 Task: Add an event with the title Team Building Game: Trivia Night, date '2023/10/04', time 7:00 AM to 9:00 AMand add a description: The meeting with Team HR was a highly anticipated and crucial gathering that brought together the members of the team to discuss important matters and collaborate on various projects. It took place in a well-appointed conference room, providing a professional and conducive environment for productive discussions.Select event color  Tangerine . Add location for the event as: 789 Vatican City, Rome, Italy, logged in from the account softage.3@softage.netand send the event invitation to softage.1@softage.net and softage.2@softage.net. Set a reminder for the event Doesn't repeat
Action: Mouse moved to (66, 100)
Screenshot: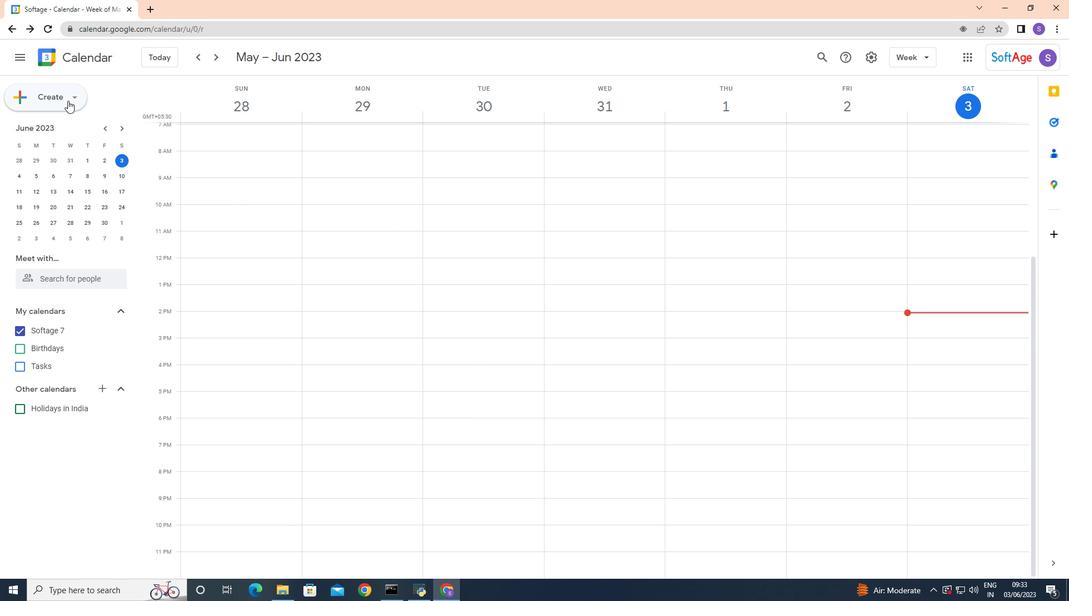 
Action: Mouse pressed left at (66, 100)
Screenshot: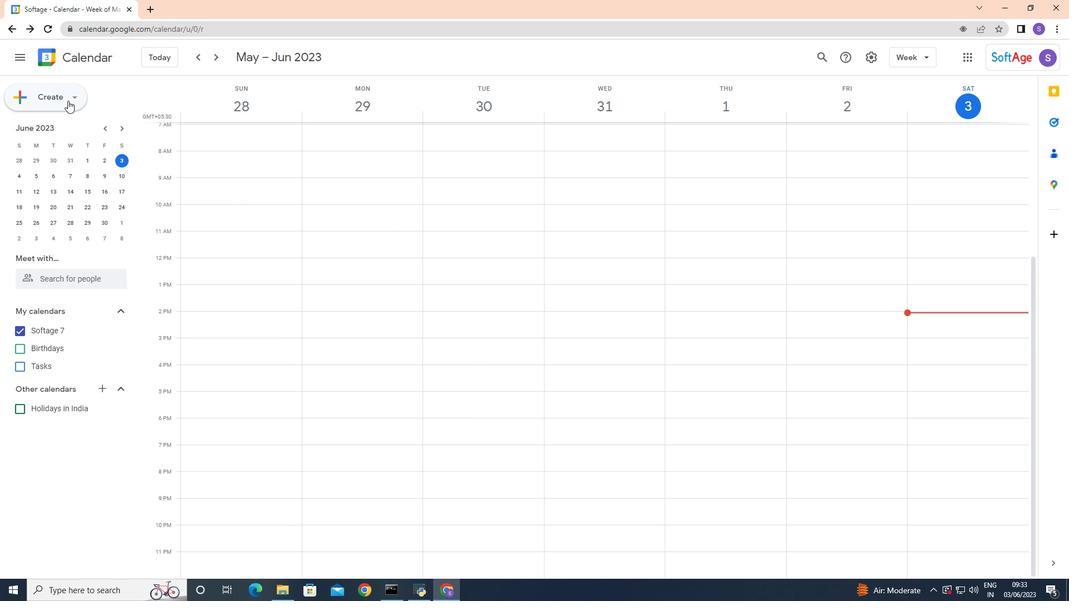 
Action: Mouse moved to (76, 134)
Screenshot: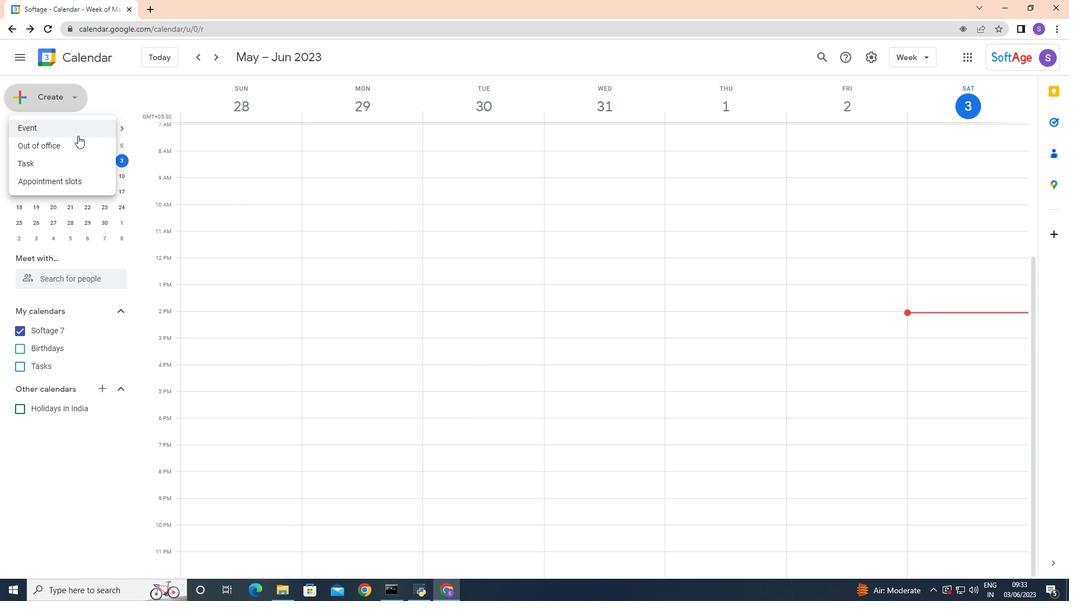 
Action: Mouse pressed left at (76, 134)
Screenshot: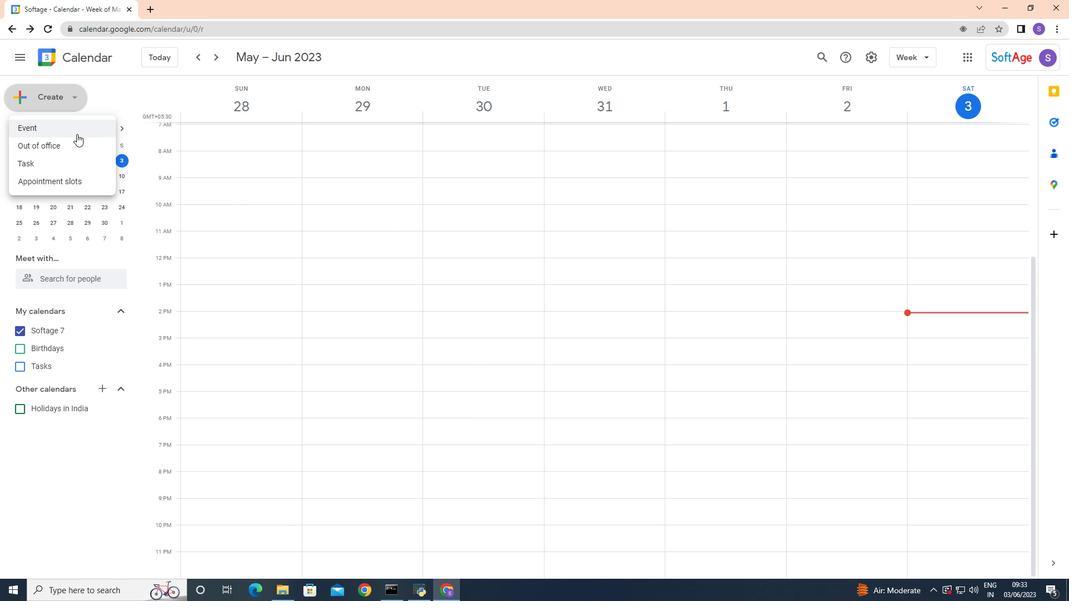 
Action: Mouse moved to (827, 438)
Screenshot: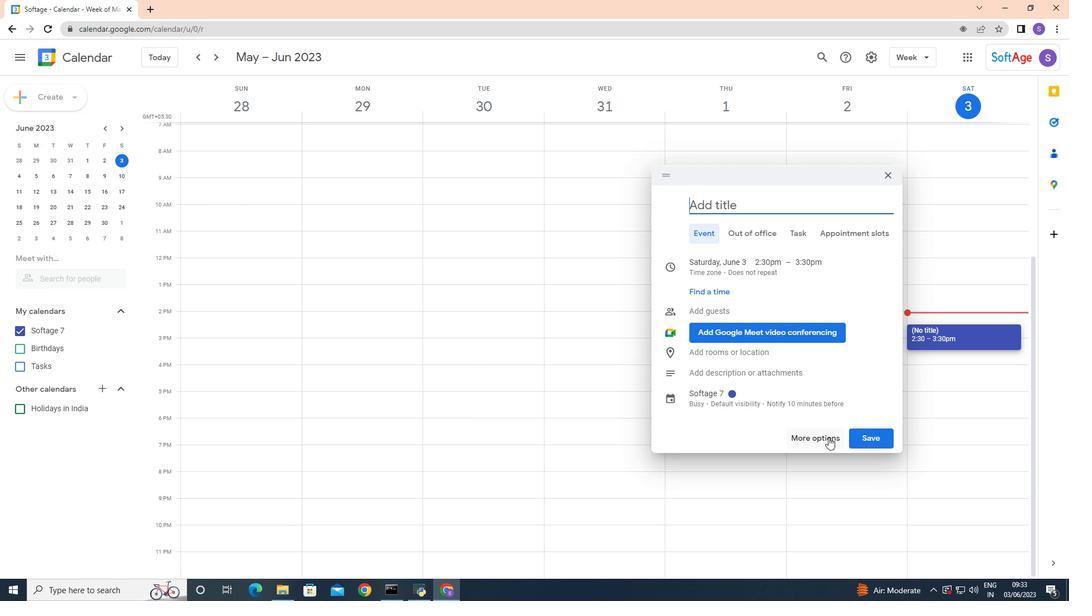
Action: Mouse pressed left at (827, 438)
Screenshot: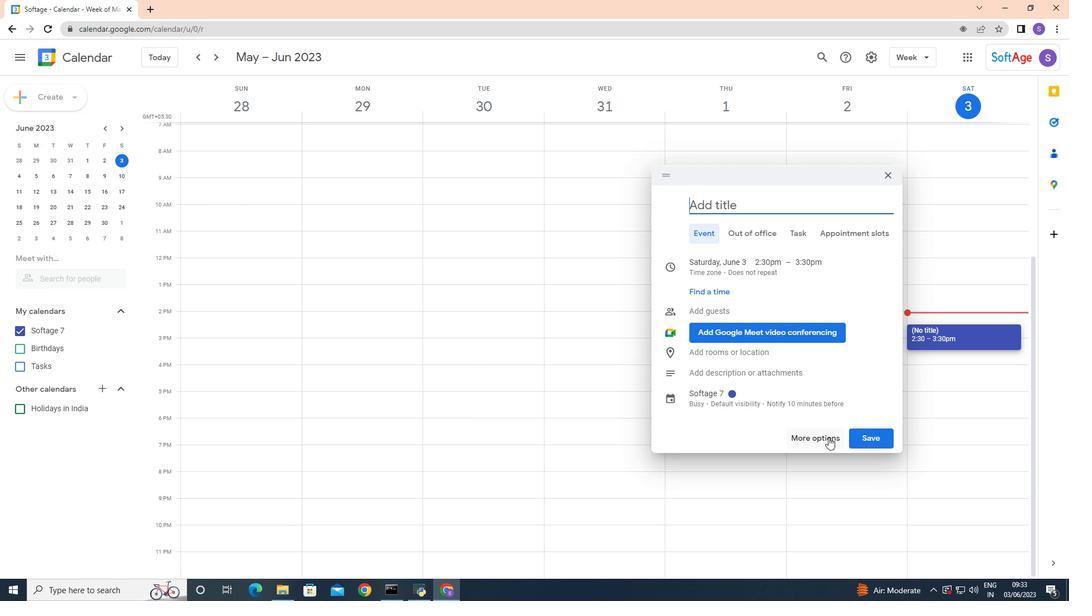 
Action: Mouse moved to (91, 64)
Screenshot: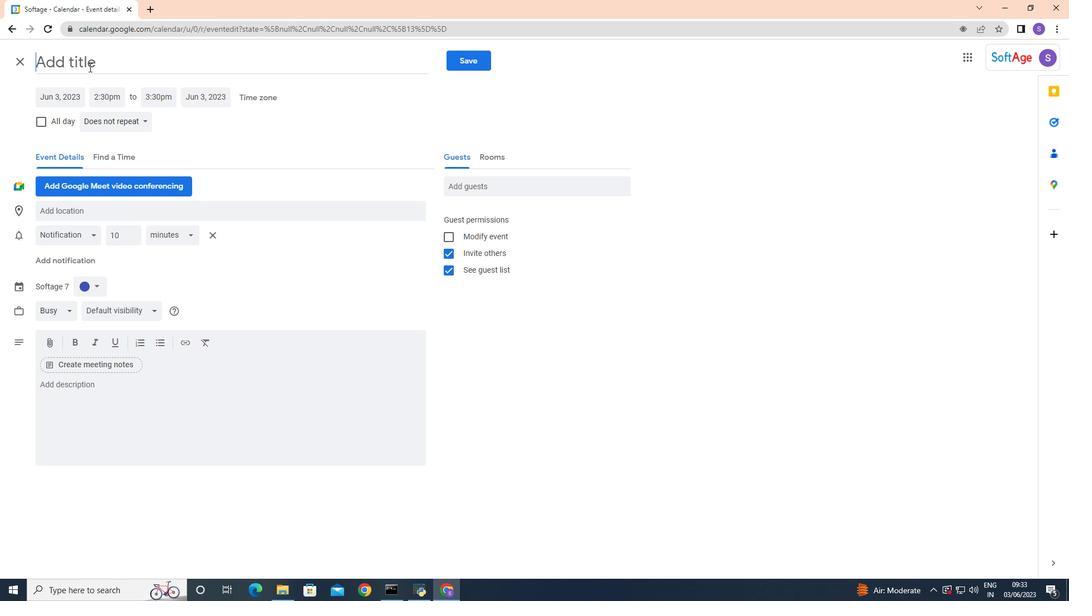 
Action: Mouse pressed left at (91, 64)
Screenshot: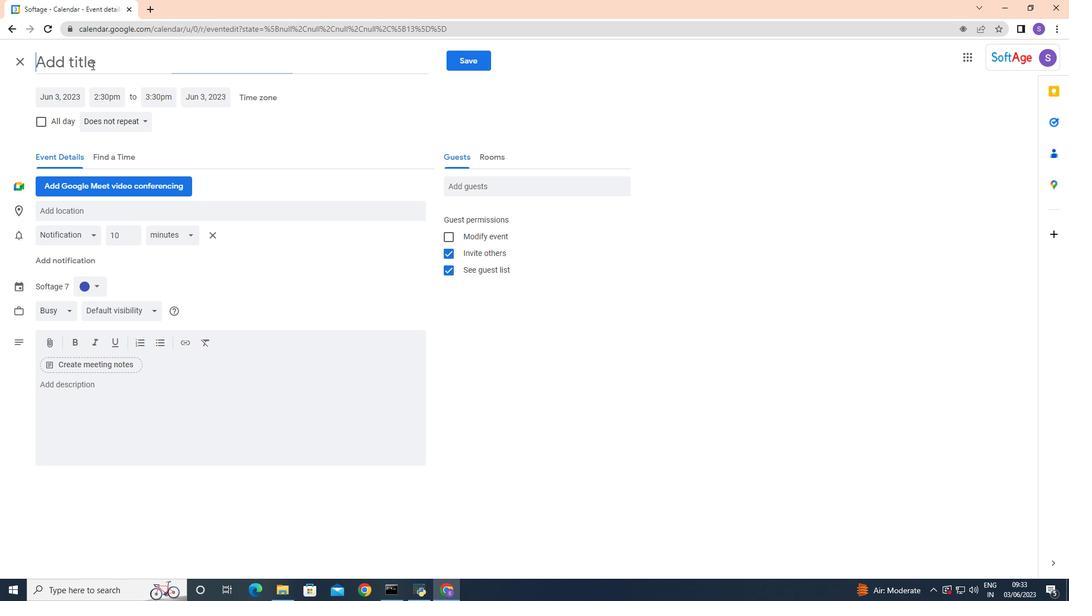 
Action: Key pressed <Key.caps_lock>T<Key.caps_lock>eam<Key.space><Key.caps_lock>B<Key.caps_lock>uilding<Key.space><Key.caps_lock>G<Key.caps_lock>ame<Key.shift_r>:<Key.space><Key.caps_lock>TR<Key.backspace><Key.caps_lock>raii<Key.backspace><Key.backspace><Key.backspace>ivia<Key.space><Key.caps_lock>NI<Key.caps_lock><Key.backspace>ight,<Key.space>
Screenshot: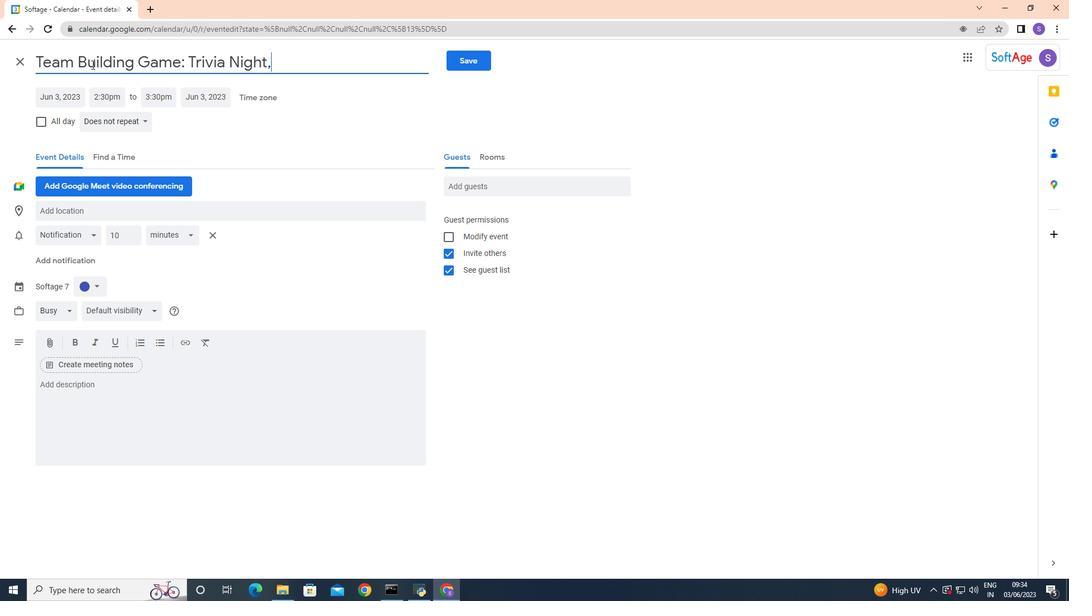 
Action: Mouse moved to (119, 91)
Screenshot: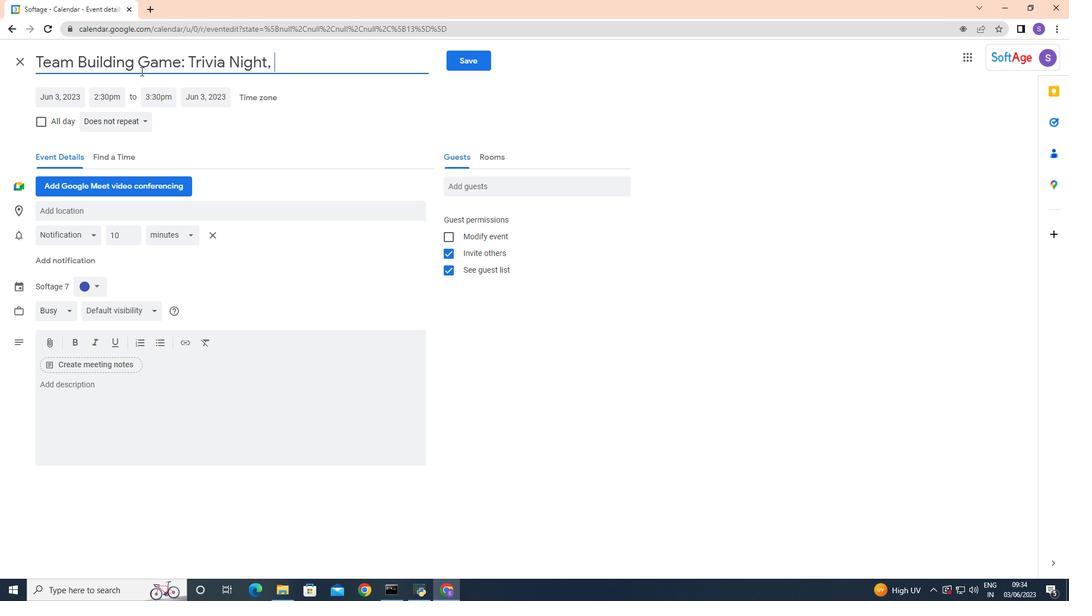 
Action: Key pressed <Key.backspace><Key.backspace>
Screenshot: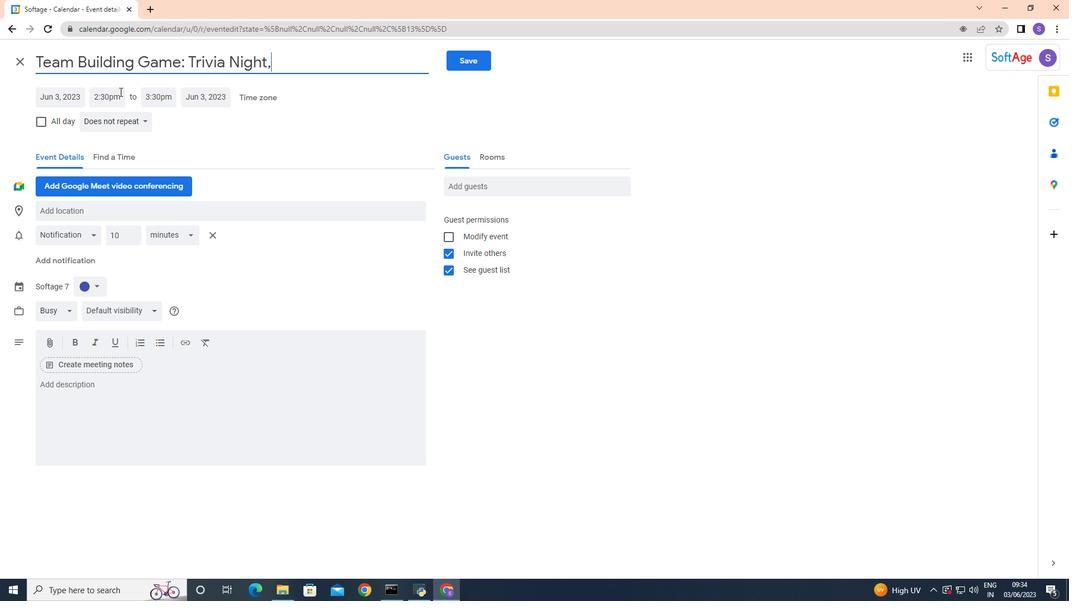 
Action: Mouse moved to (68, 99)
Screenshot: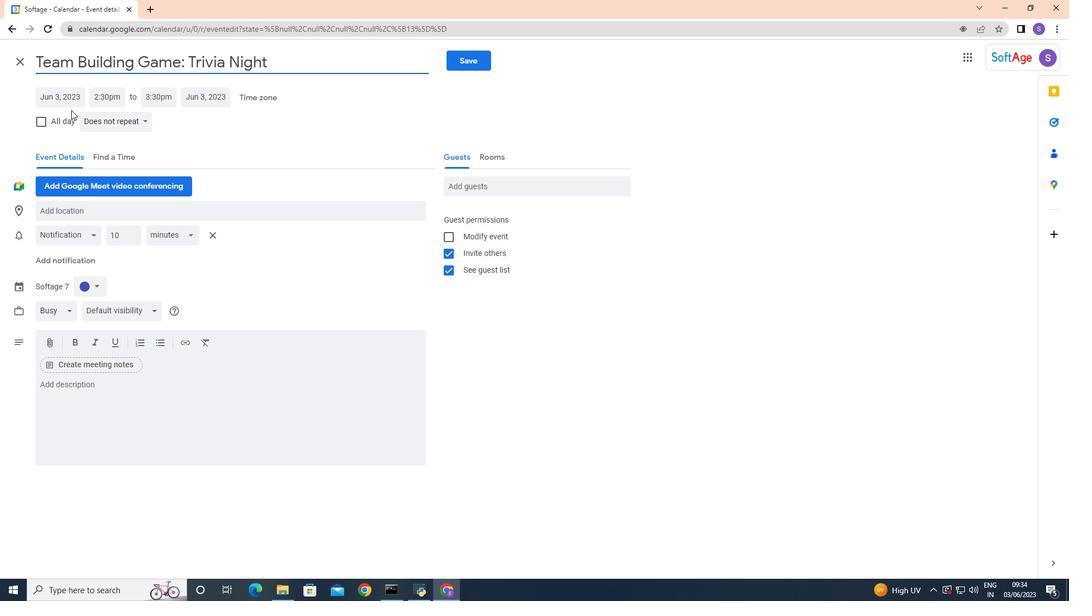 
Action: Mouse pressed left at (68, 99)
Screenshot: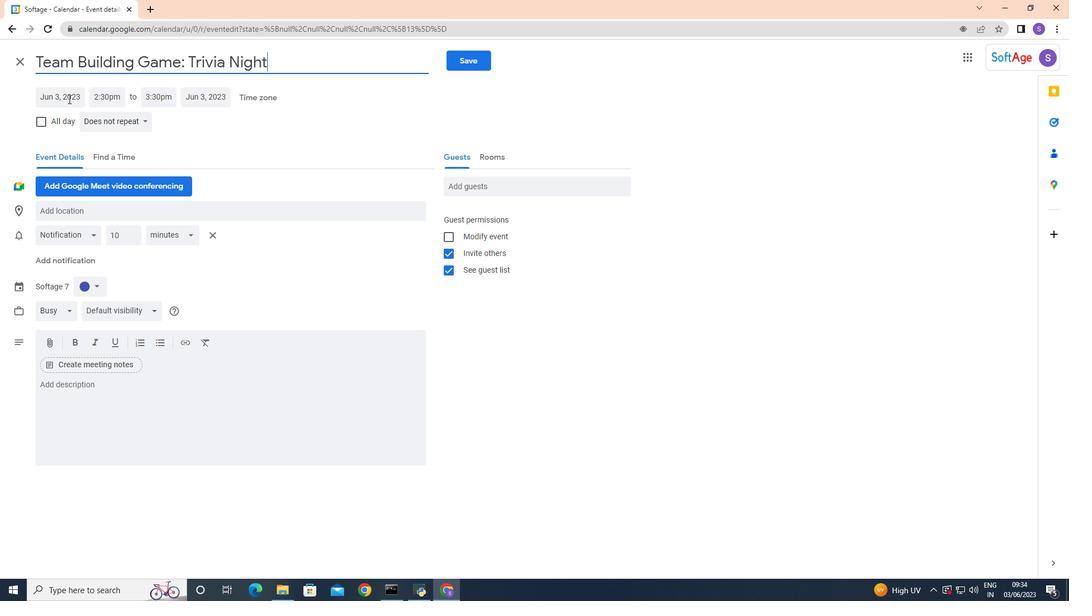 
Action: Mouse moved to (179, 123)
Screenshot: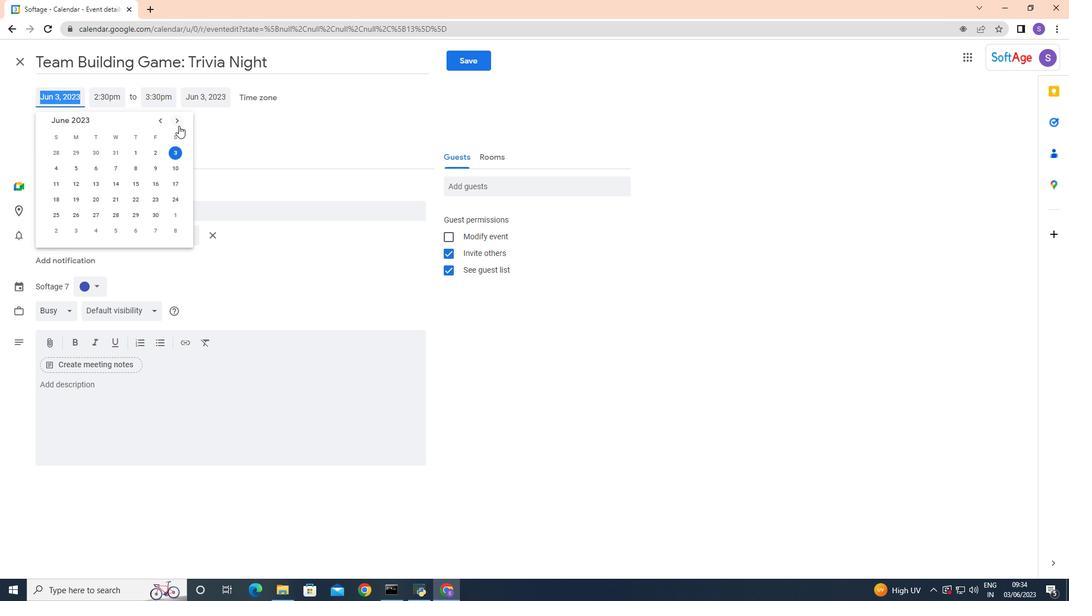 
Action: Mouse pressed left at (179, 123)
Screenshot: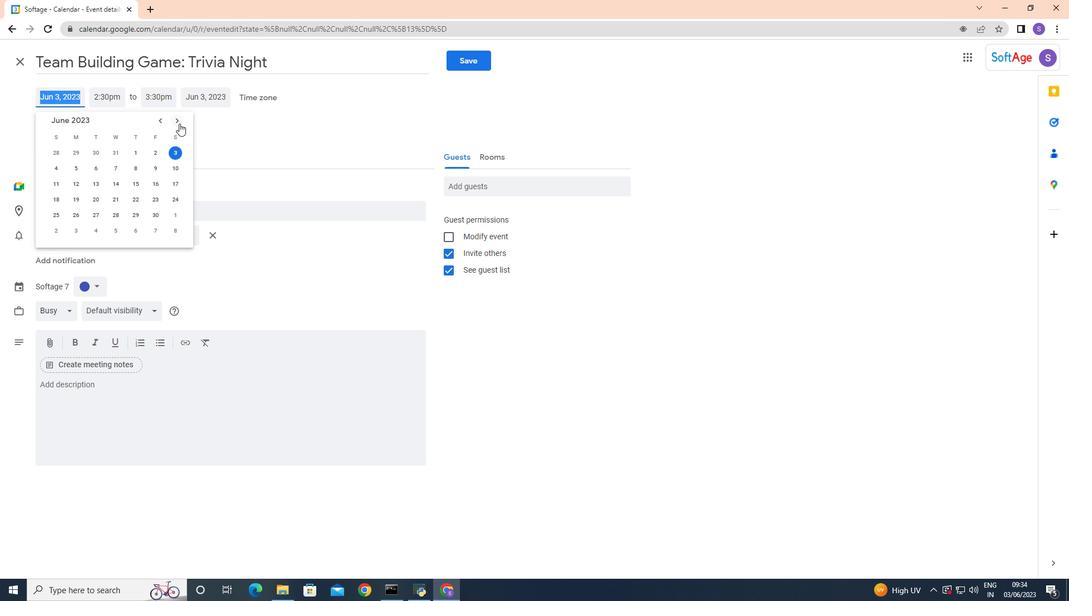 
Action: Mouse pressed left at (179, 123)
Screenshot: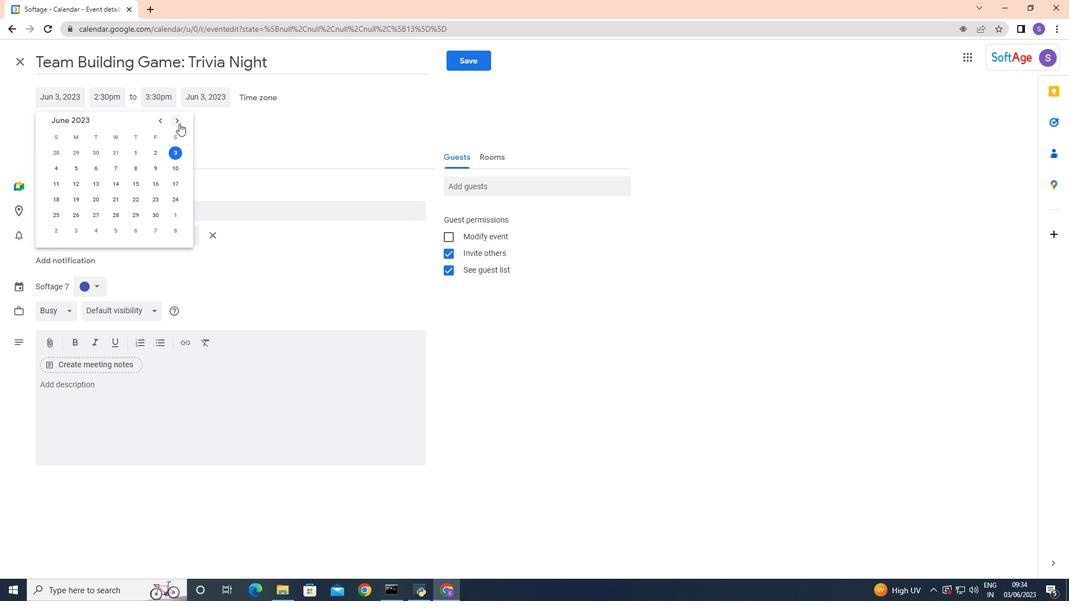 
Action: Mouse pressed left at (179, 123)
Screenshot: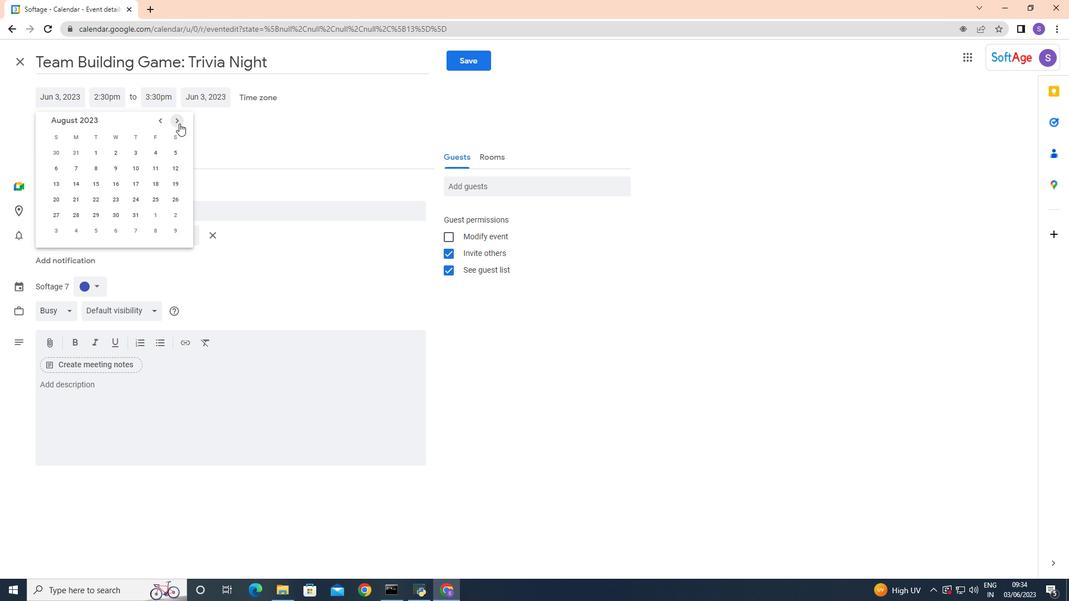 
Action: Mouse pressed left at (179, 123)
Screenshot: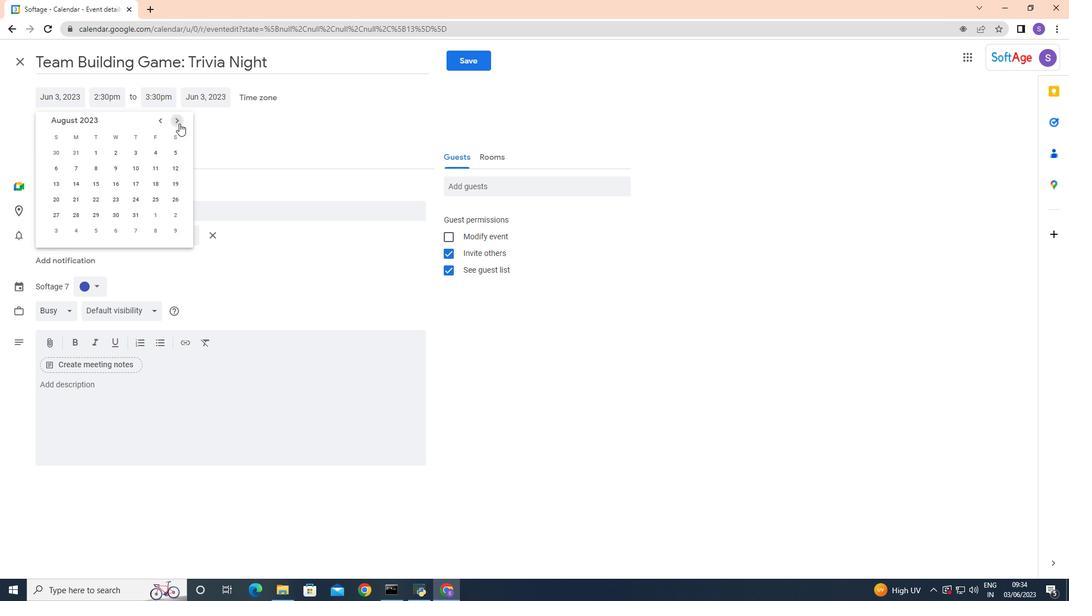 
Action: Mouse moved to (113, 153)
Screenshot: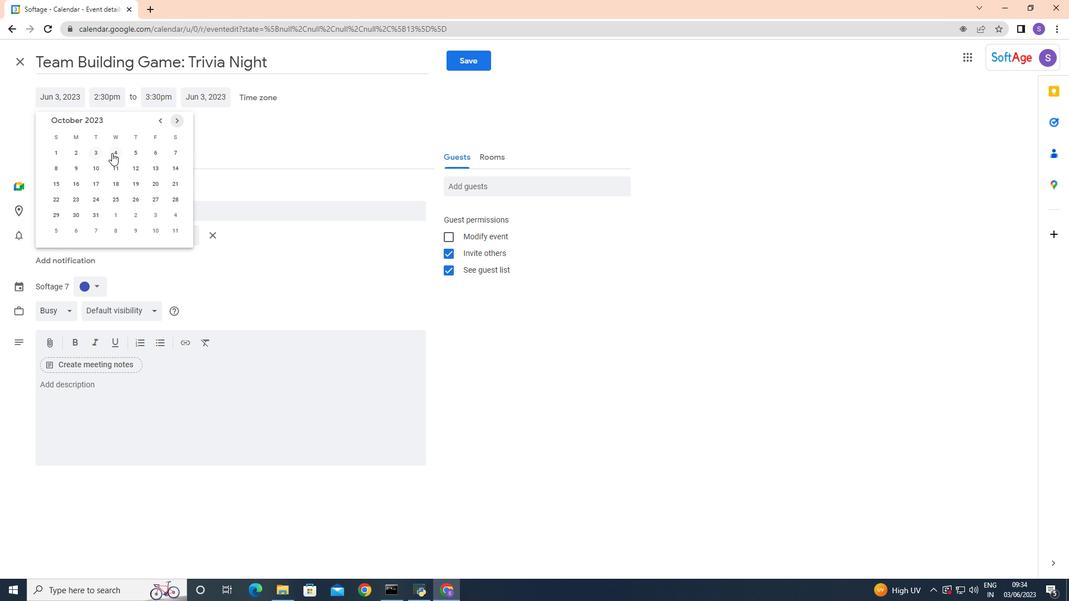 
Action: Mouse pressed left at (113, 153)
Screenshot: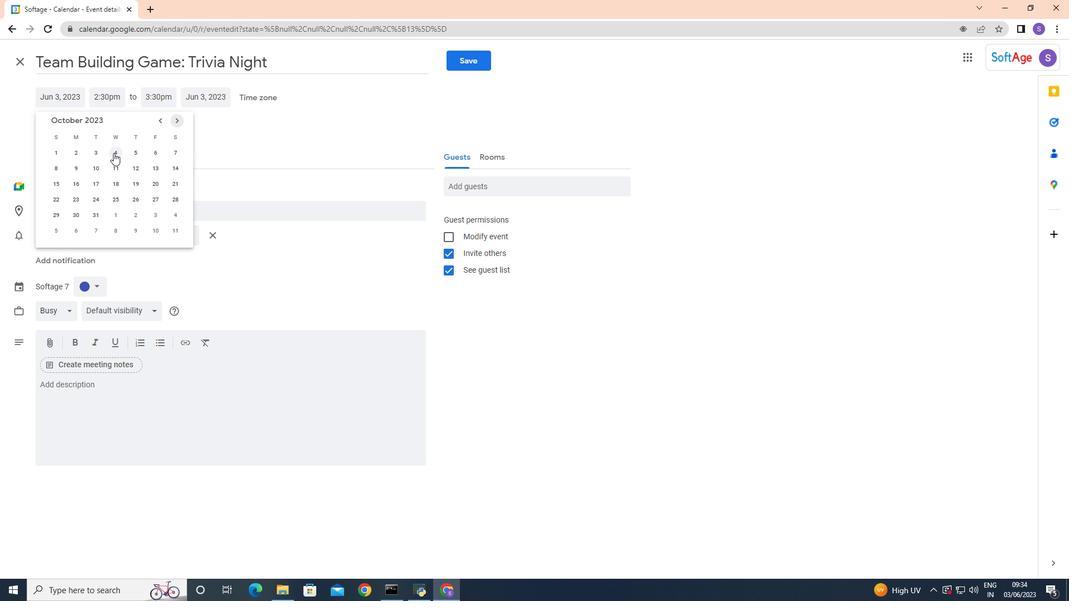 
Action: Mouse moved to (91, 96)
Screenshot: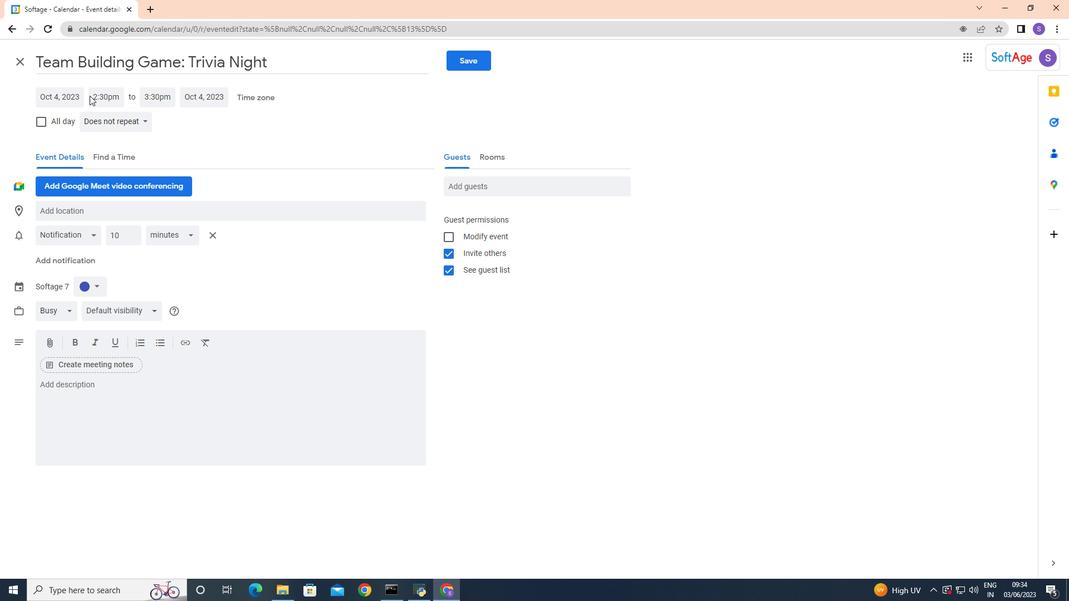 
Action: Mouse pressed left at (91, 96)
Screenshot: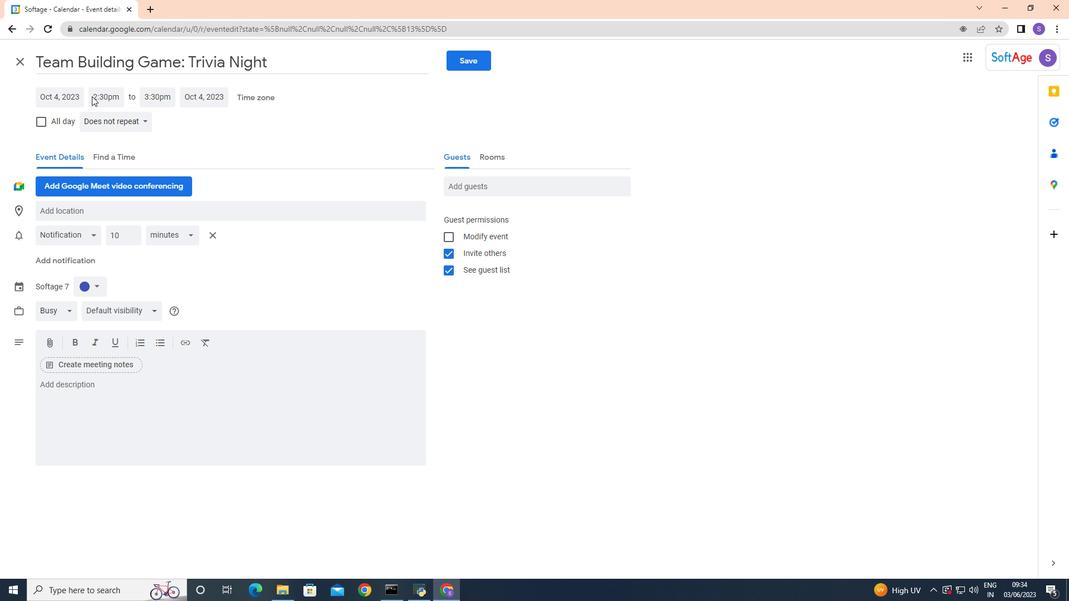 
Action: Mouse moved to (124, 176)
Screenshot: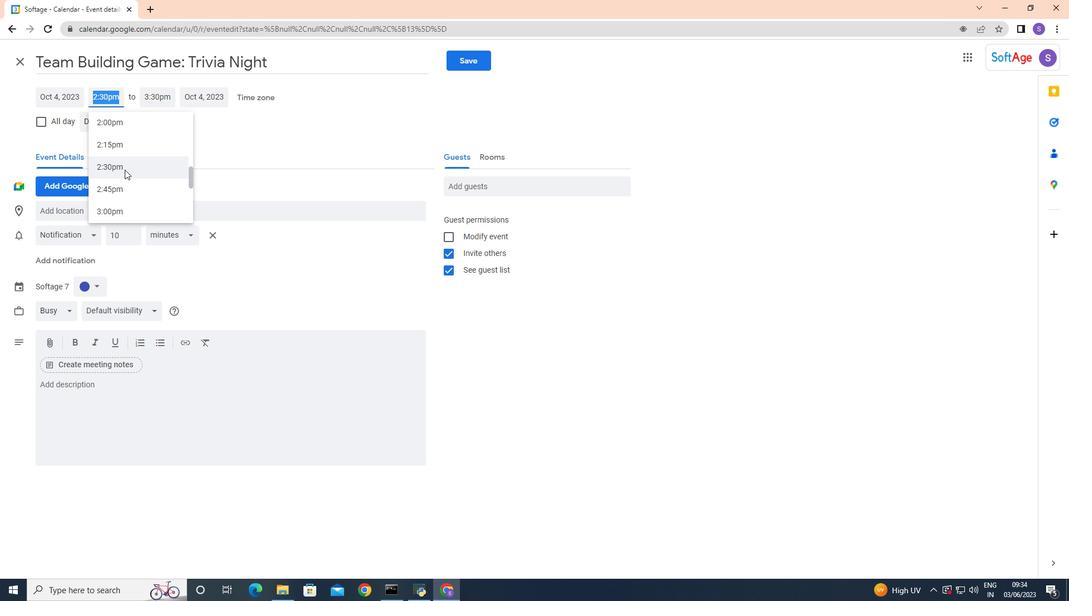 
Action: Mouse scrolled (124, 175) with delta (0, 0)
Screenshot: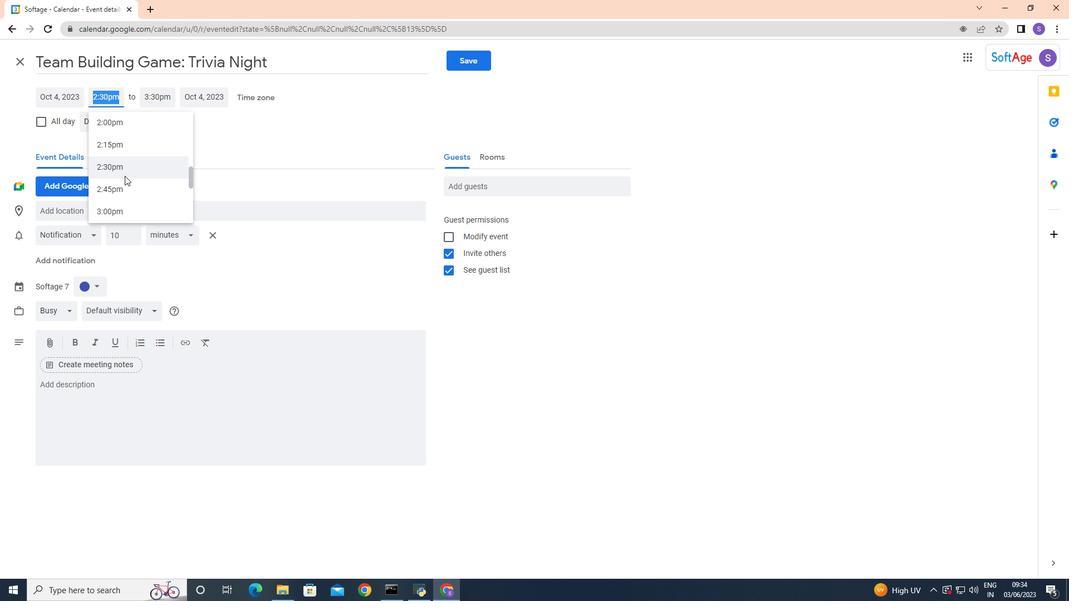 
Action: Mouse scrolled (124, 175) with delta (0, 0)
Screenshot: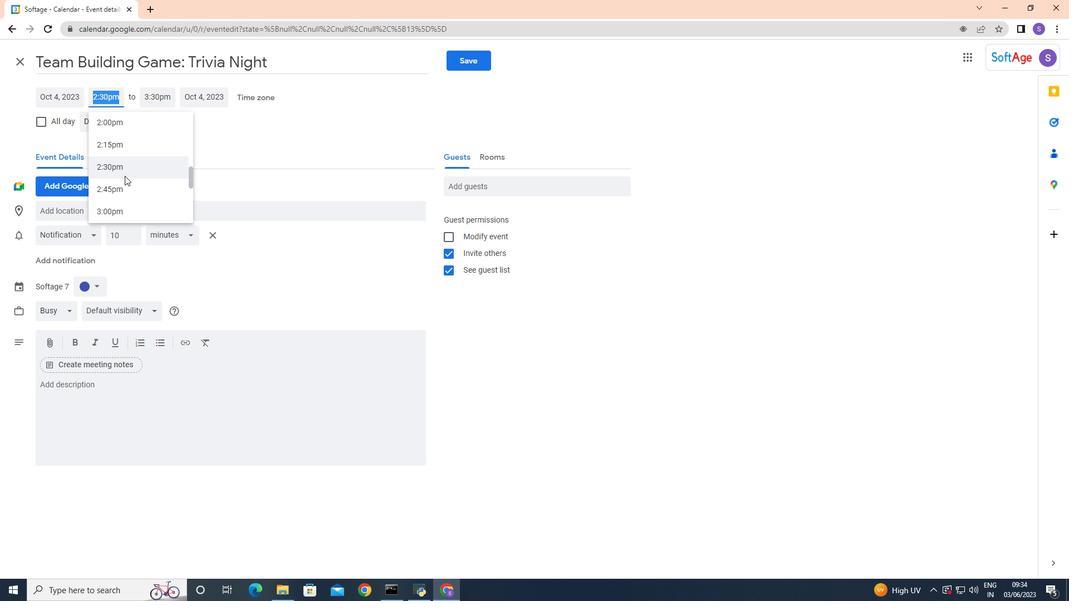 
Action: Mouse scrolled (124, 175) with delta (0, 0)
Screenshot: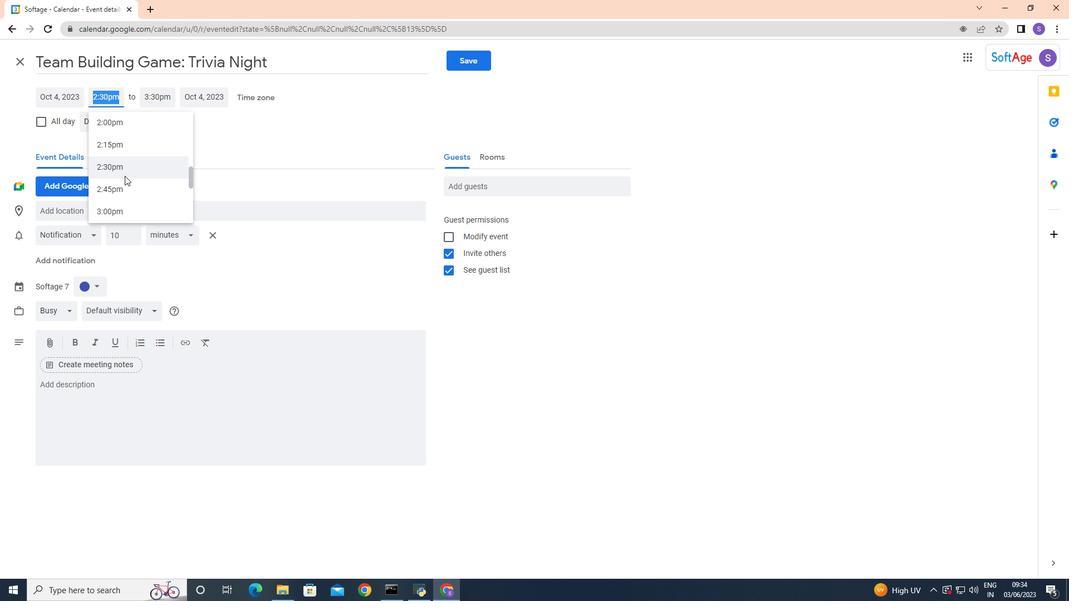 
Action: Mouse scrolled (124, 175) with delta (0, 0)
Screenshot: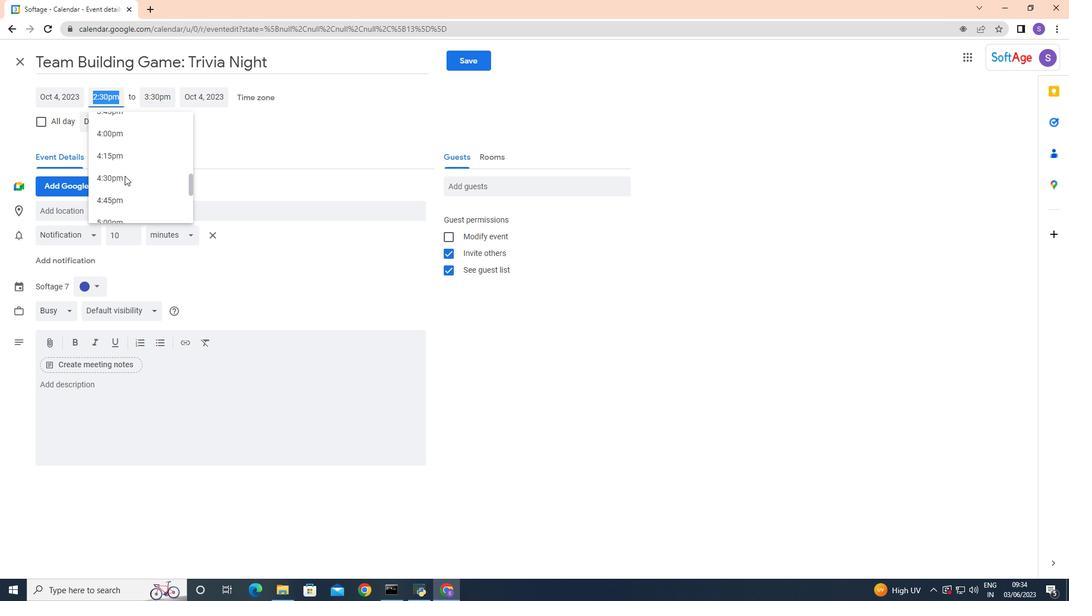 
Action: Mouse scrolled (124, 175) with delta (0, 0)
Screenshot: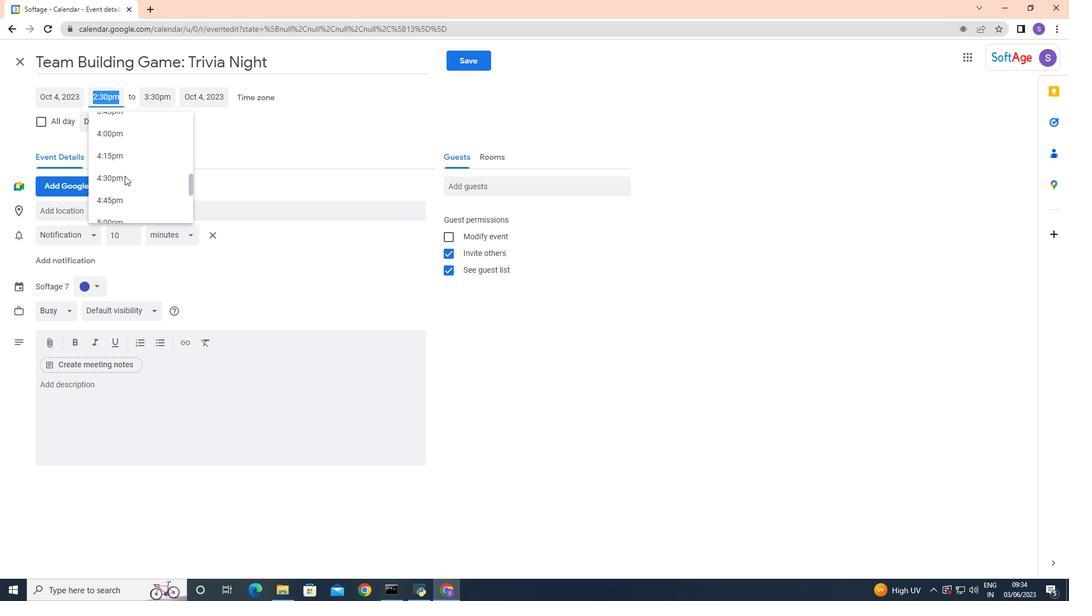 
Action: Mouse moved to (123, 179)
Screenshot: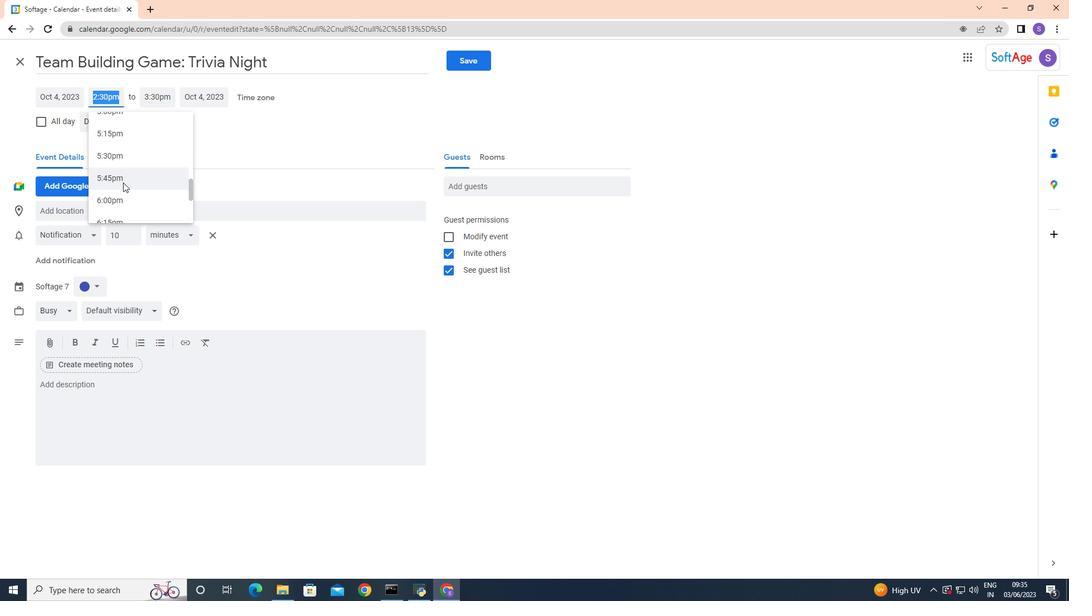 
Action: Mouse scrolled (123, 179) with delta (0, 0)
Screenshot: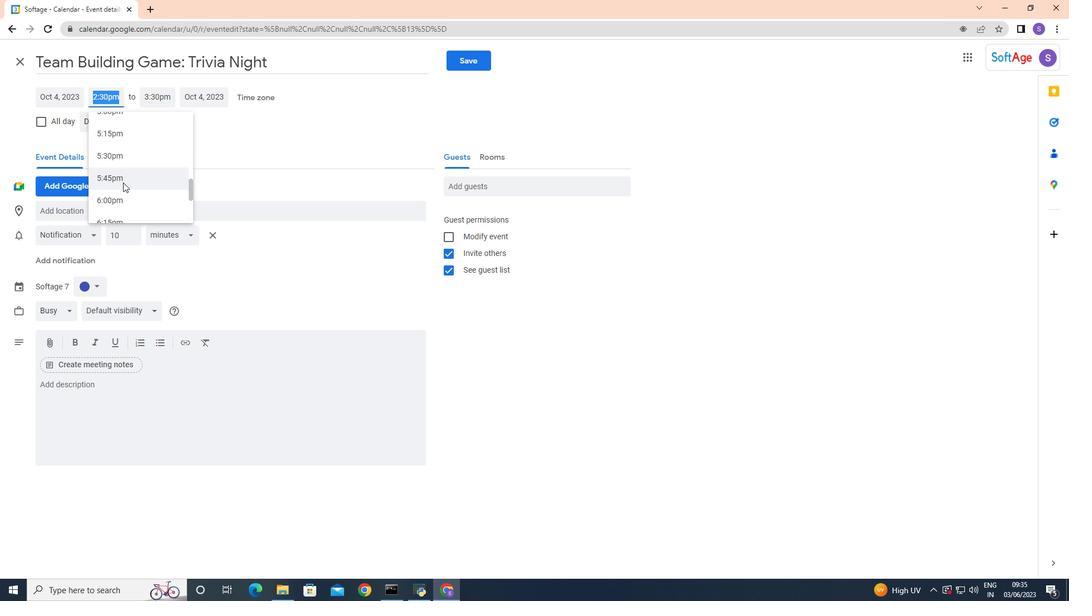 
Action: Mouse scrolled (123, 179) with delta (0, 0)
Screenshot: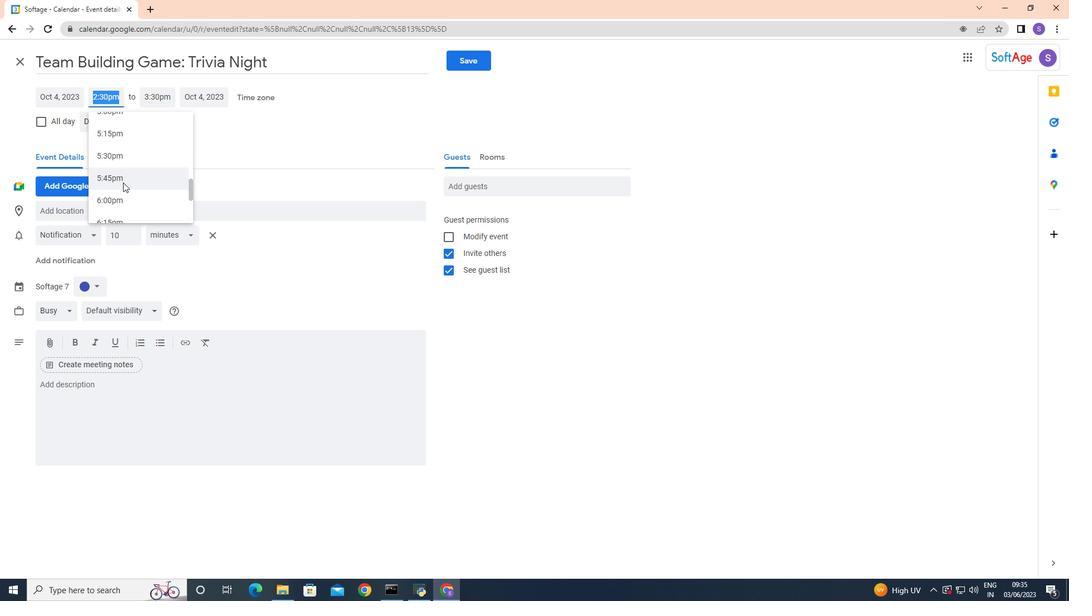 
Action: Mouse scrolled (123, 179) with delta (0, 0)
Screenshot: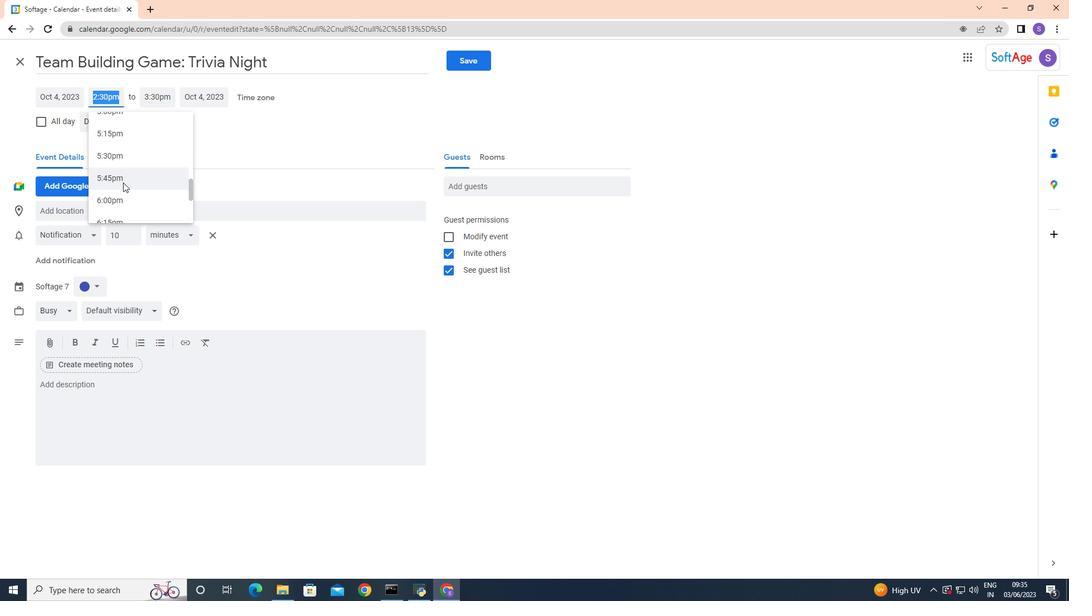 
Action: Mouse scrolled (123, 179) with delta (0, 0)
Screenshot: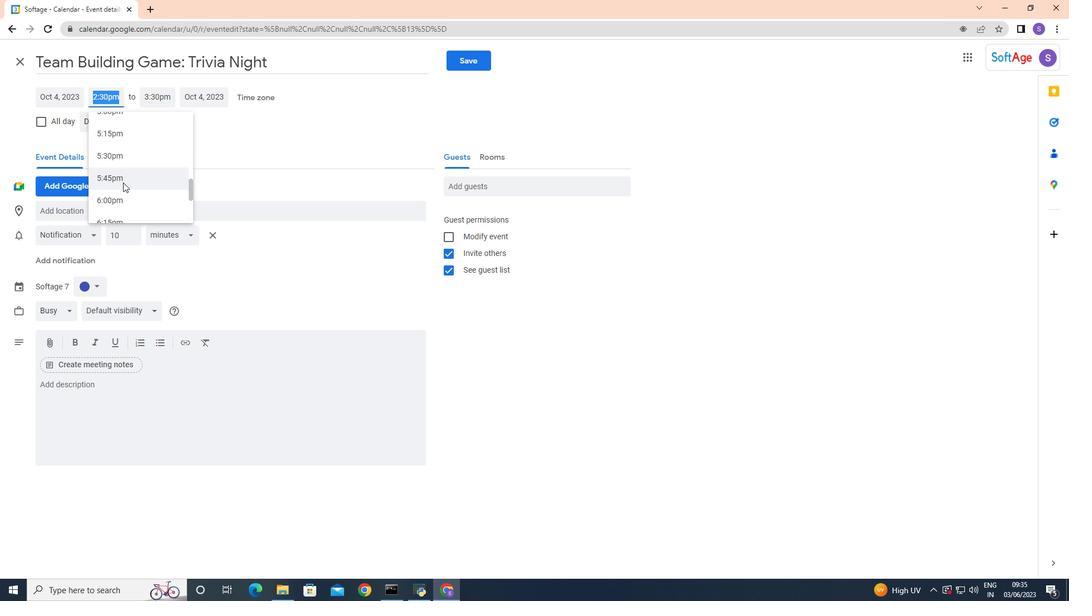
Action: Mouse scrolled (123, 179) with delta (0, 0)
Screenshot: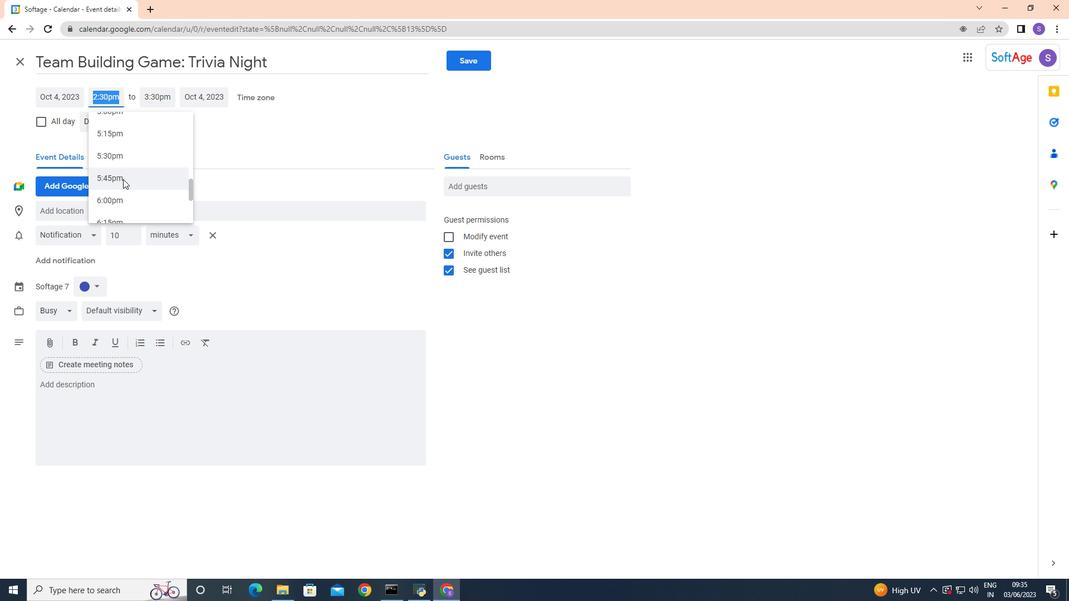 
Action: Mouse scrolled (123, 179) with delta (0, 0)
Screenshot: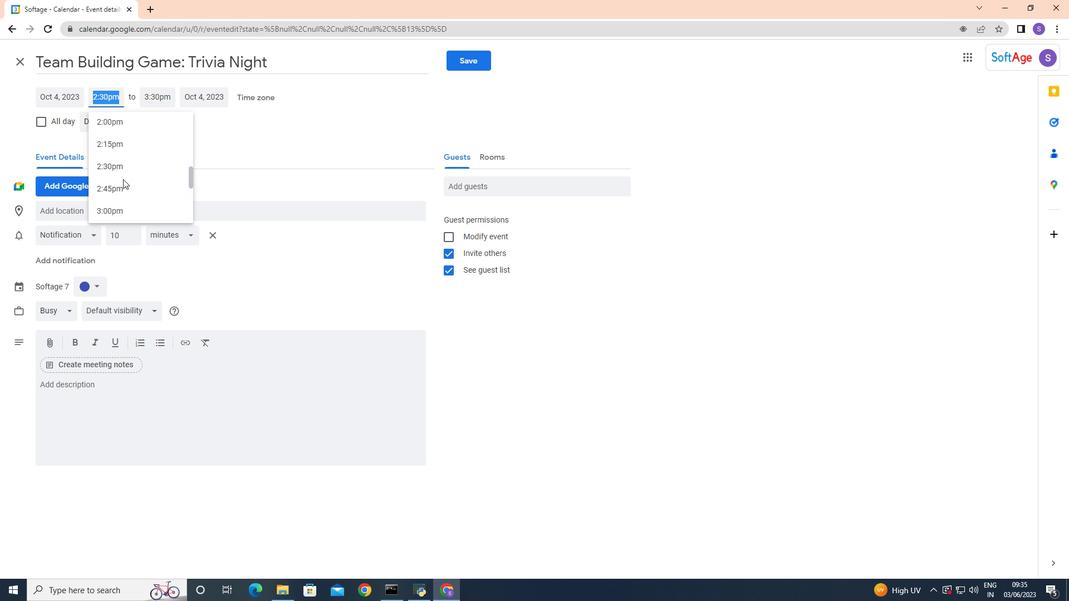 
Action: Mouse scrolled (123, 179) with delta (0, 0)
Screenshot: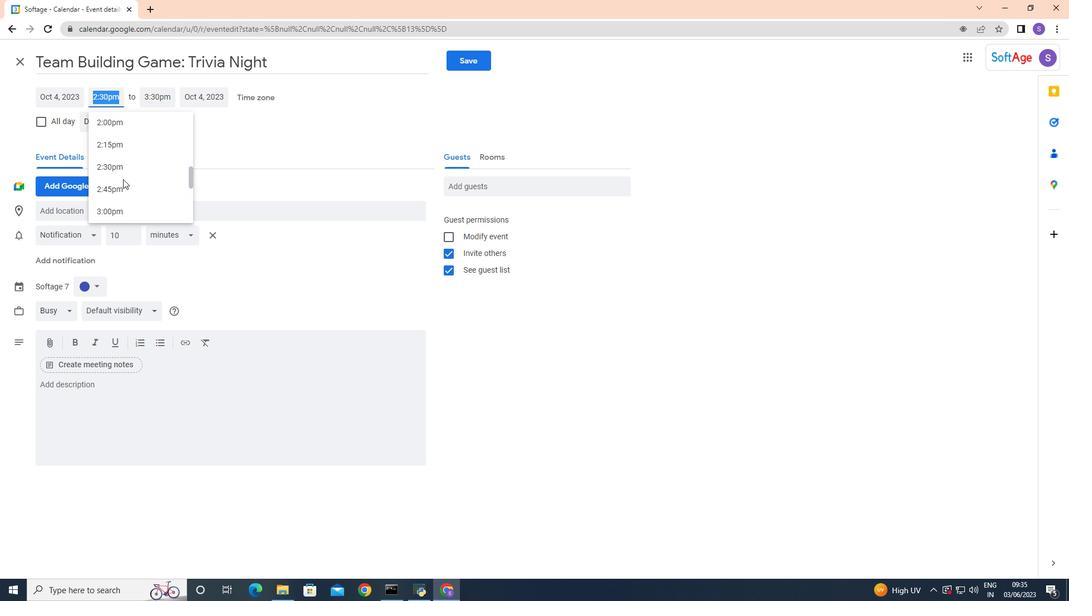 
Action: Mouse scrolled (123, 179) with delta (0, 0)
Screenshot: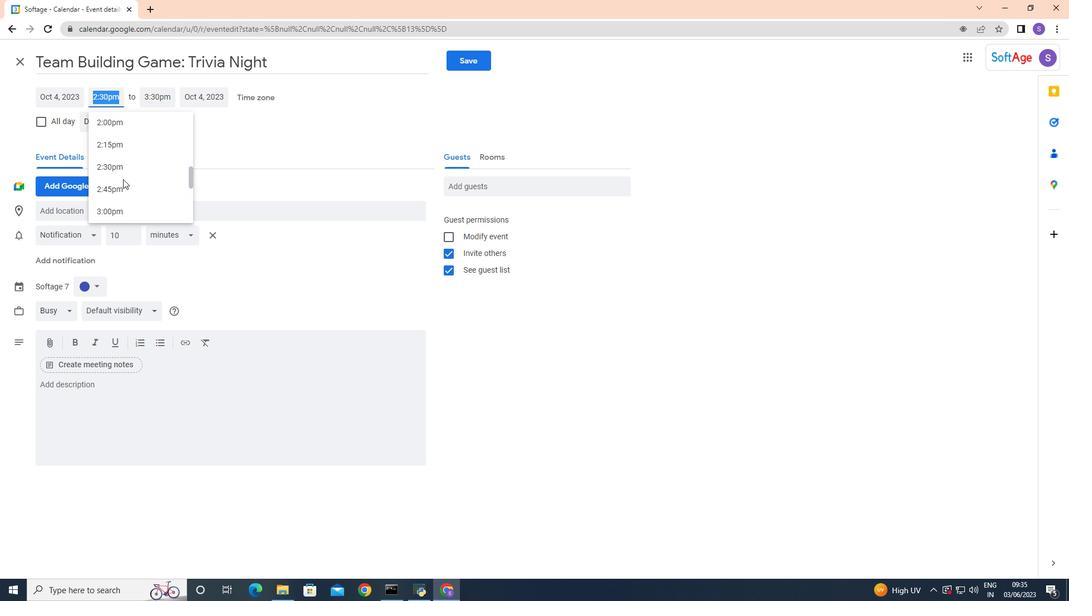 
Action: Mouse scrolled (123, 179) with delta (0, 0)
Screenshot: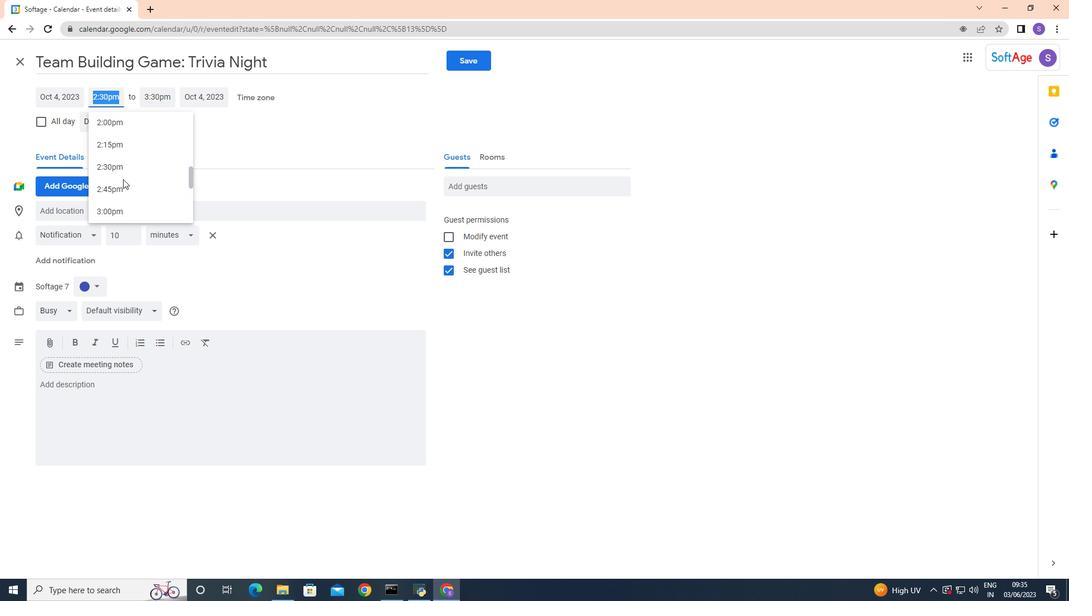 
Action: Mouse scrolled (123, 179) with delta (0, 0)
Screenshot: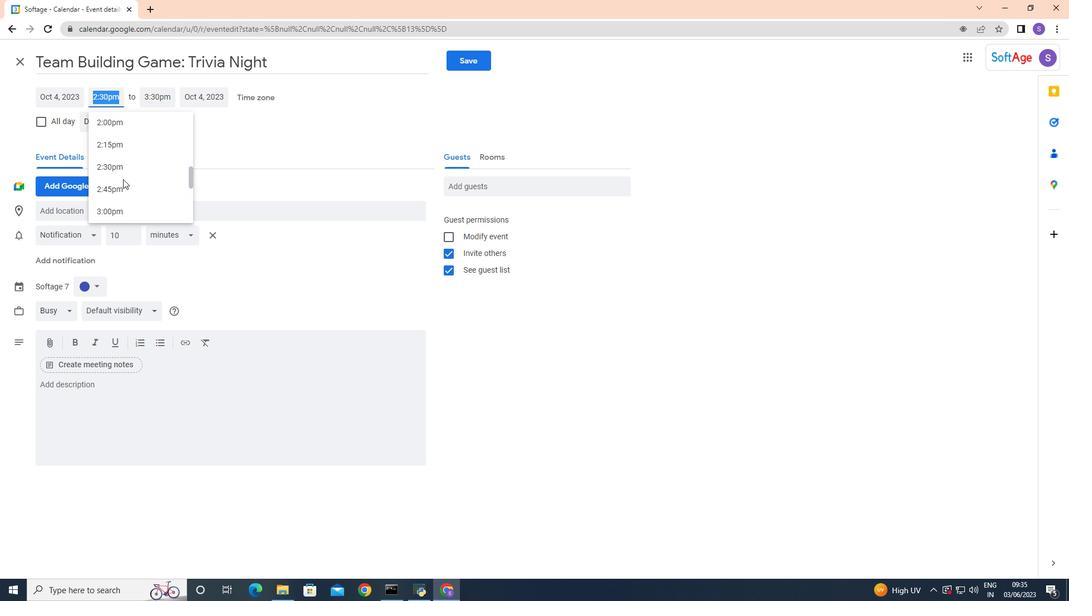 
Action: Mouse scrolled (123, 179) with delta (0, 0)
Screenshot: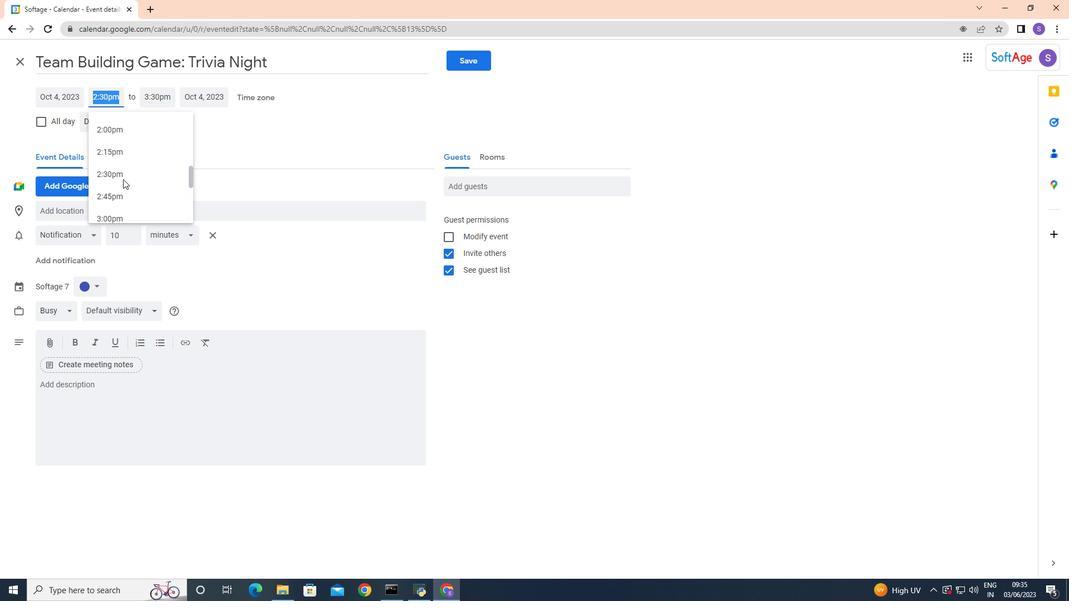 
Action: Mouse scrolled (123, 179) with delta (0, 0)
Screenshot: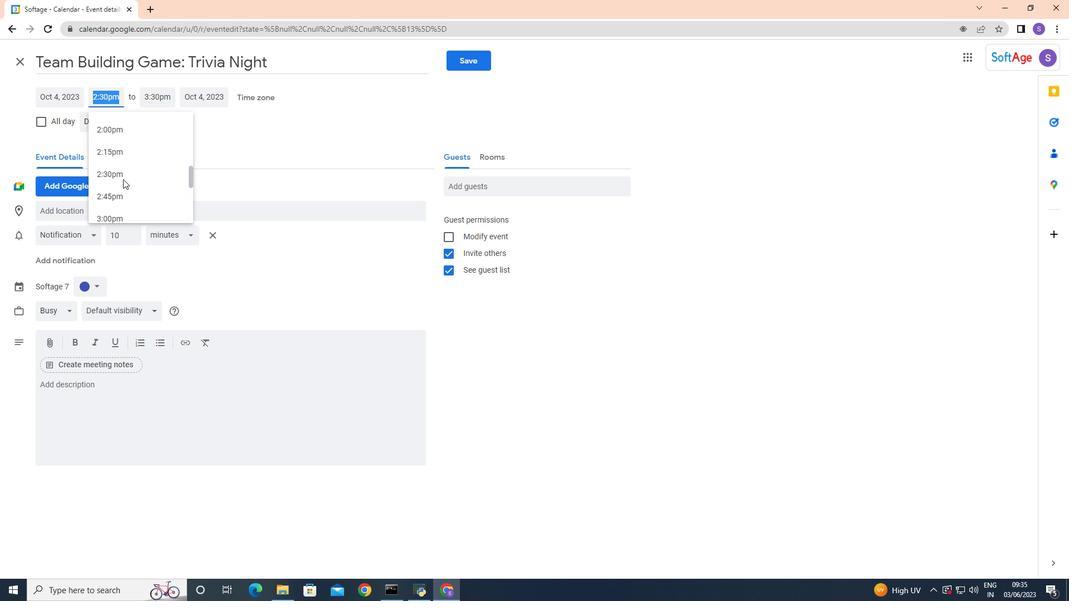 
Action: Mouse scrolled (123, 179) with delta (0, 0)
Screenshot: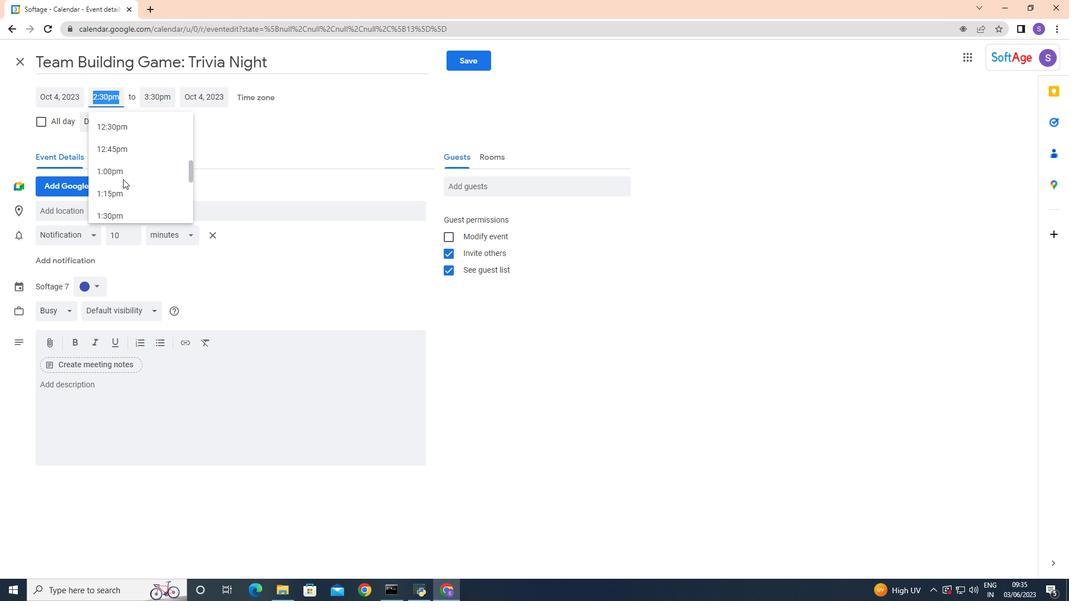 
Action: Mouse scrolled (123, 179) with delta (0, 0)
Screenshot: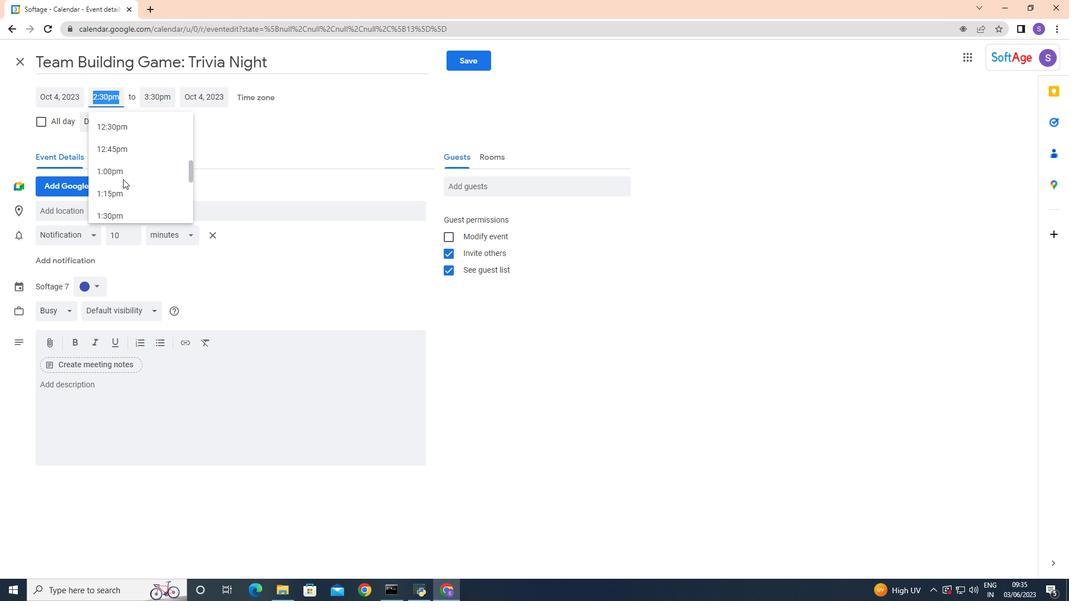 
Action: Mouse scrolled (123, 179) with delta (0, 0)
Screenshot: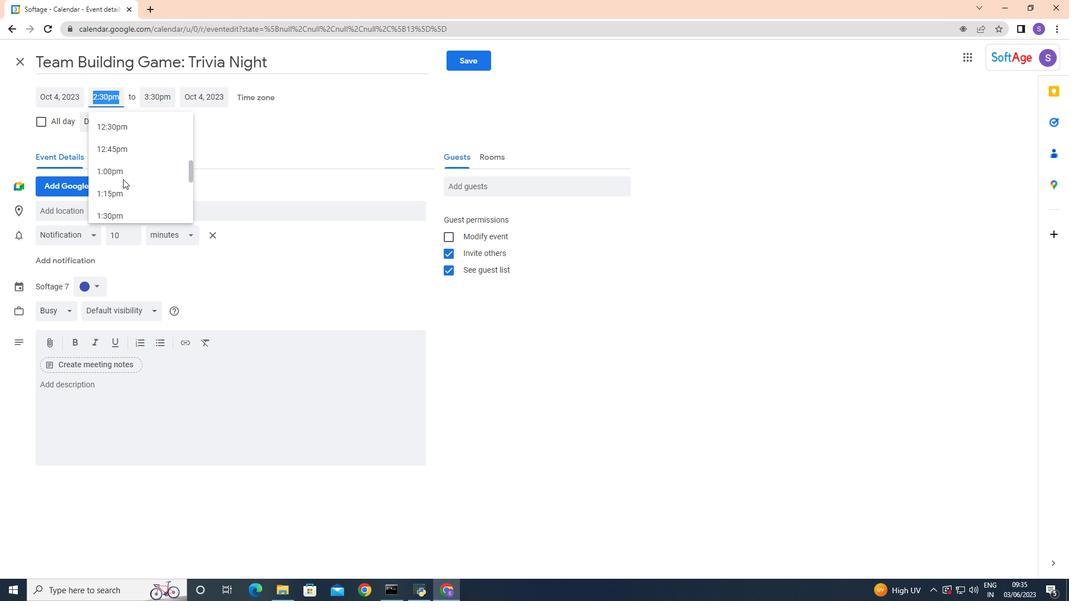 
Action: Mouse moved to (115, 170)
Screenshot: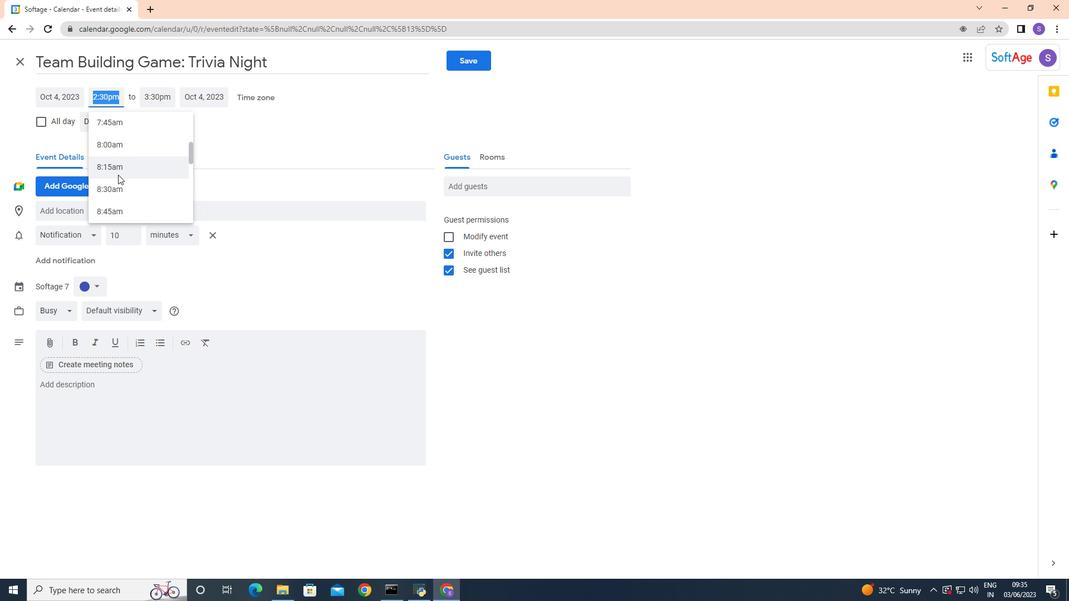 
Action: Mouse scrolled (115, 171) with delta (0, 0)
Screenshot: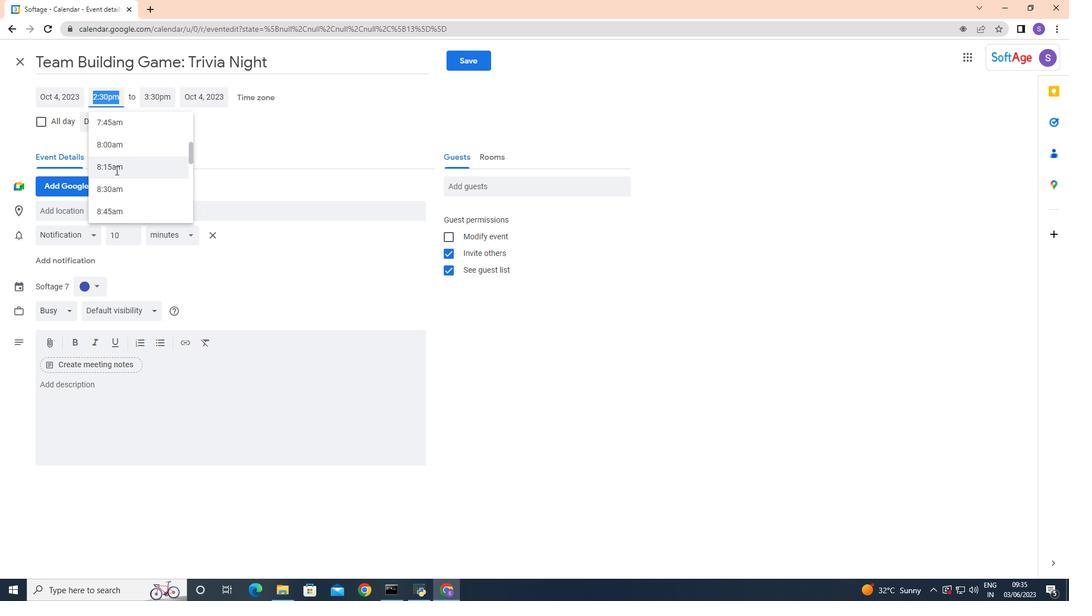
Action: Mouse moved to (120, 155)
Screenshot: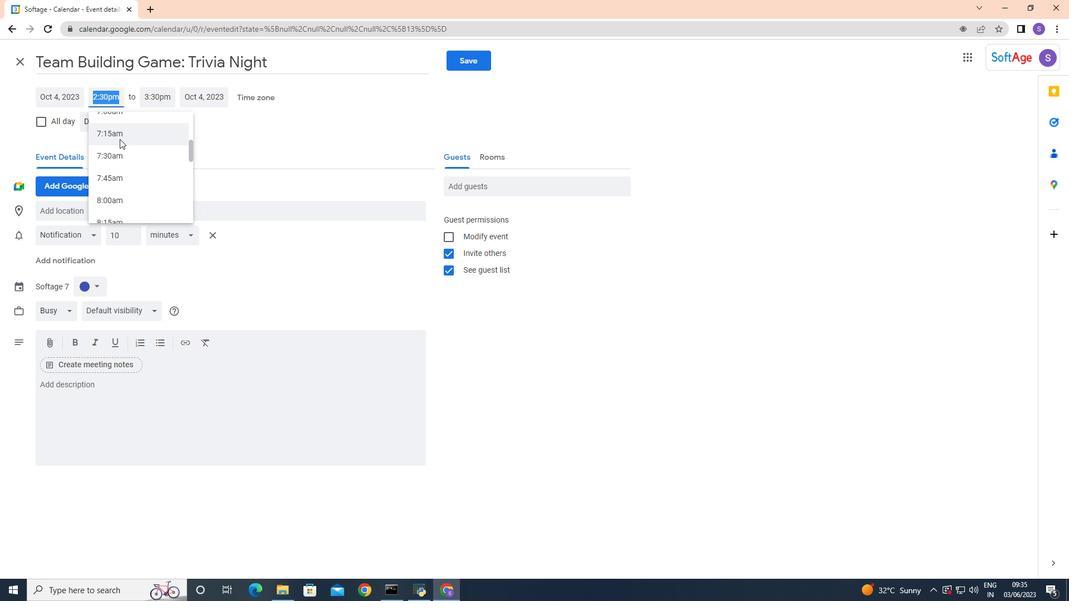
Action: Mouse scrolled (120, 156) with delta (0, 0)
Screenshot: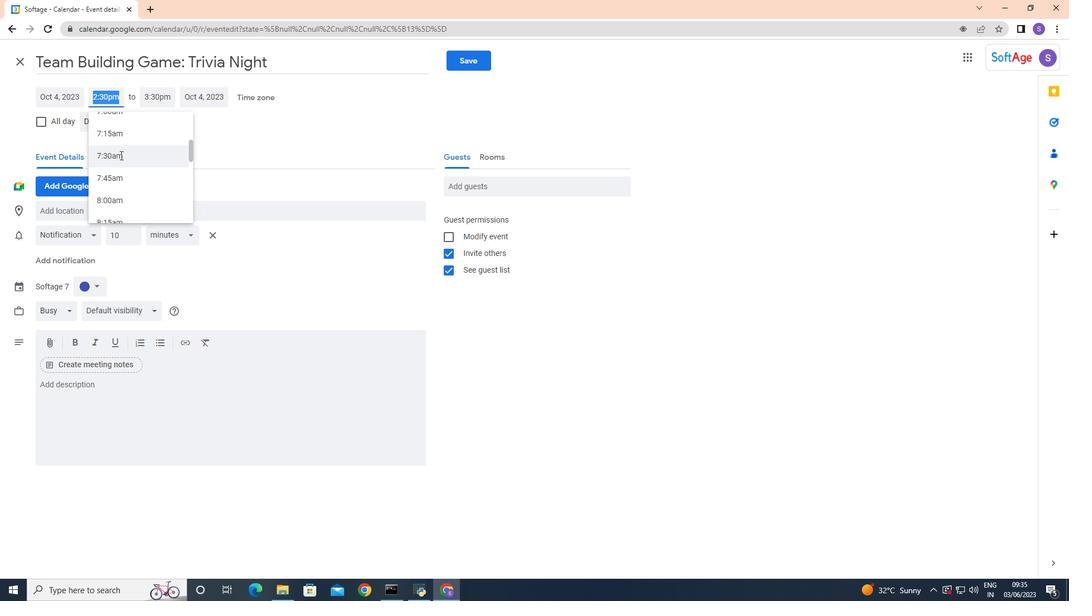 
Action: Mouse moved to (114, 171)
Screenshot: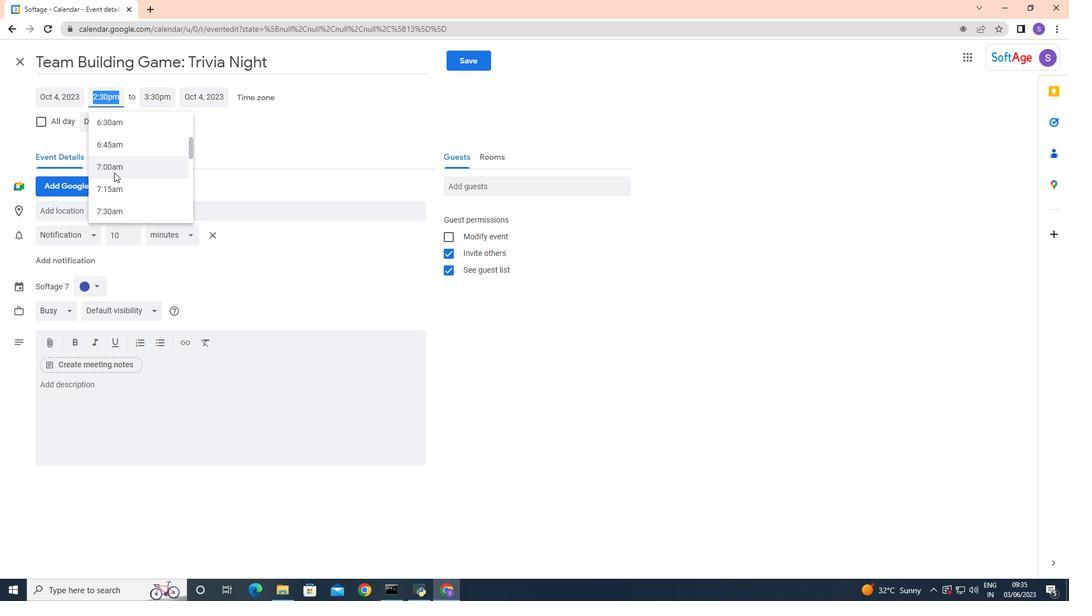 
Action: Mouse pressed left at (114, 171)
Screenshot: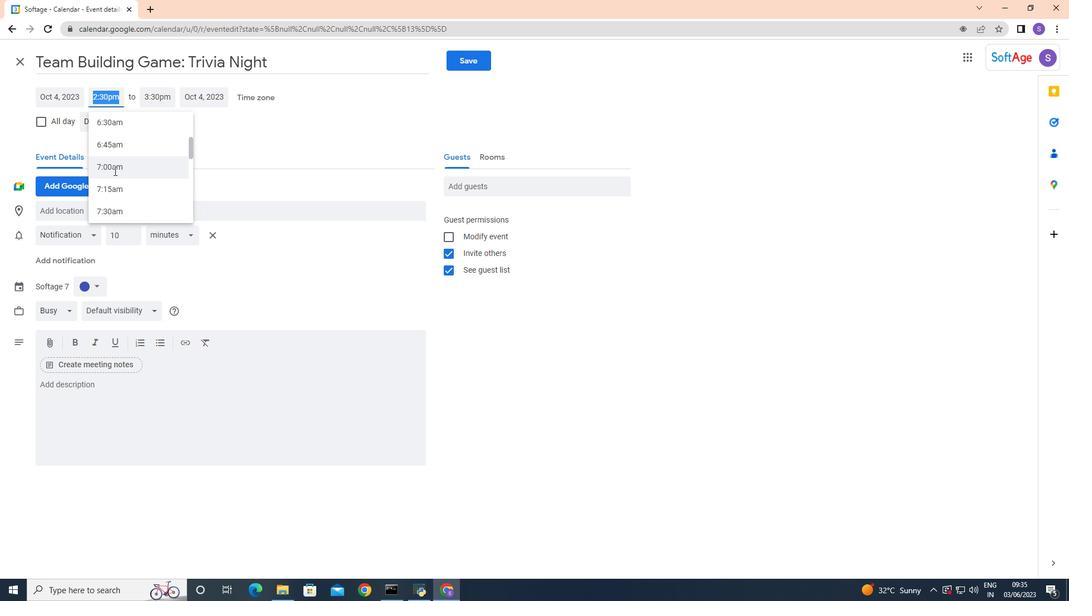 
Action: Mouse moved to (147, 95)
Screenshot: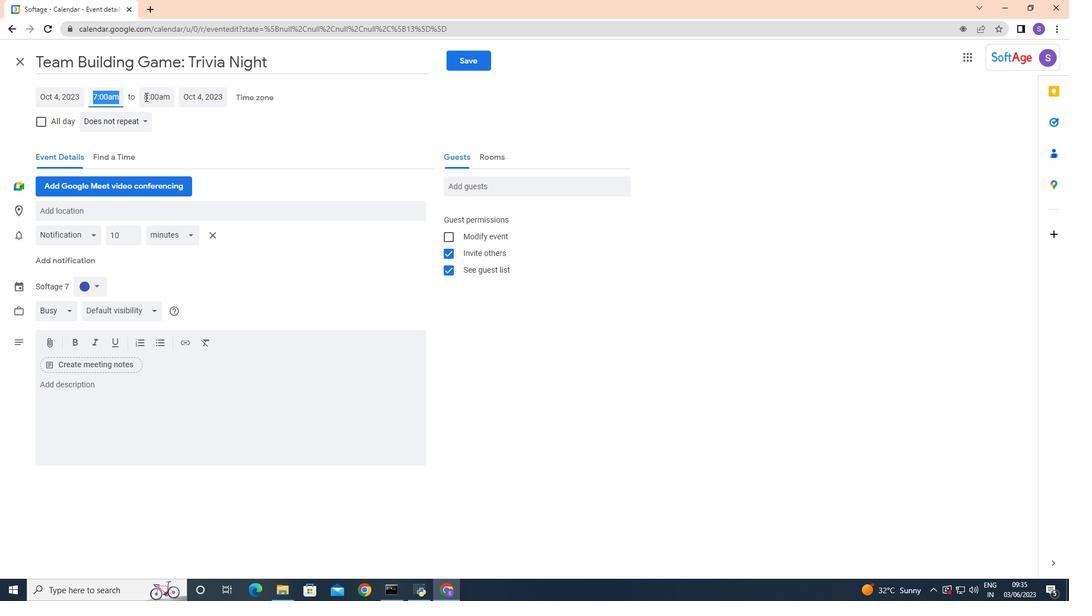 
Action: Mouse pressed left at (147, 95)
Screenshot: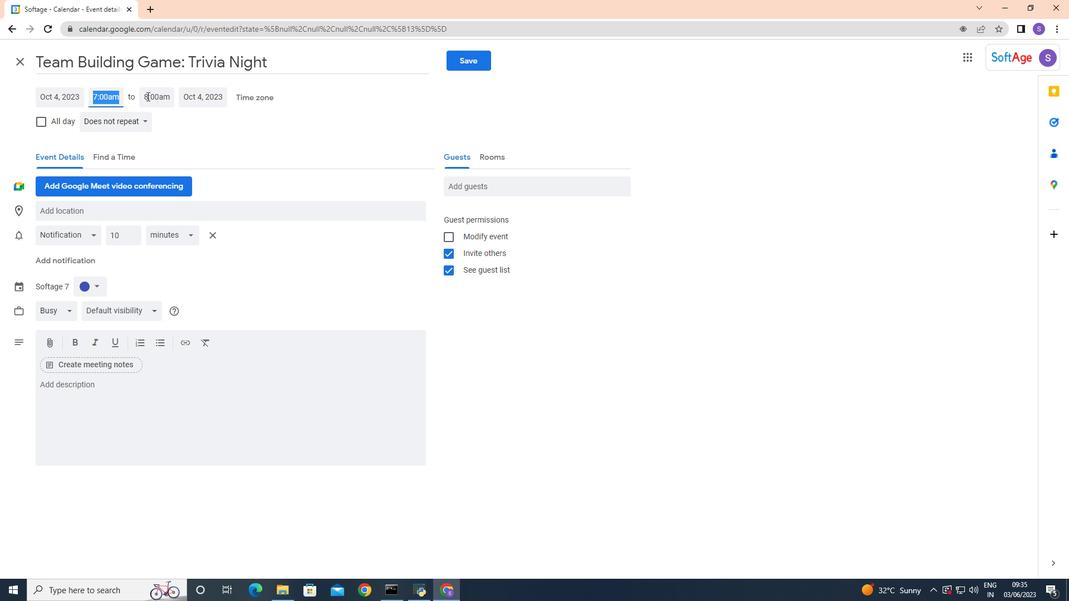 
Action: Mouse moved to (179, 192)
Screenshot: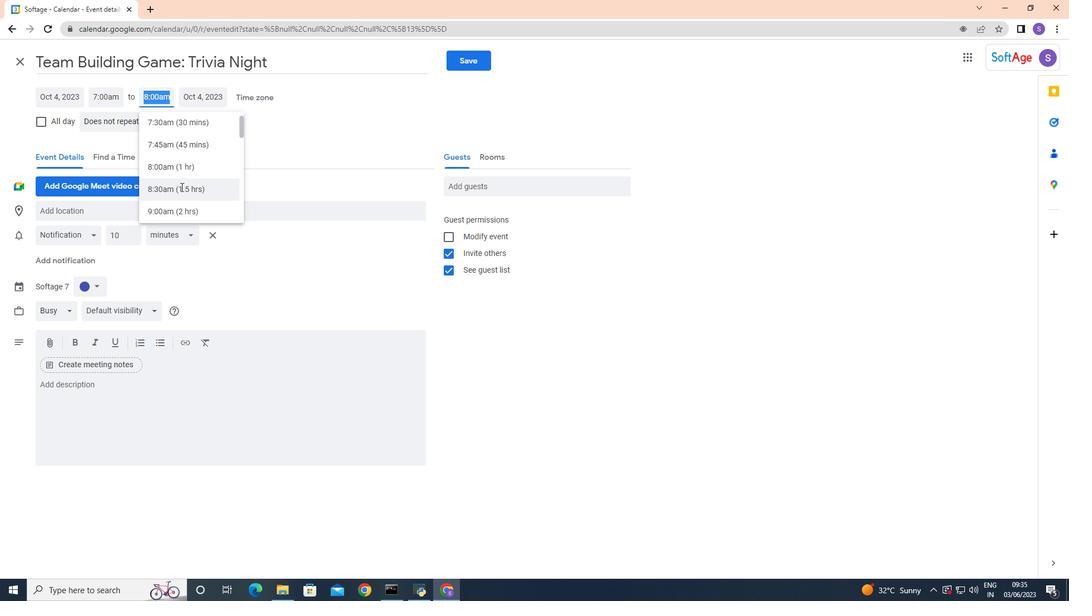
Action: Mouse scrolled (179, 192) with delta (0, 0)
Screenshot: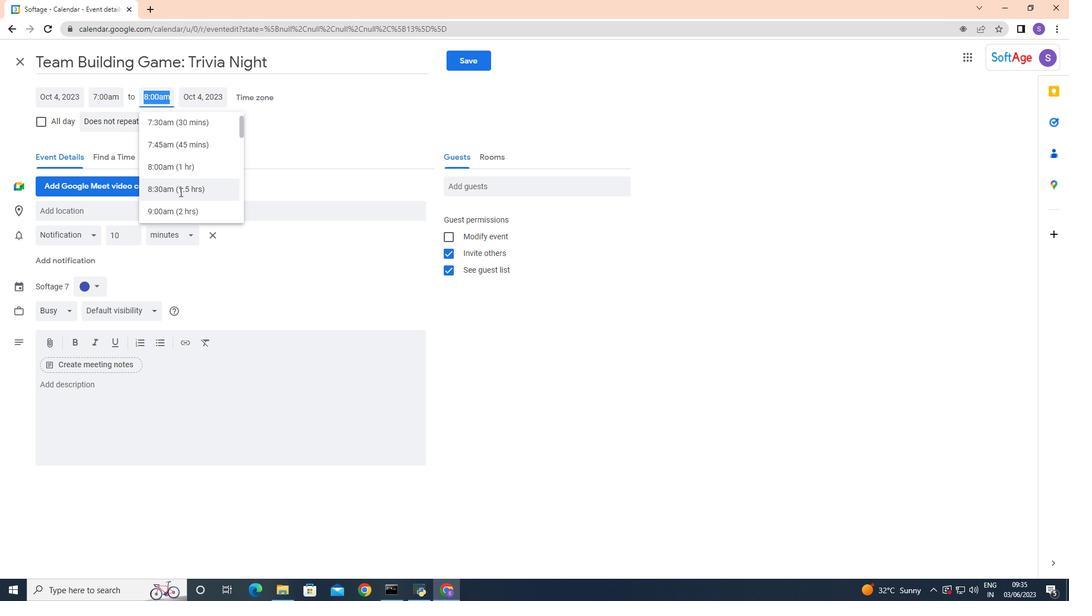 
Action: Mouse scrolled (179, 192) with delta (0, 0)
Screenshot: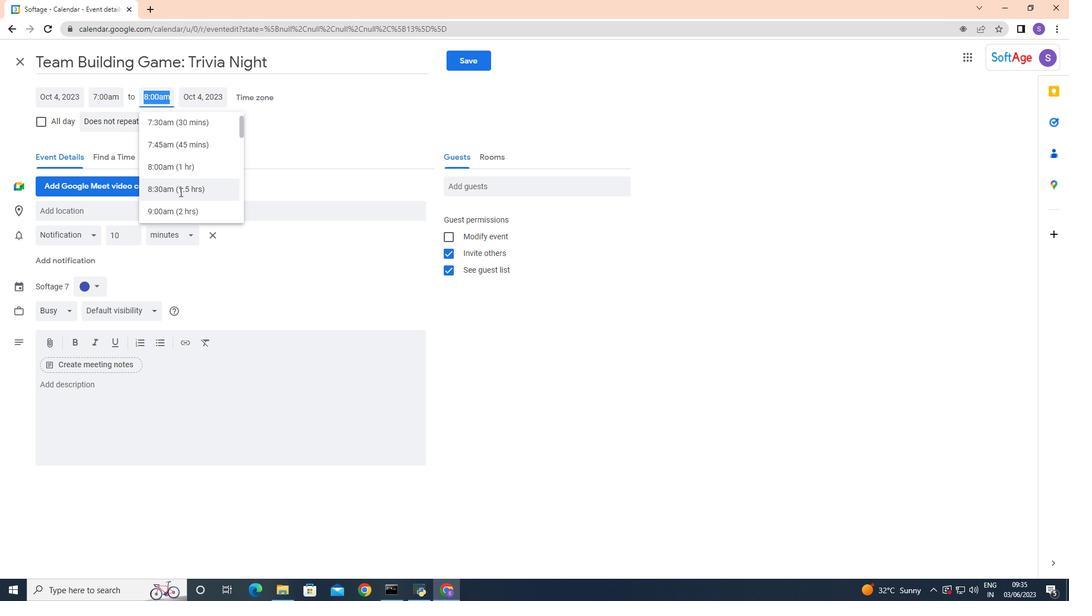 
Action: Mouse scrolled (179, 192) with delta (0, 0)
Screenshot: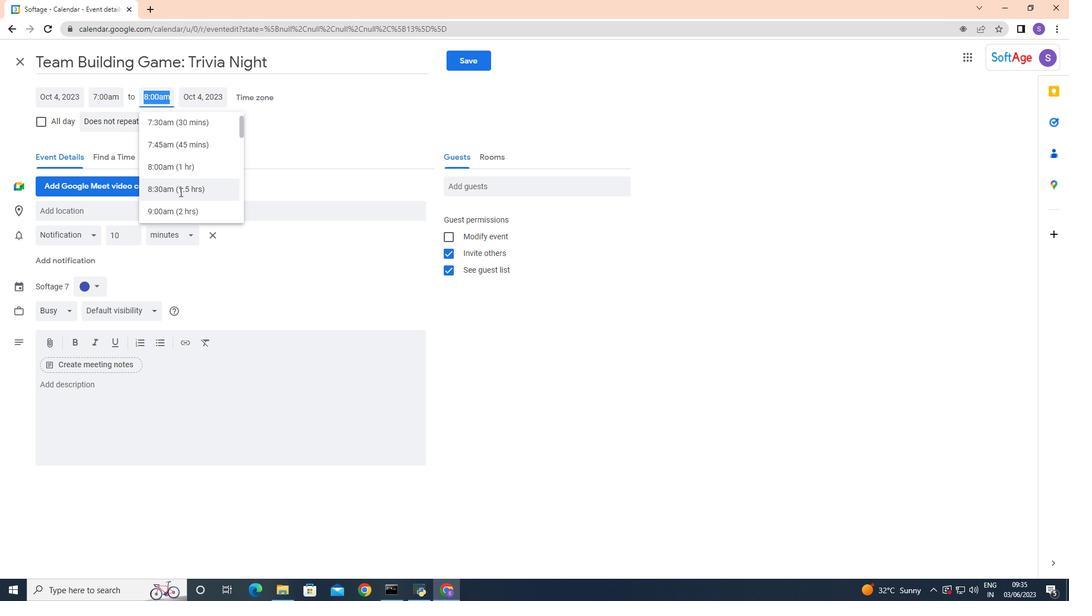 
Action: Mouse moved to (178, 197)
Screenshot: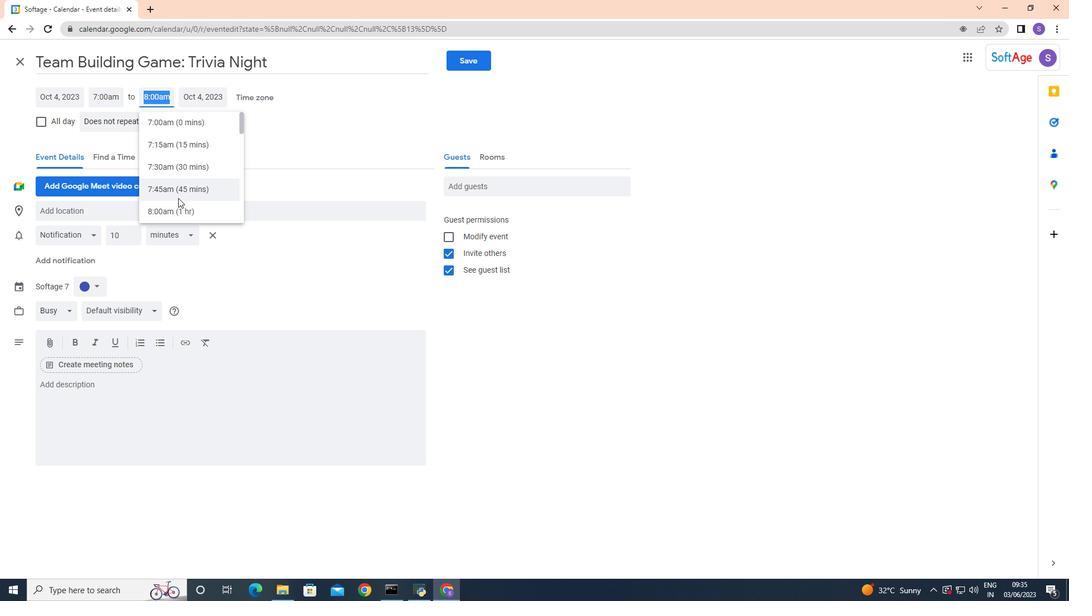 
Action: Mouse scrolled (178, 197) with delta (0, 0)
Screenshot: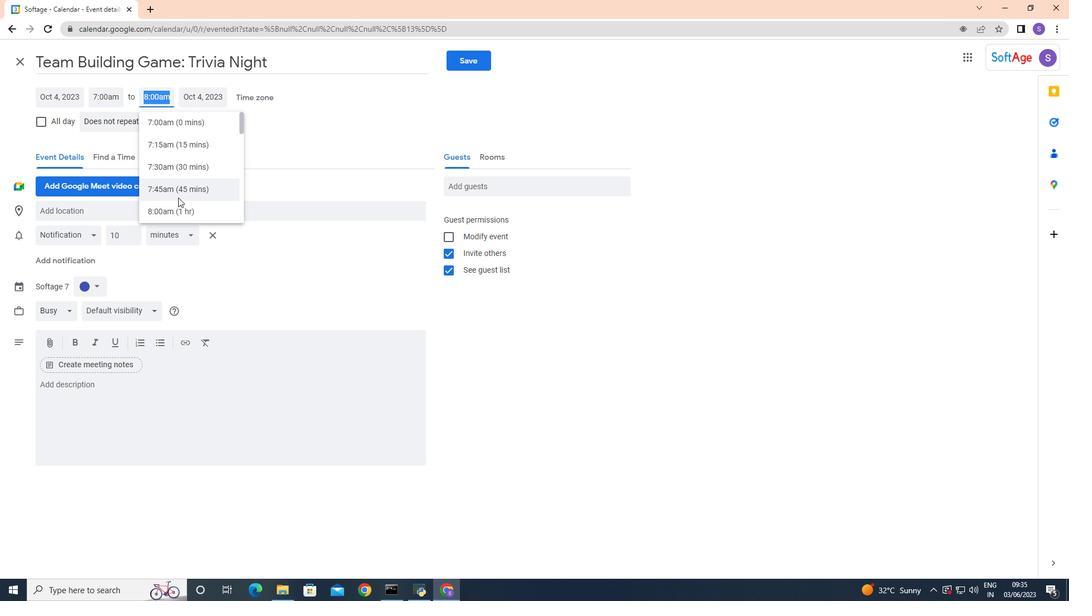 
Action: Mouse scrolled (178, 197) with delta (0, 0)
Screenshot: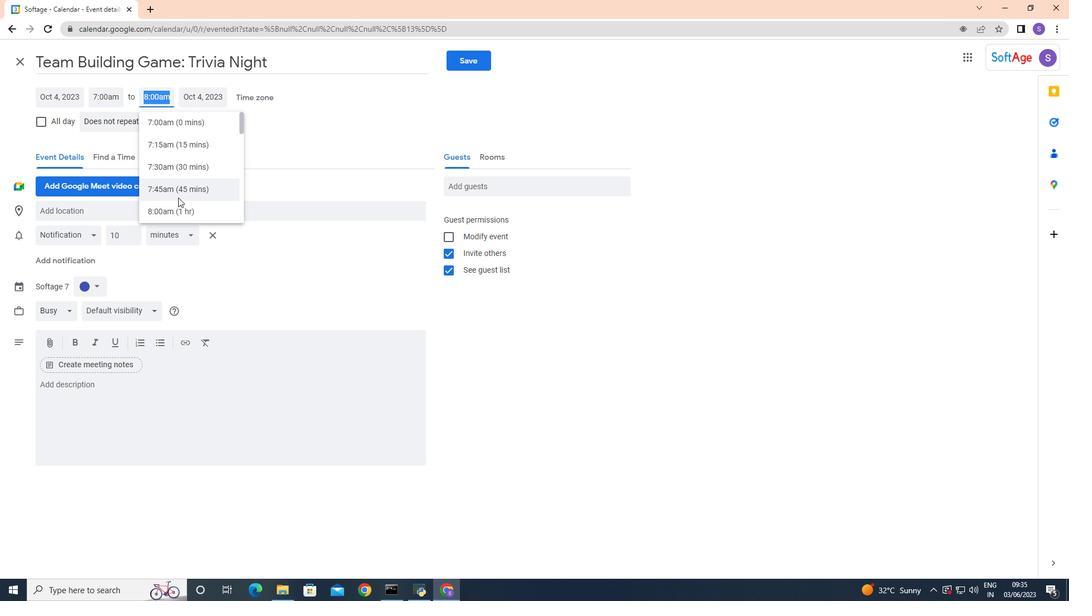 
Action: Mouse moved to (183, 144)
Screenshot: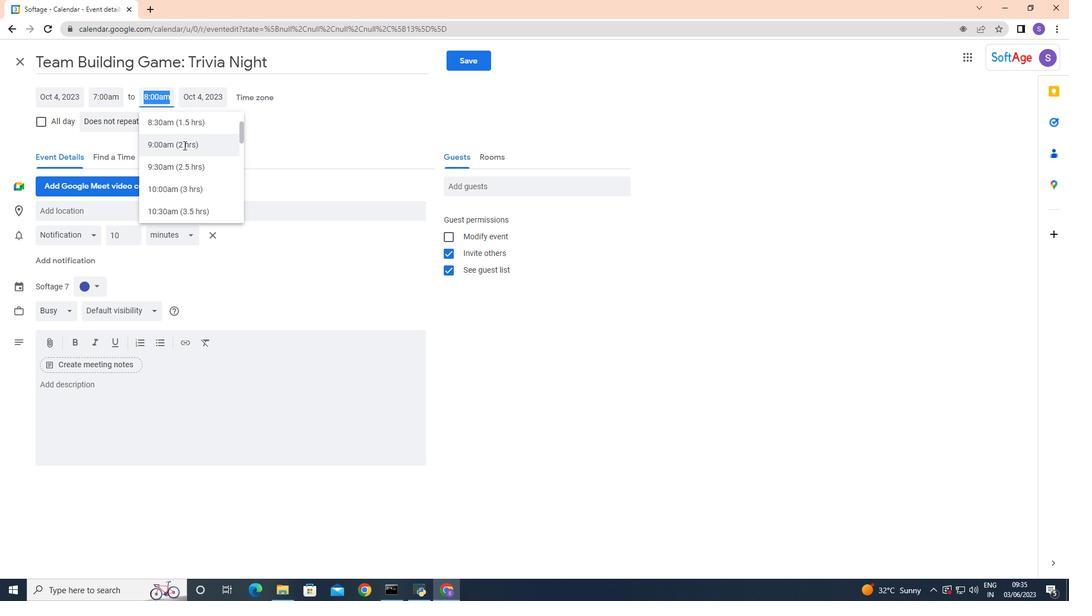 
Action: Mouse pressed left at (183, 144)
Screenshot: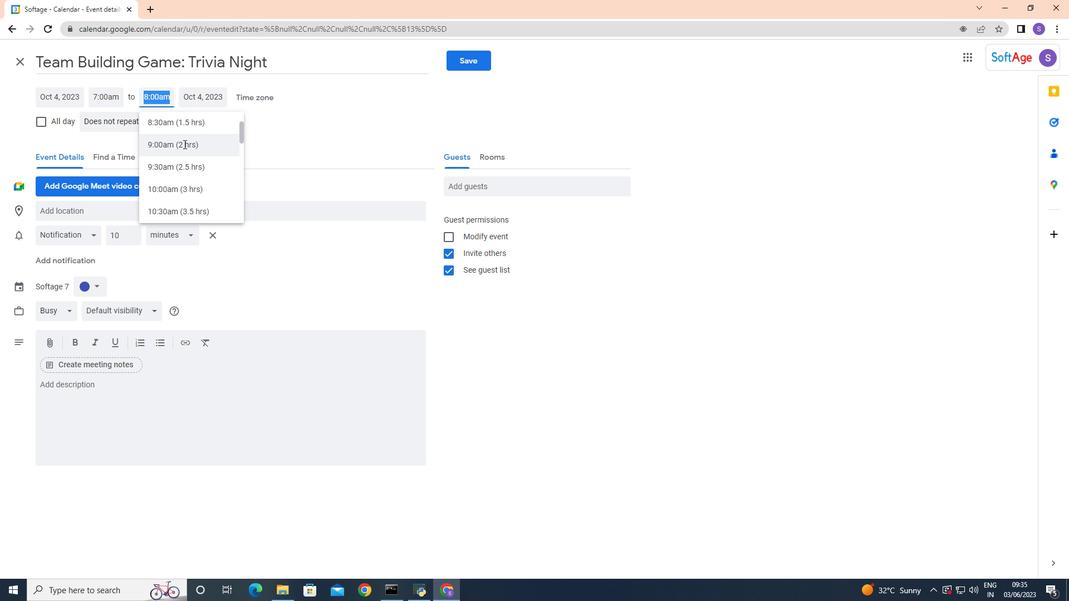 
Action: Mouse moved to (206, 150)
Screenshot: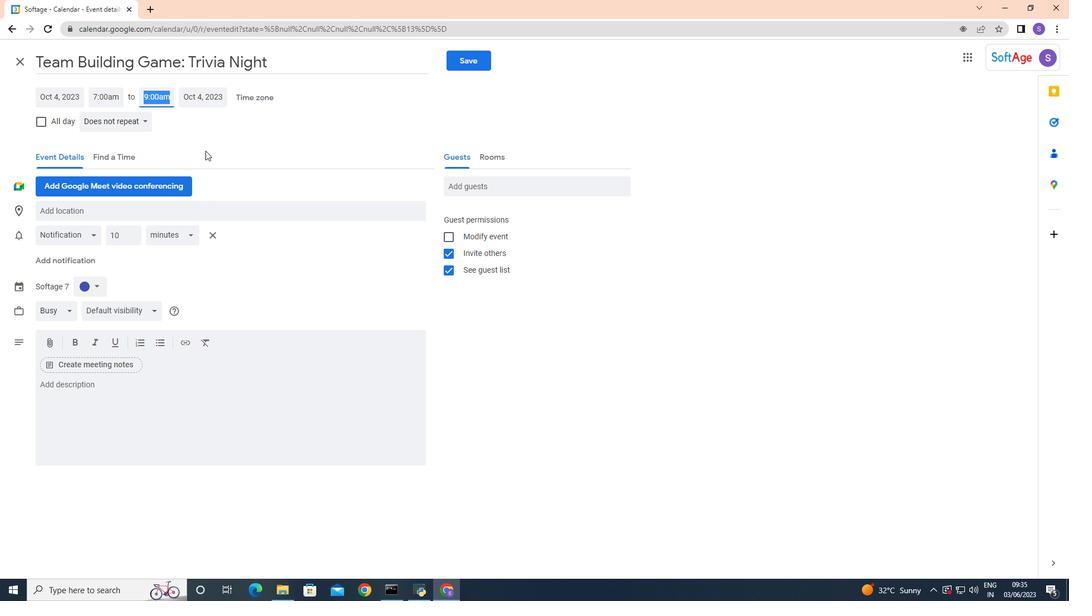 
Action: Mouse pressed left at (206, 150)
Screenshot: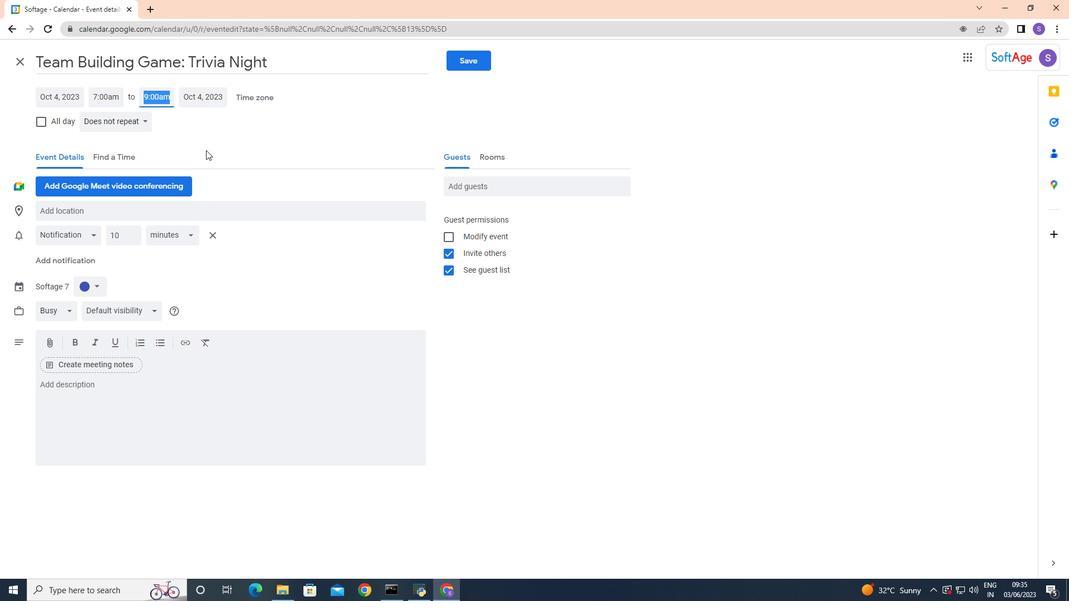 
Action: Mouse moved to (80, 390)
Screenshot: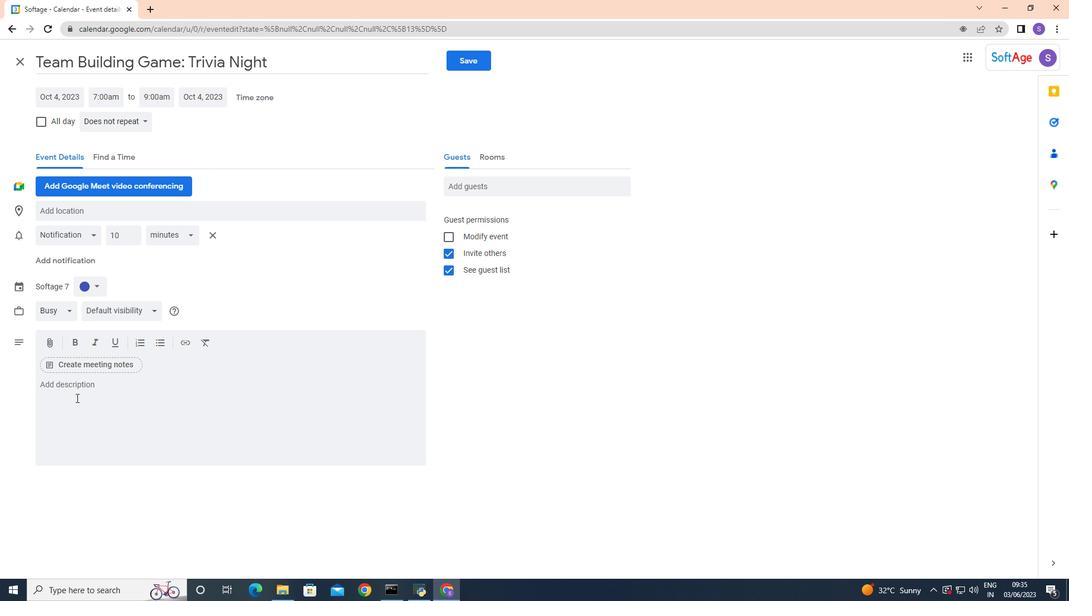 
Action: Mouse pressed left at (80, 390)
Screenshot: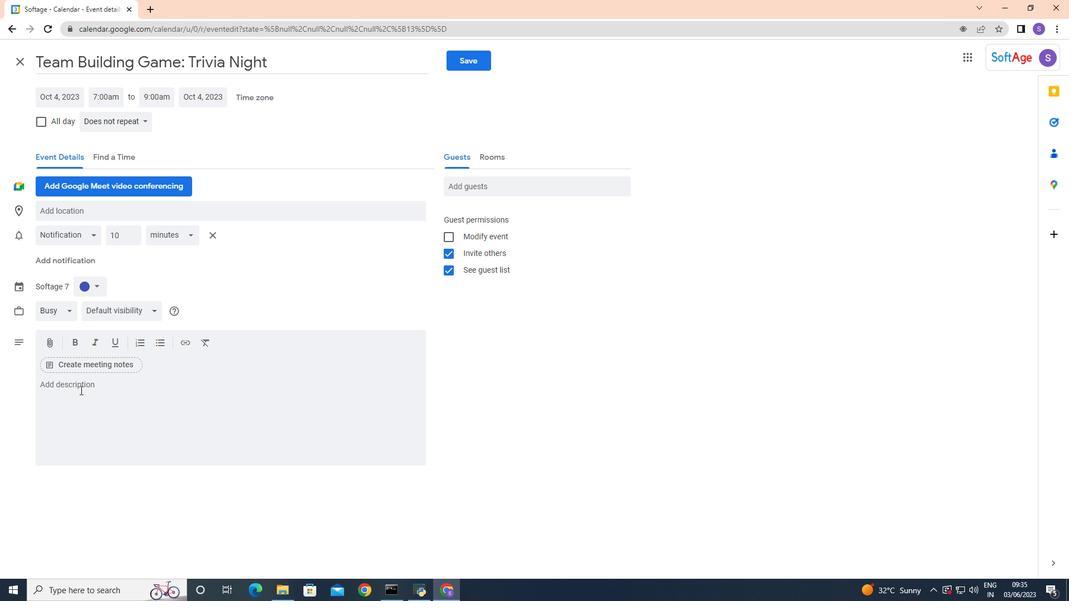 
Action: Key pressed <Key.caps_lock>T<Key.caps_lock>he<Key.space><Key.caps_lock>M<Key.backspace><Key.caps_lock>meeting<Key.space>with<Key.space><Key.caps_lock>T<Key.caps_lock>eam<Key.space><Key.caps_lock>H<Key.caps_lock><Key.caps_lock><Key.caps_lock>r<Key.backspace>r<Key.backspace><Key.caps_lock>R<Key.caps_lock><Key.space>was<Key.space>a<Key.space>highly<Key.space>anticipated<Key.space>and<Key.space>crucial<Key.space>gathering<Key.space>that<Key.space>brought<Key.space>together<Key.space>the<Key.space>members<Key.space>of<Key.space>the<Key.space>team<Key.space>to<Key.space>discuss<Key.space>ip<Key.backspace>mportant<Key.space>matters<Key.space>and<Key.space>collaborate<Key.space>on<Key.space>various<Key.space>projects.<Key.space><Key.caps_lock>I<Key.caps_lock>t<Key.space>took<Key.space>place<Key.space>in<Key.space>a<Key.space>well<Key.space>-appointed<Key.space>
Screenshot: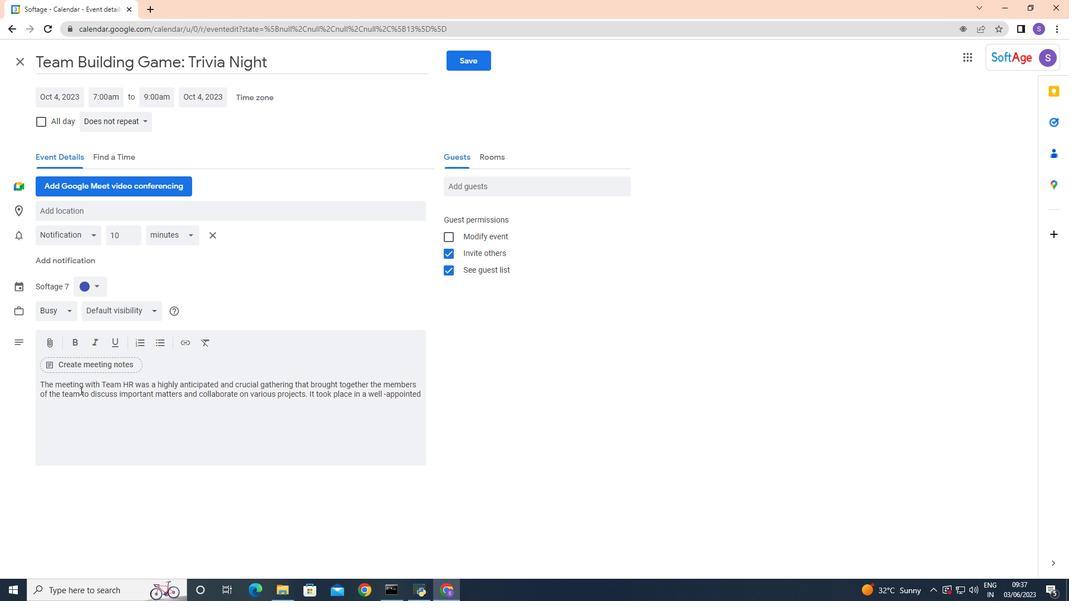 
Action: Mouse moved to (396, 393)
Screenshot: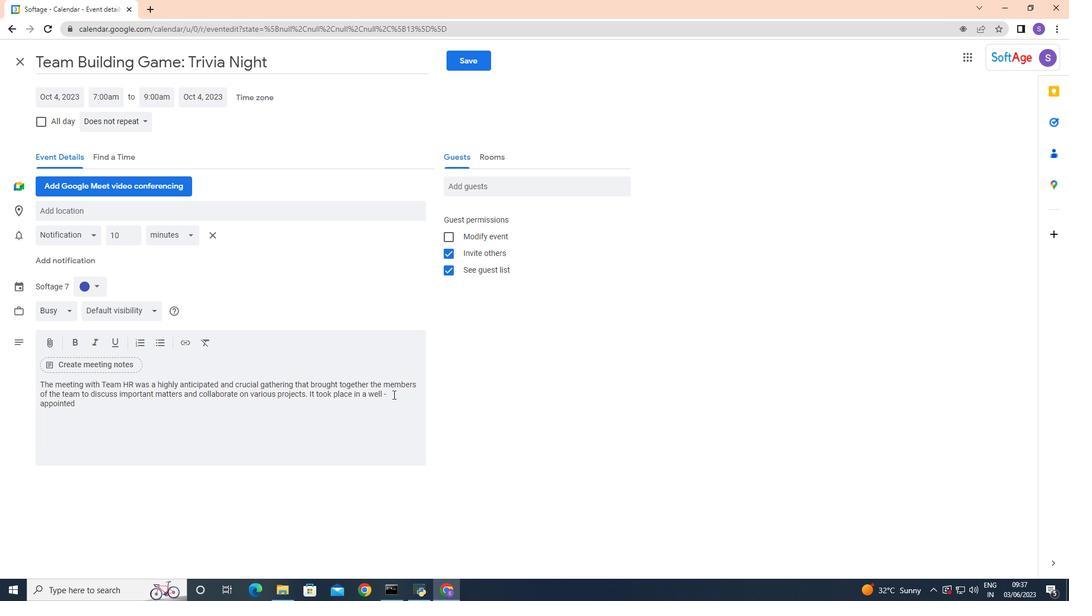
Action: Mouse pressed left at (396, 393)
Screenshot: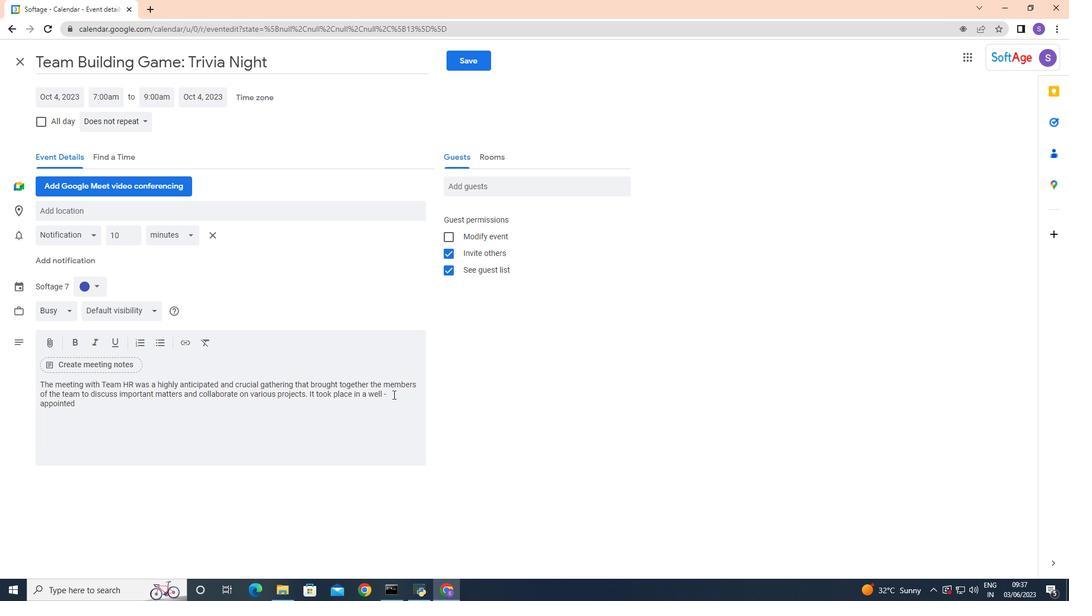 
Action: Mouse moved to (41, 404)
Screenshot: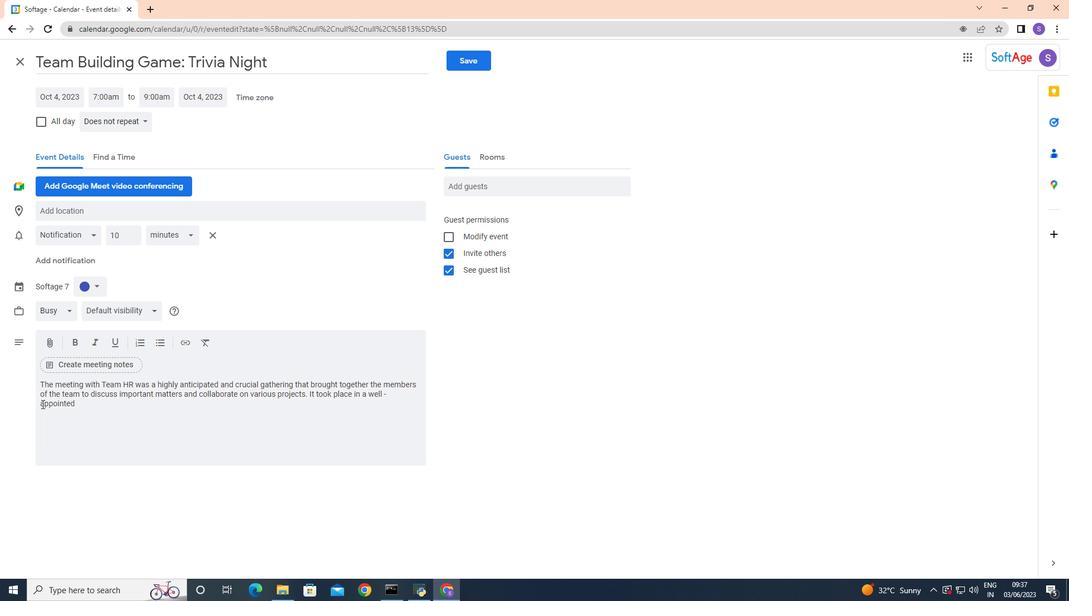 
Action: Mouse pressed left at (41, 404)
Screenshot: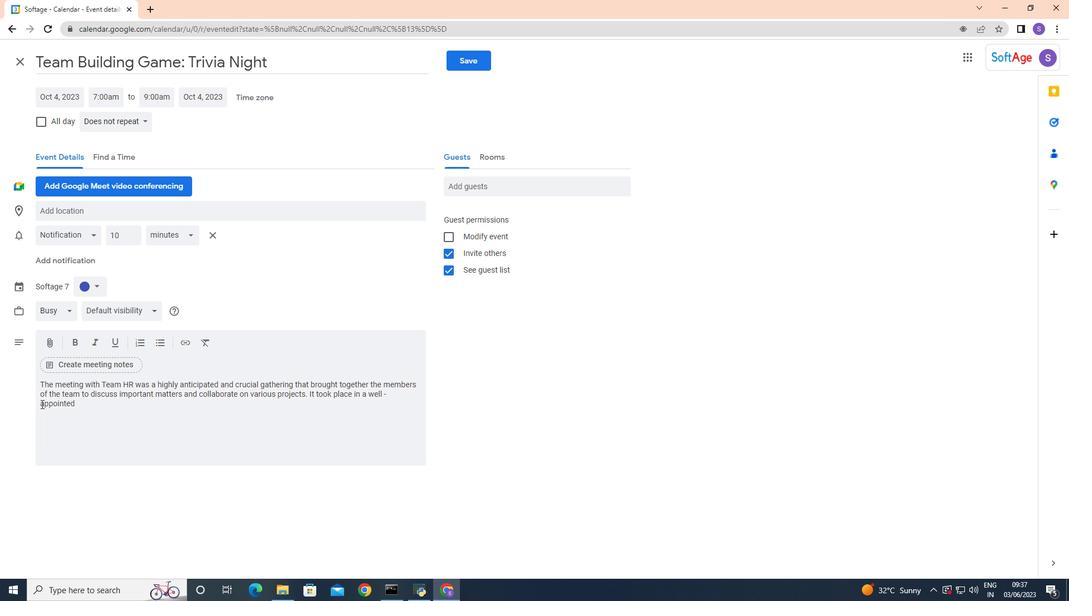 
Action: Mouse moved to (50, 421)
Screenshot: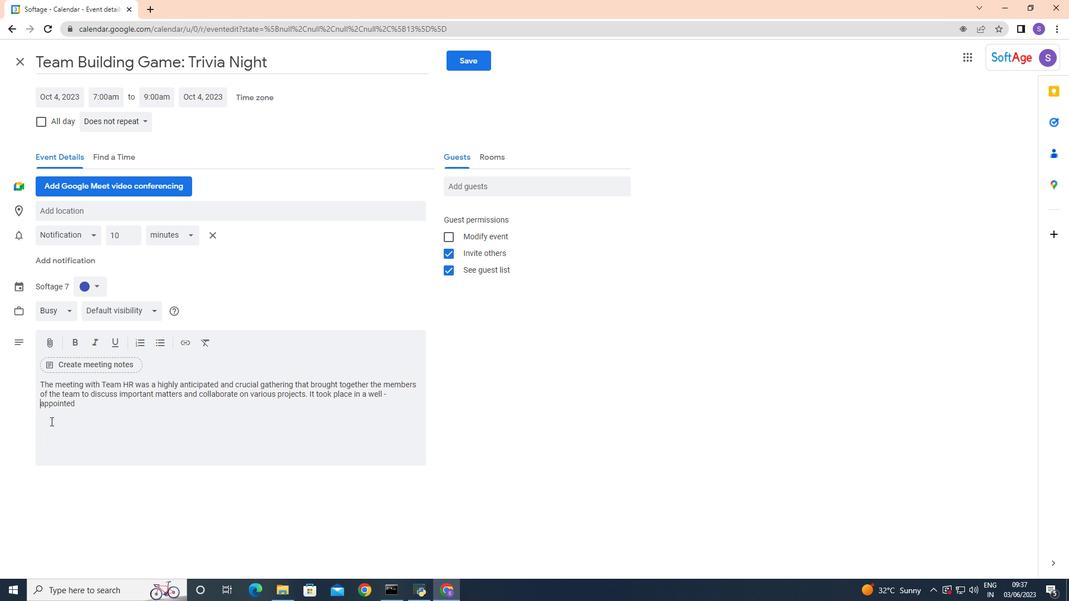 
Action: Key pressed <Key.backspace>
Screenshot: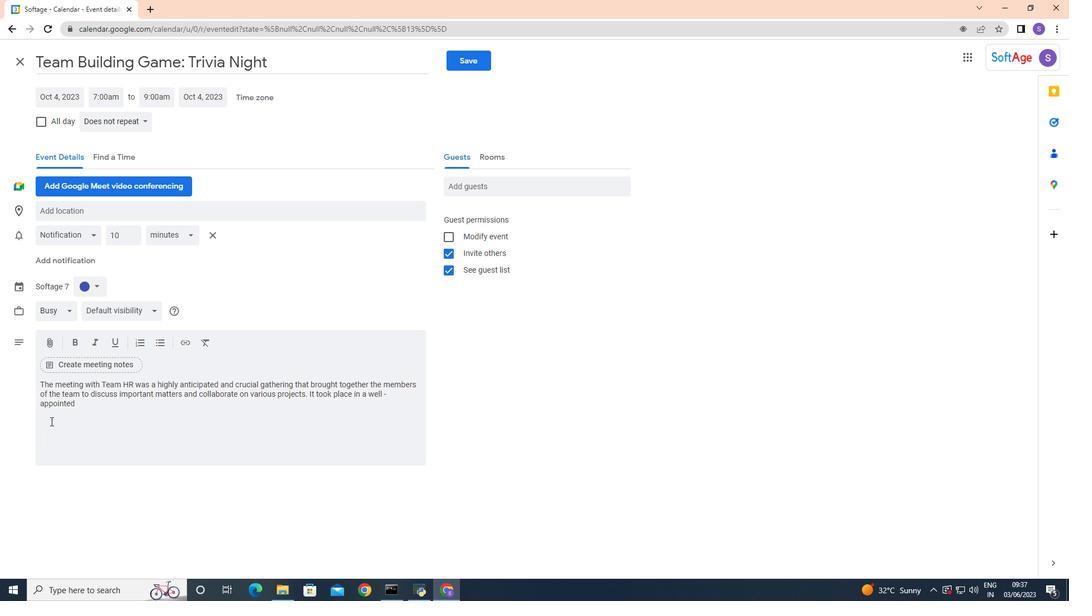 
Action: Mouse moved to (425, 402)
Screenshot: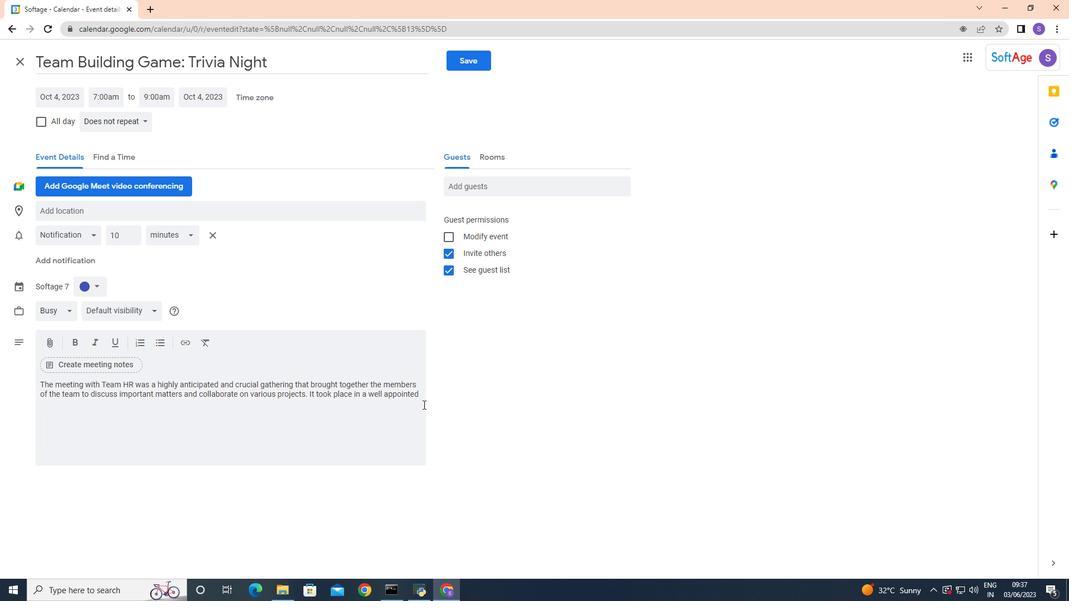 
Action: Key pressed -
Screenshot: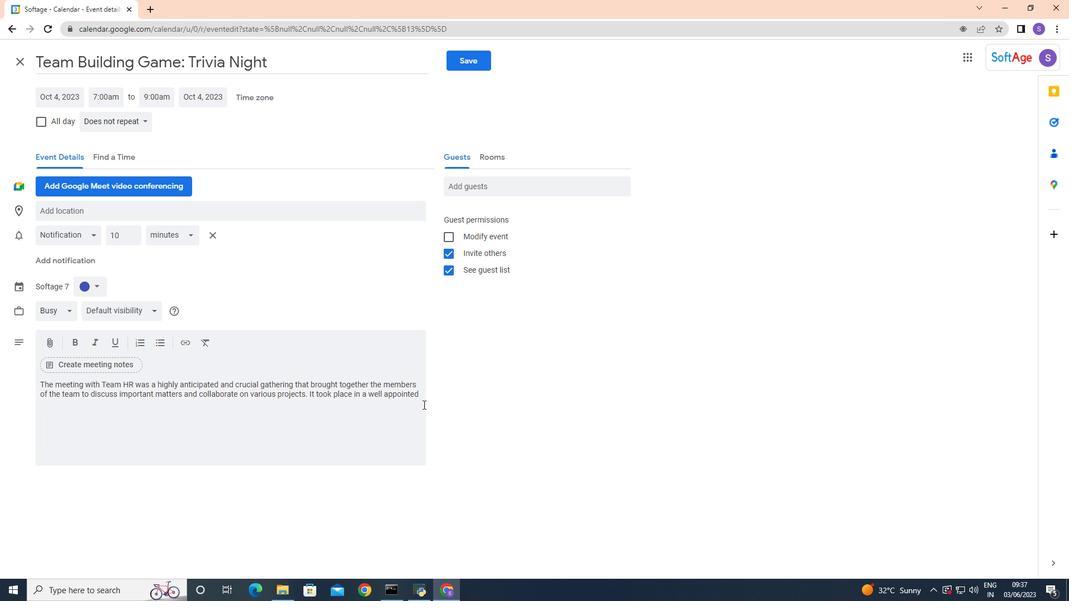
Action: Mouse moved to (176, 407)
Screenshot: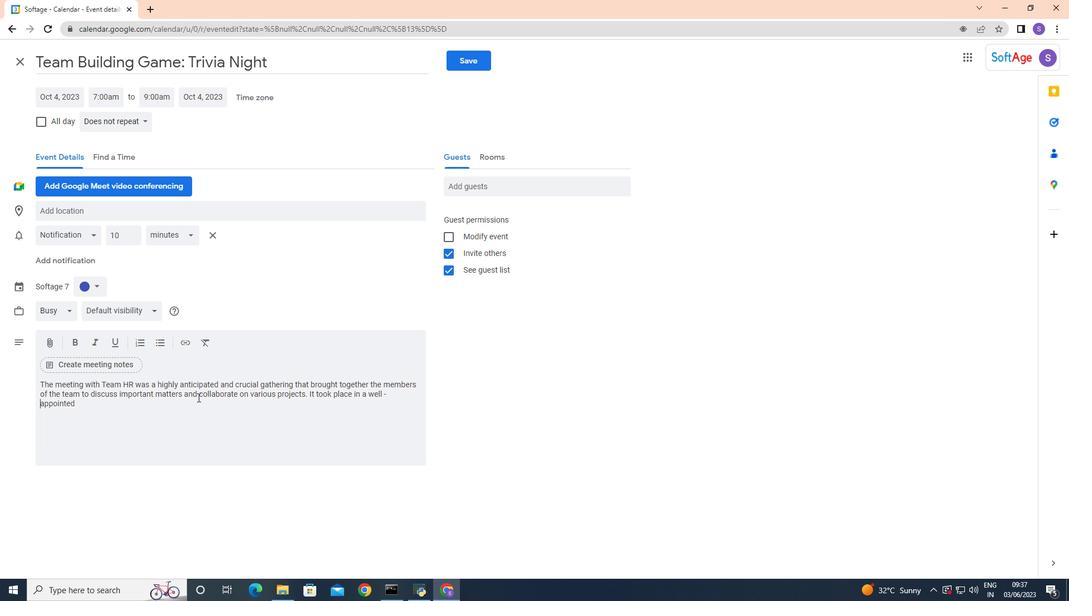 
Action: Mouse pressed left at (176, 407)
Screenshot: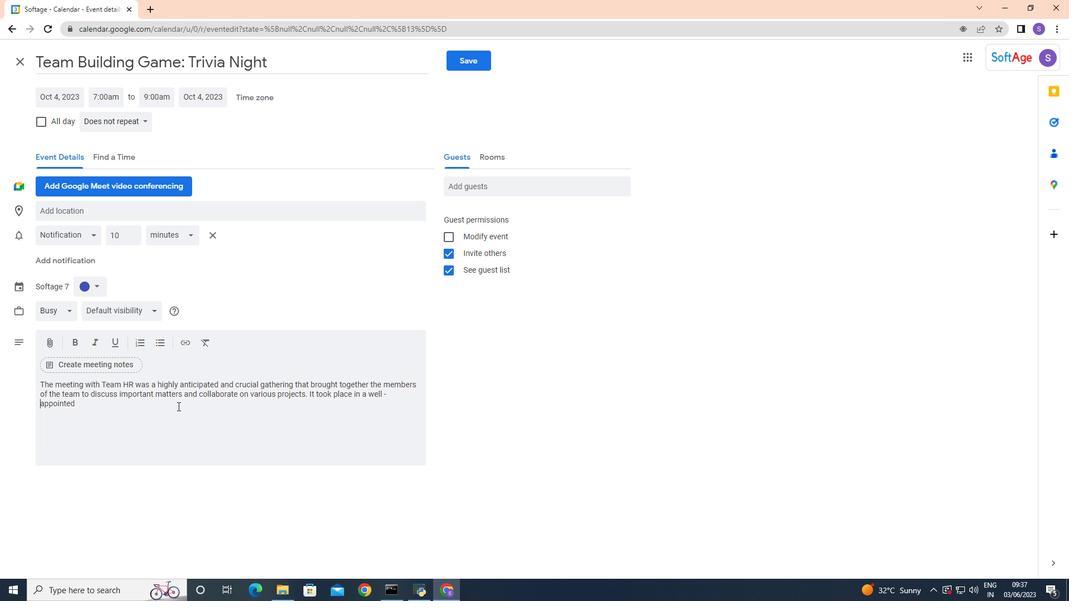 
Action: Key pressed <Key.space>conferw<Key.backspace>ence<Key.space>rii<Key.backspace><Key.backspace>oom,<Key.space>providing<Key.space>a<Key.space>professional<Key.space>and<Key.space>conducive<Key.space>environment<Key.space>for<Key.space>productive<Key.space>discussions,<Key.backspace>.
Screenshot: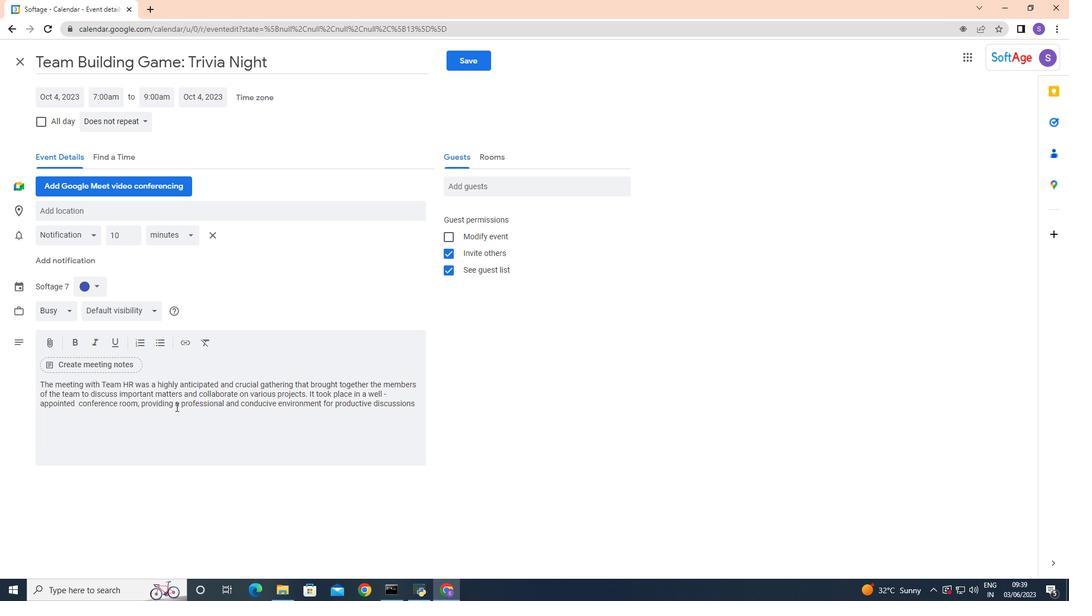 
Action: Mouse moved to (86, 285)
Screenshot: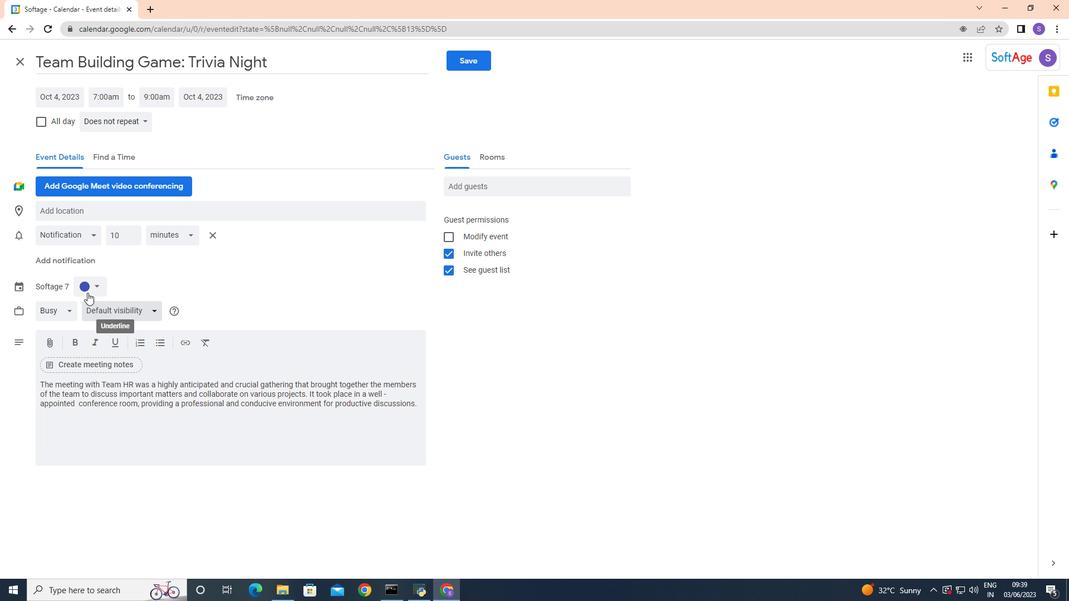
Action: Mouse pressed left at (86, 285)
Screenshot: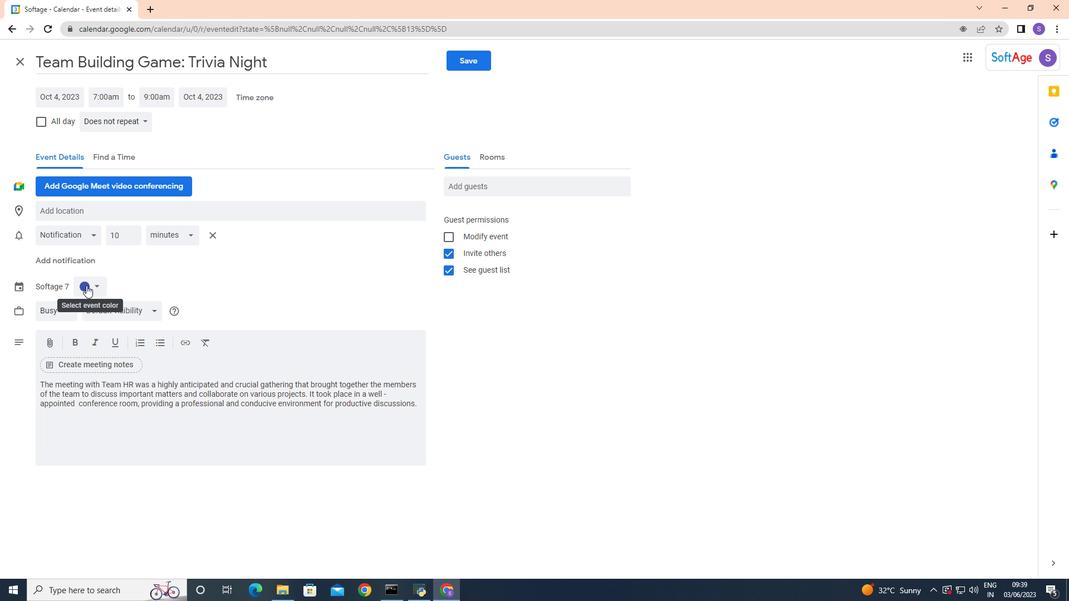 
Action: Mouse moved to (85, 303)
Screenshot: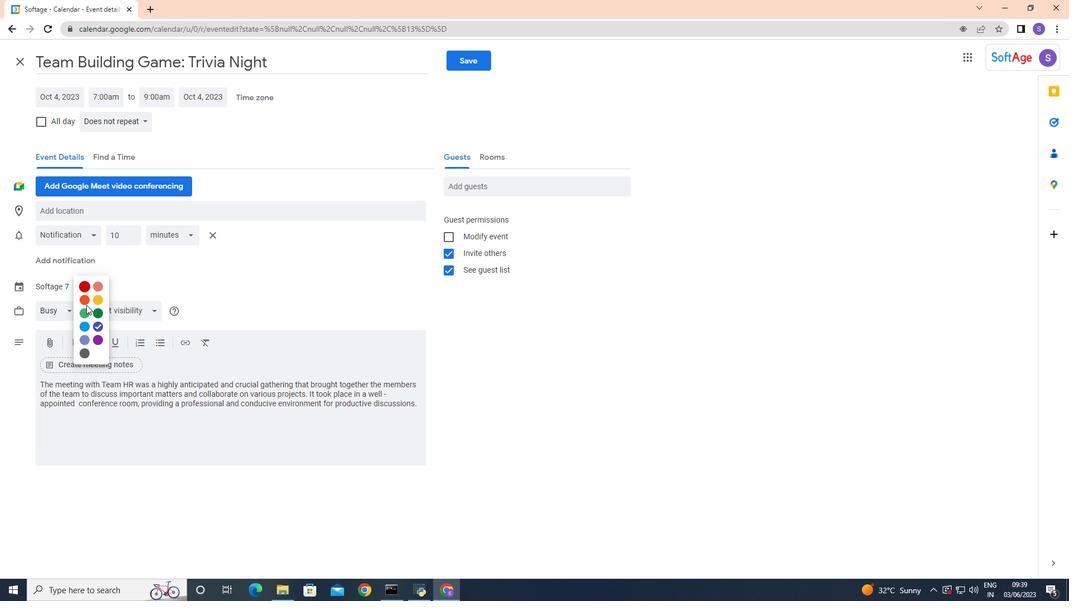 
Action: Mouse pressed left at (85, 303)
Screenshot: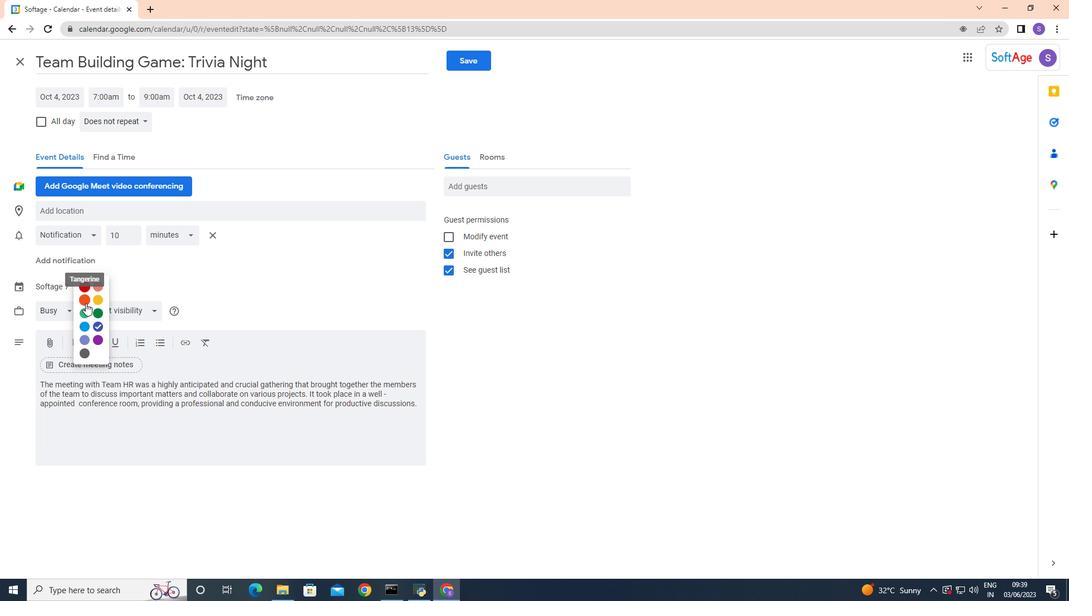 
Action: Mouse moved to (115, 216)
Screenshot: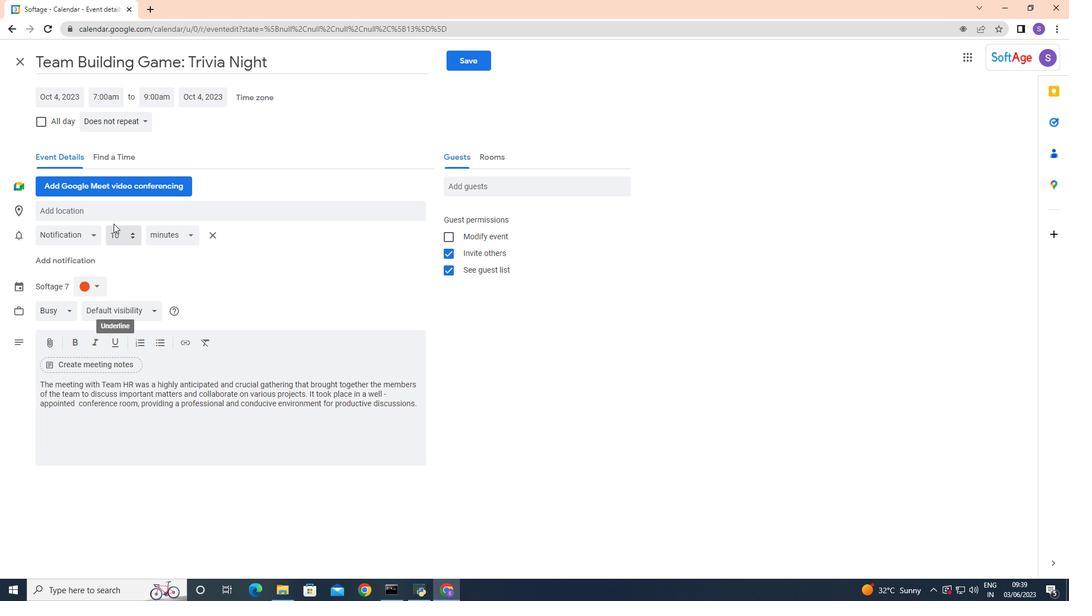 
Action: Mouse pressed left at (115, 216)
Screenshot: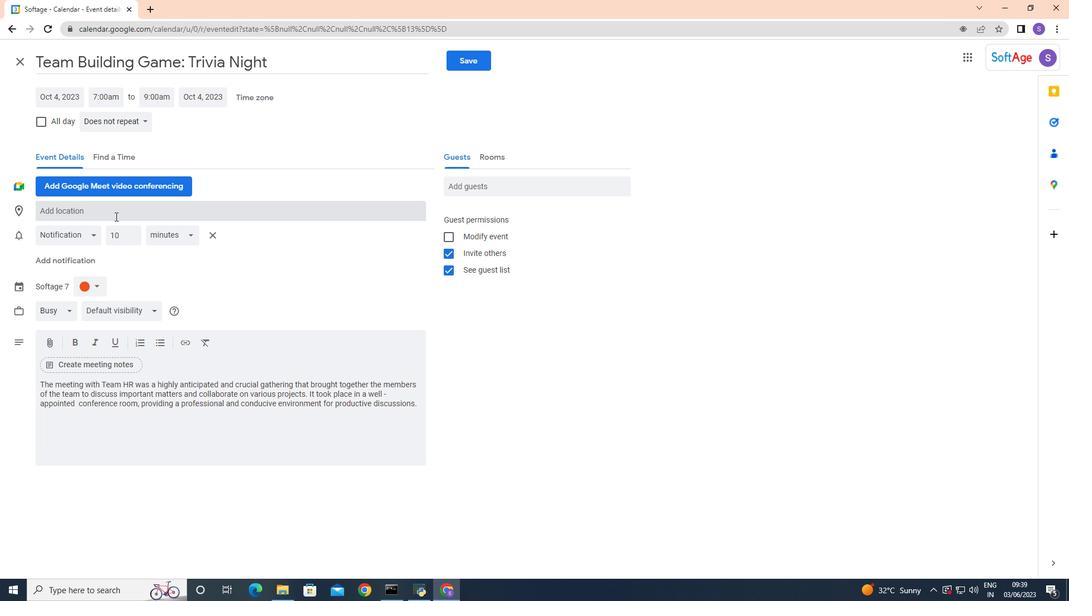 
Action: Key pressed 789<Key.space><Key.shift>Vaticab<Key.backspace>n<Key.space><Key.shift>City,<Key.space><Key.shift>Room<Key.backspace><Key.backspace>me<Key.space><Key.backspace>,<Key.space><Key.shift>Itl<Key.backspace>aly,
Screenshot: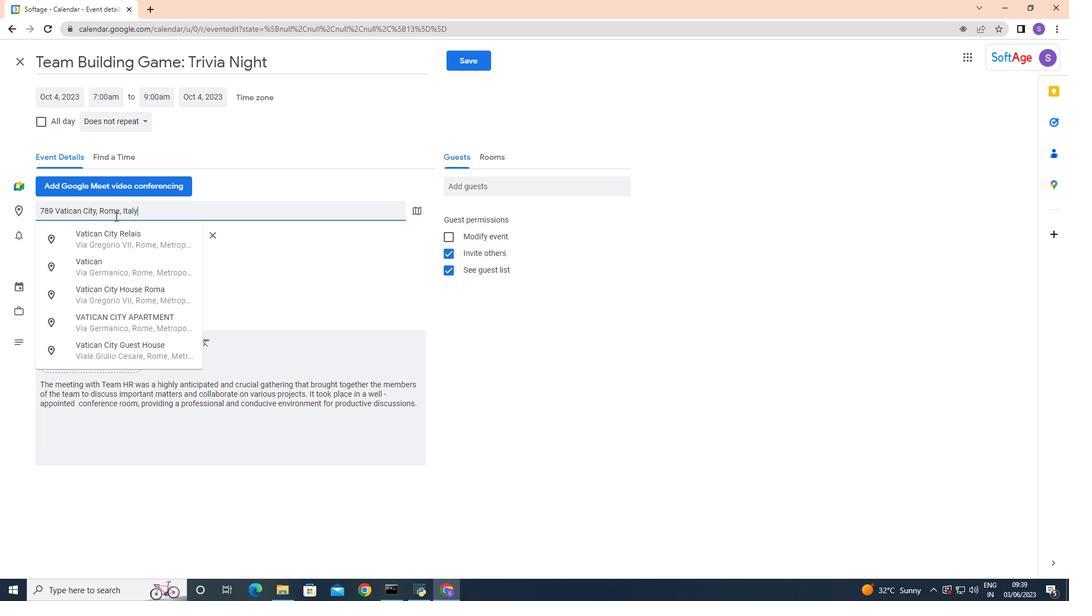 
Action: Mouse moved to (193, 207)
Screenshot: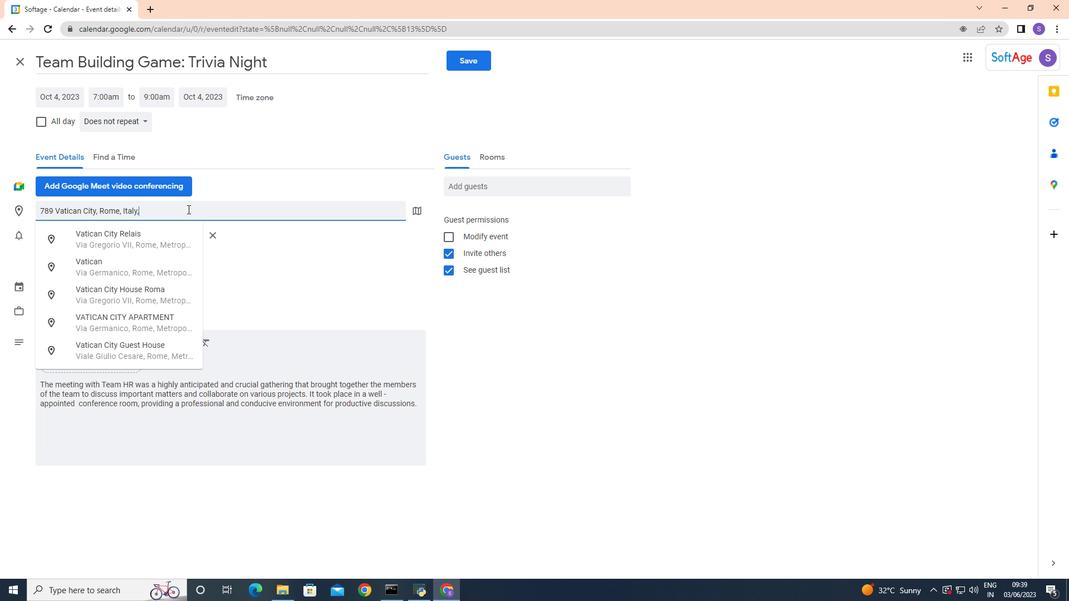 
Action: Key pressed <Key.backspace>
Screenshot: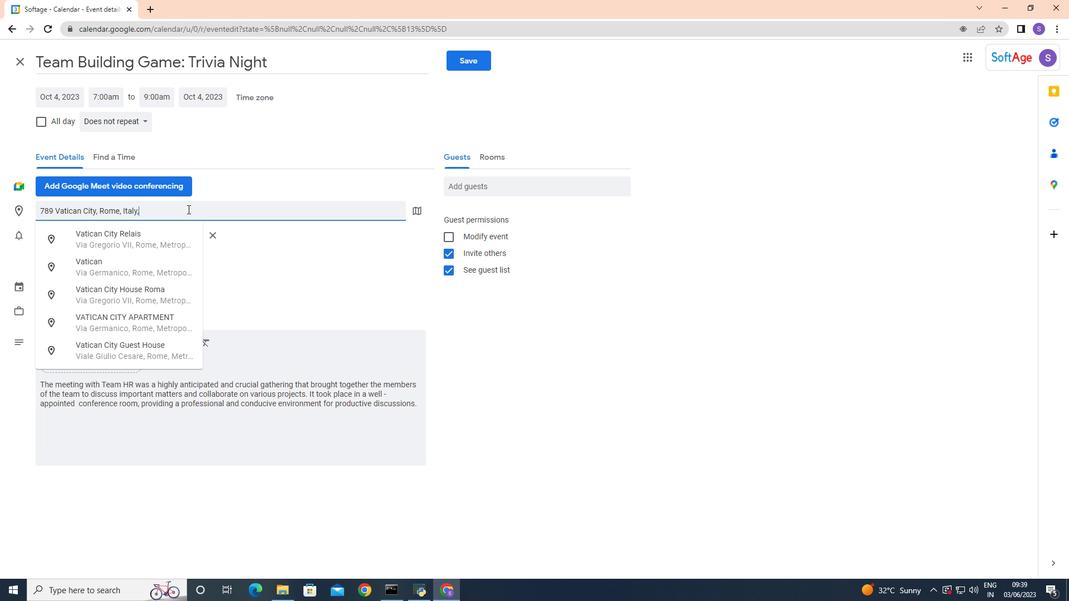 
Action: Mouse moved to (320, 295)
Screenshot: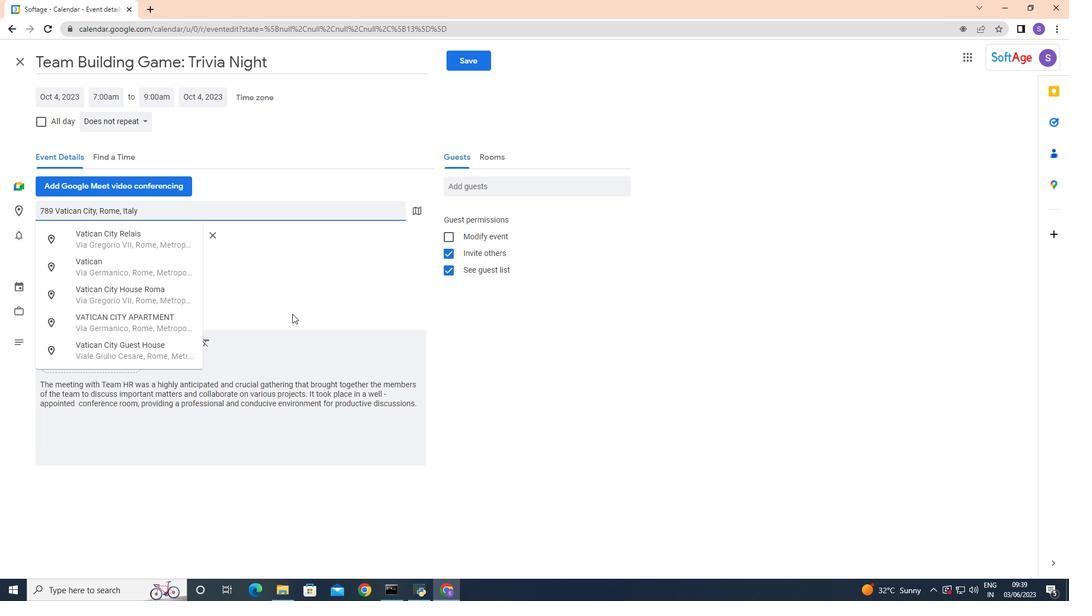 
Action: Mouse pressed left at (320, 295)
Screenshot: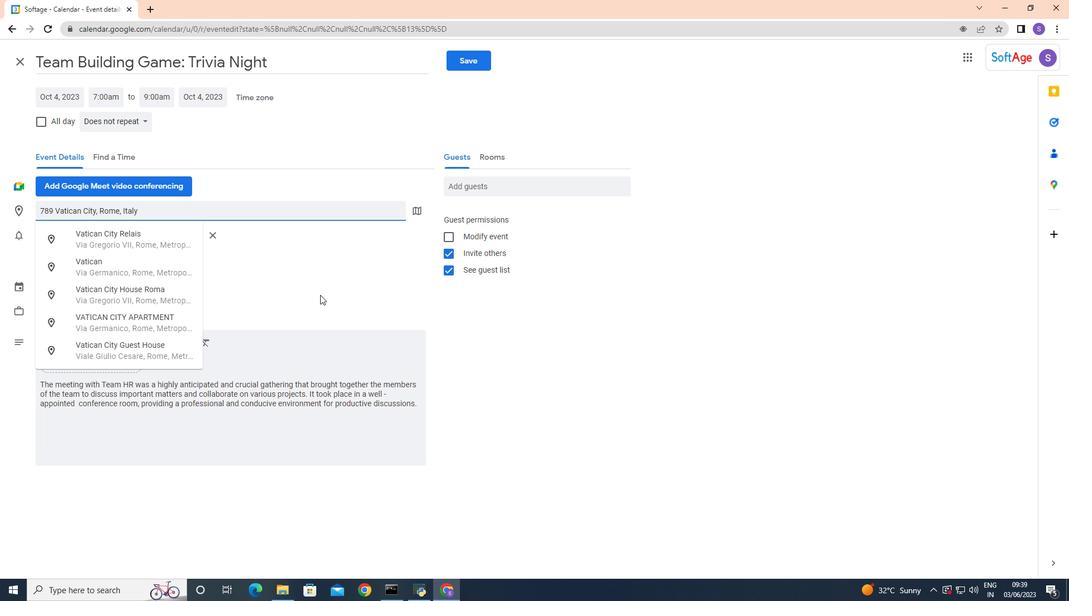 
Action: Mouse moved to (530, 184)
Screenshot: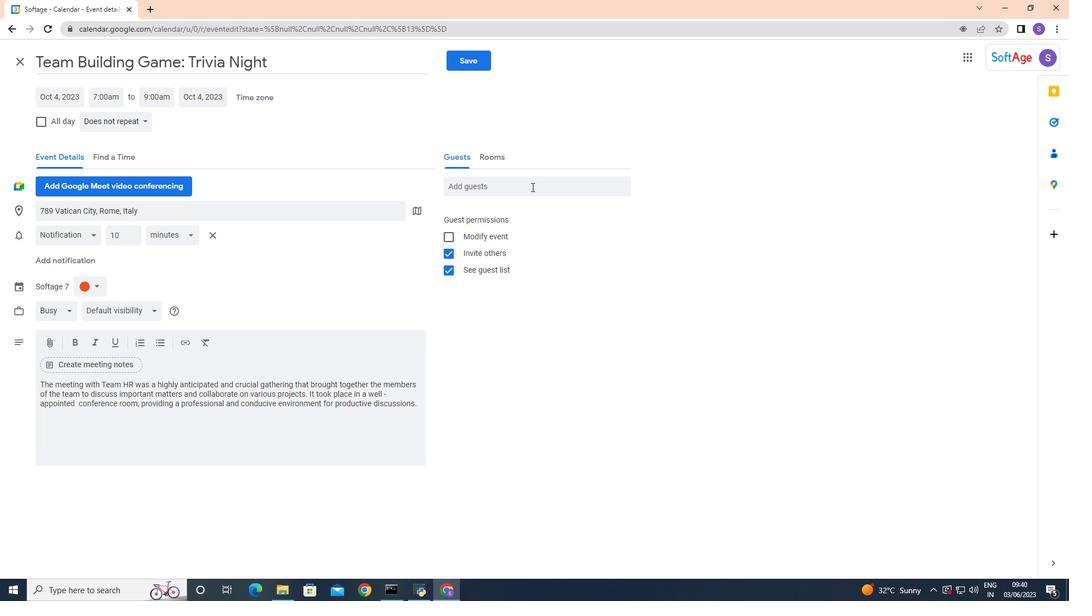 
Action: Mouse pressed left at (530, 184)
Screenshot: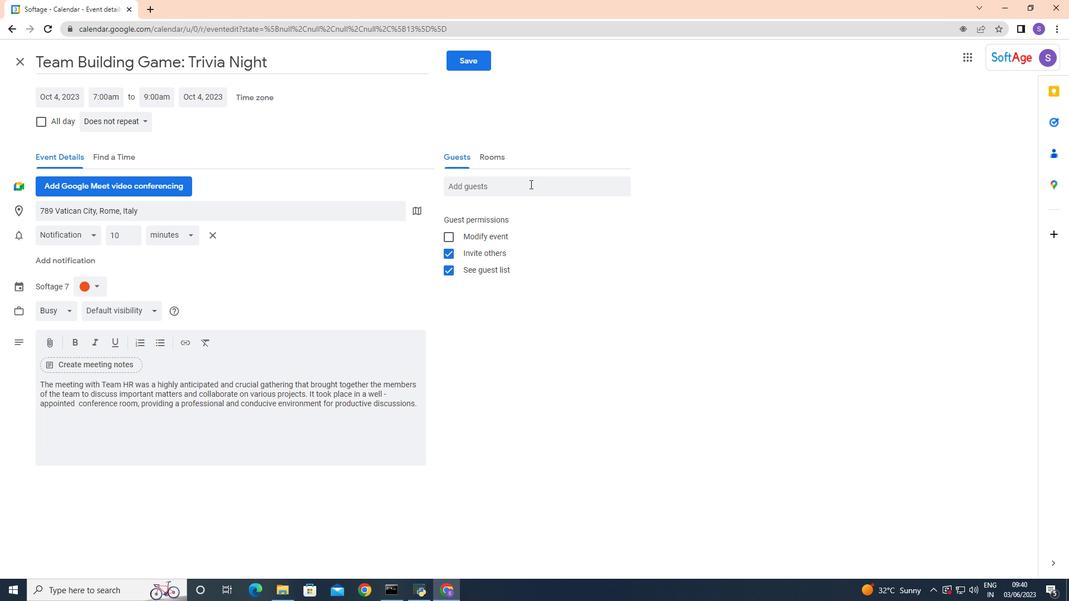 
Action: Key pressed softage
Screenshot: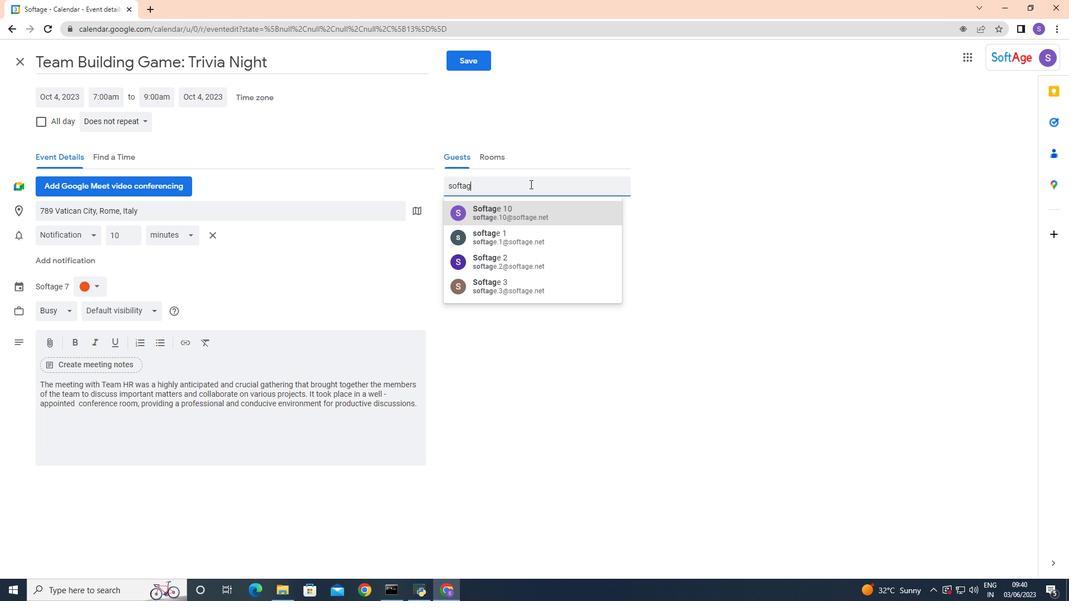 
Action: Mouse moved to (503, 235)
Screenshot: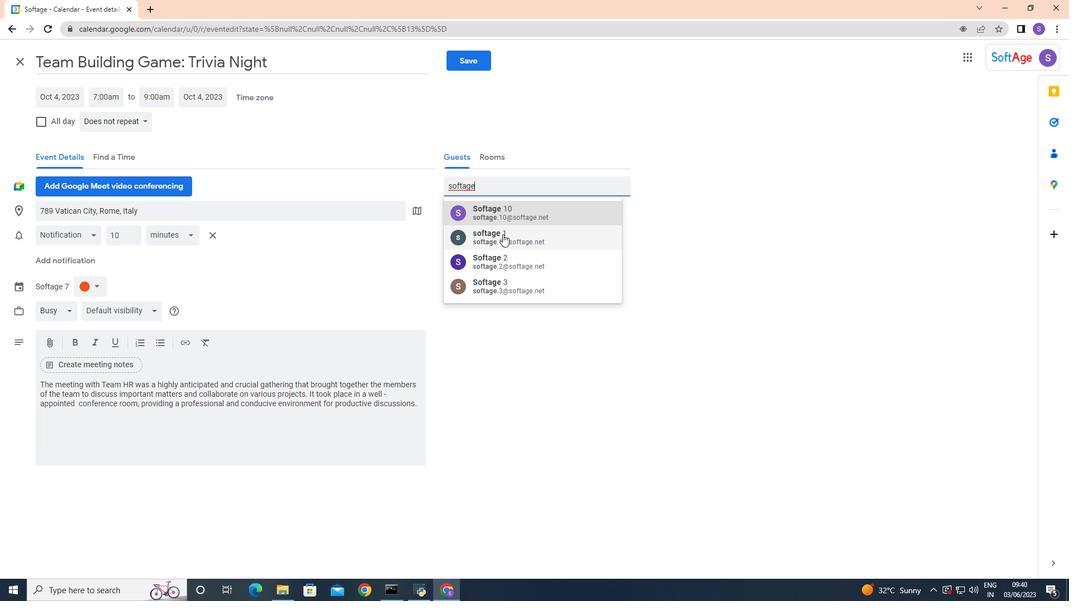 
Action: Mouse pressed left at (503, 235)
Screenshot: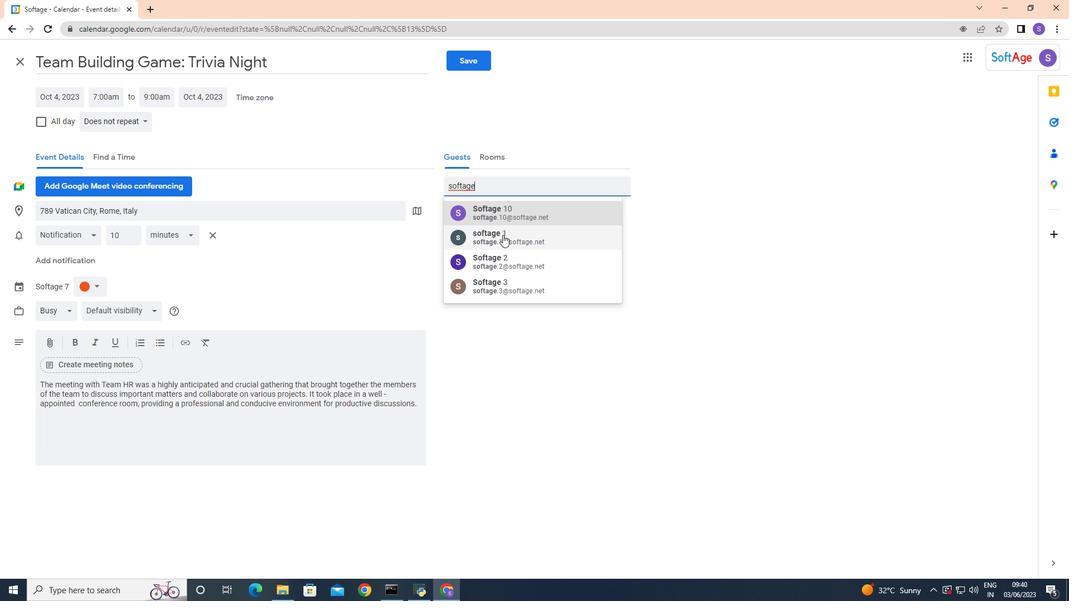 
Action: Mouse moved to (575, 377)
Screenshot: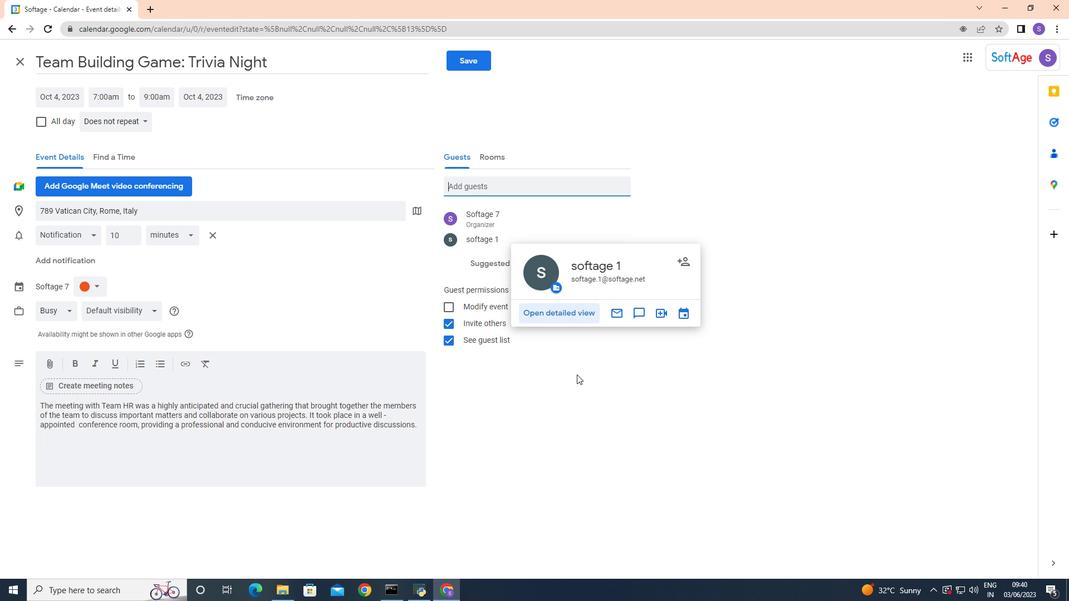 
Action: Mouse pressed left at (575, 377)
Screenshot: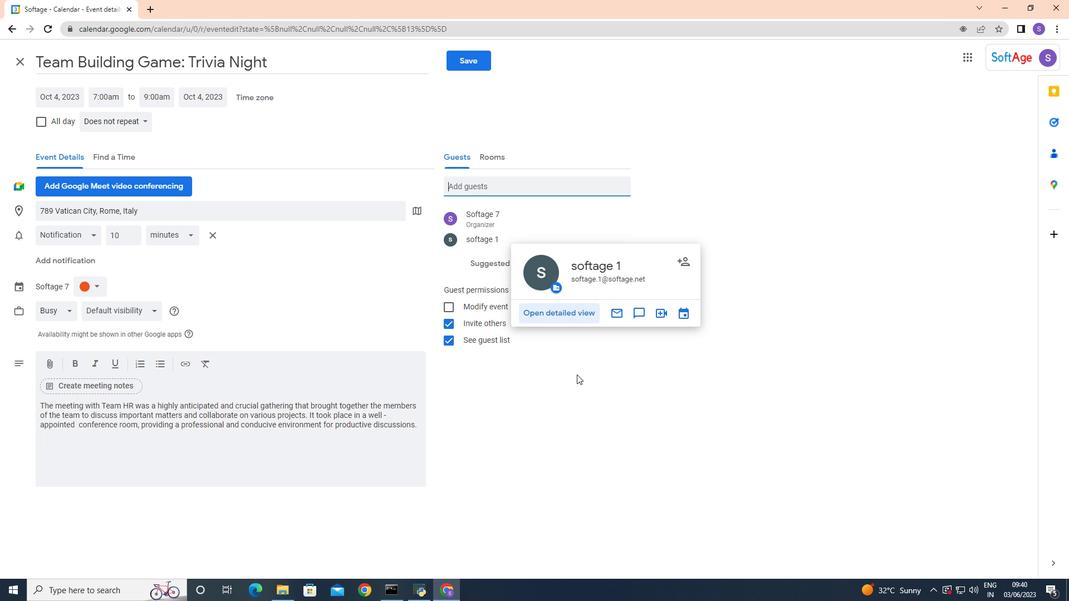 
Action: Mouse moved to (493, 188)
Screenshot: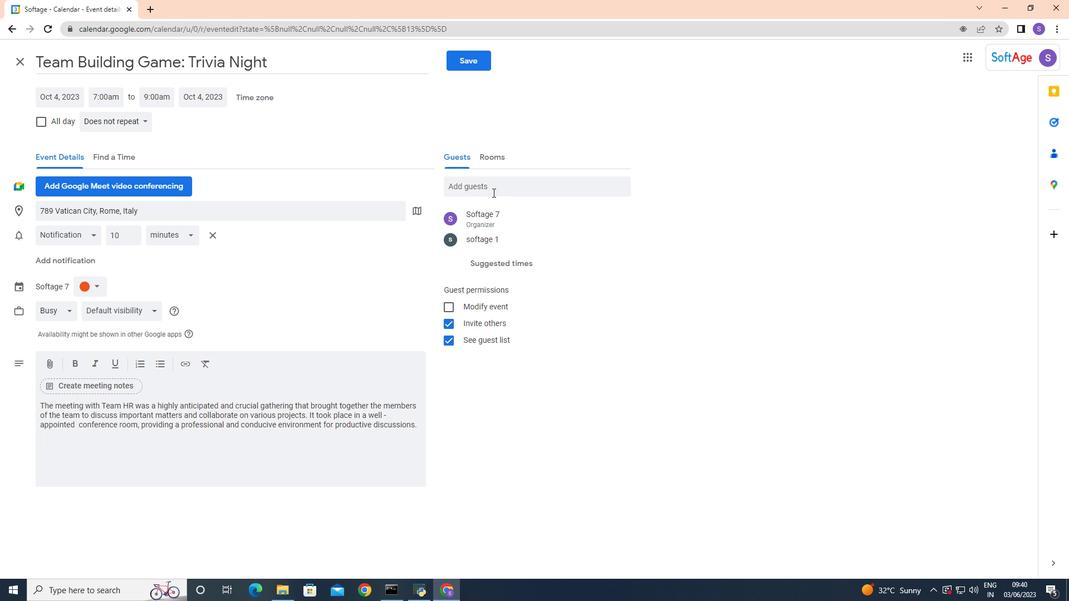 
Action: Mouse pressed left at (493, 188)
Screenshot: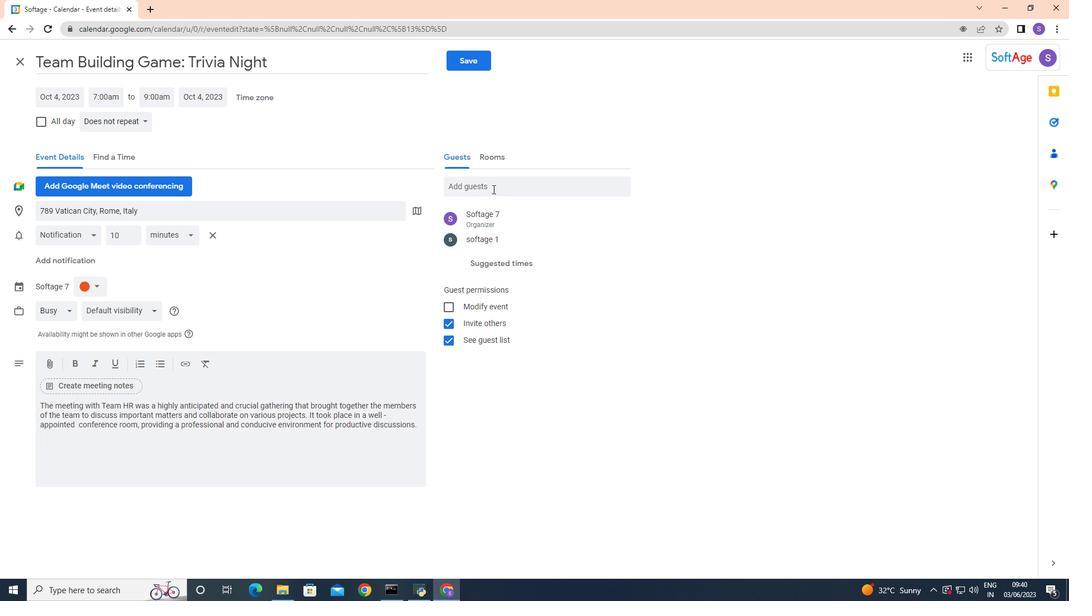 
Action: Key pressed softage
Screenshot: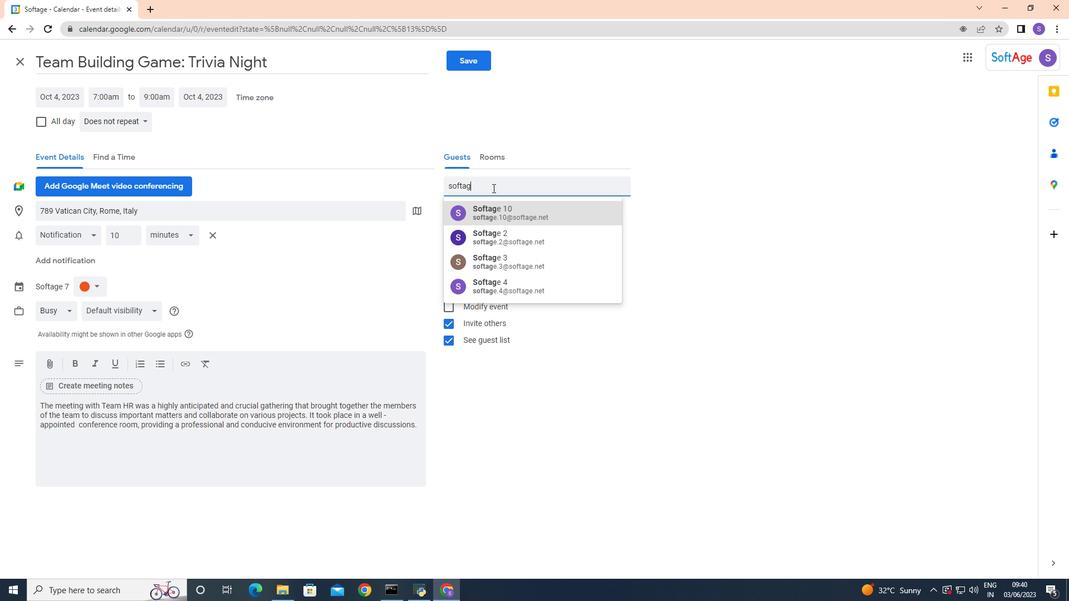 
Action: Mouse moved to (501, 242)
Screenshot: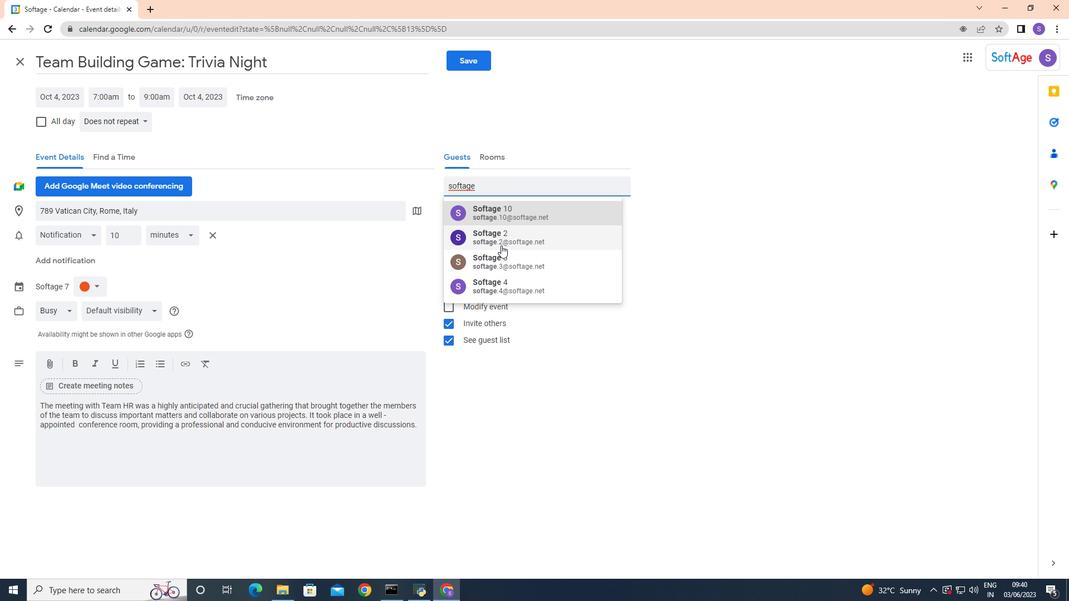 
Action: Mouse pressed left at (501, 242)
Screenshot: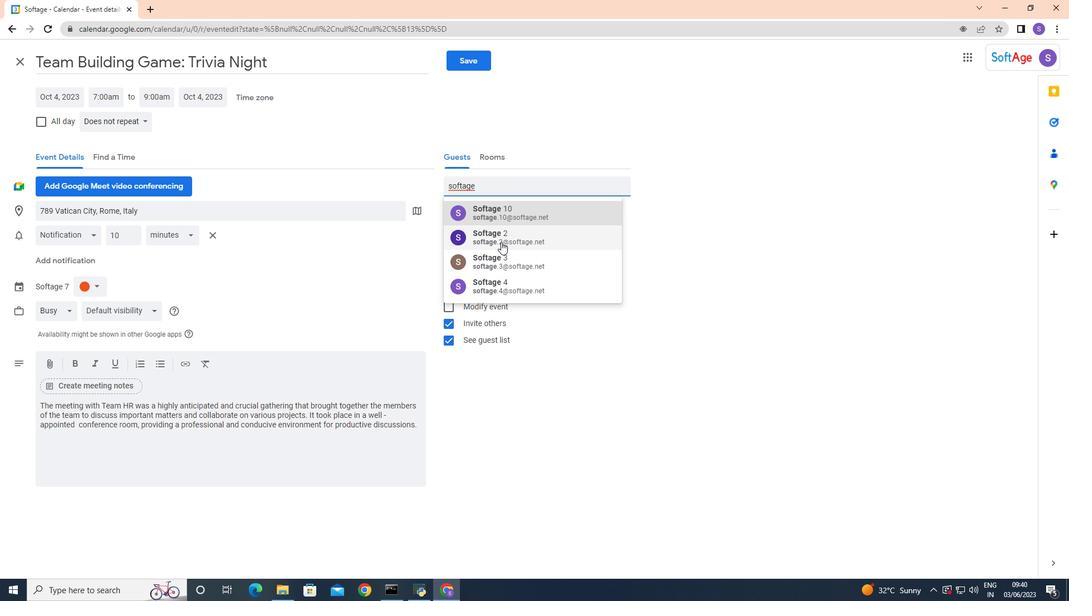 
Action: Mouse moved to (652, 313)
Screenshot: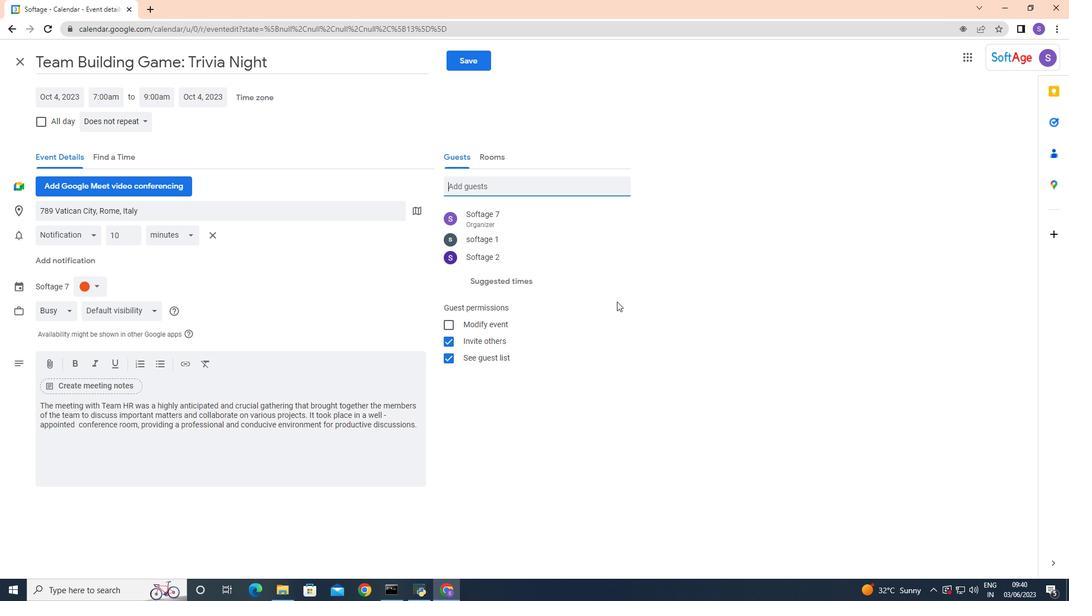 
Action: Mouse pressed left at (652, 313)
Screenshot: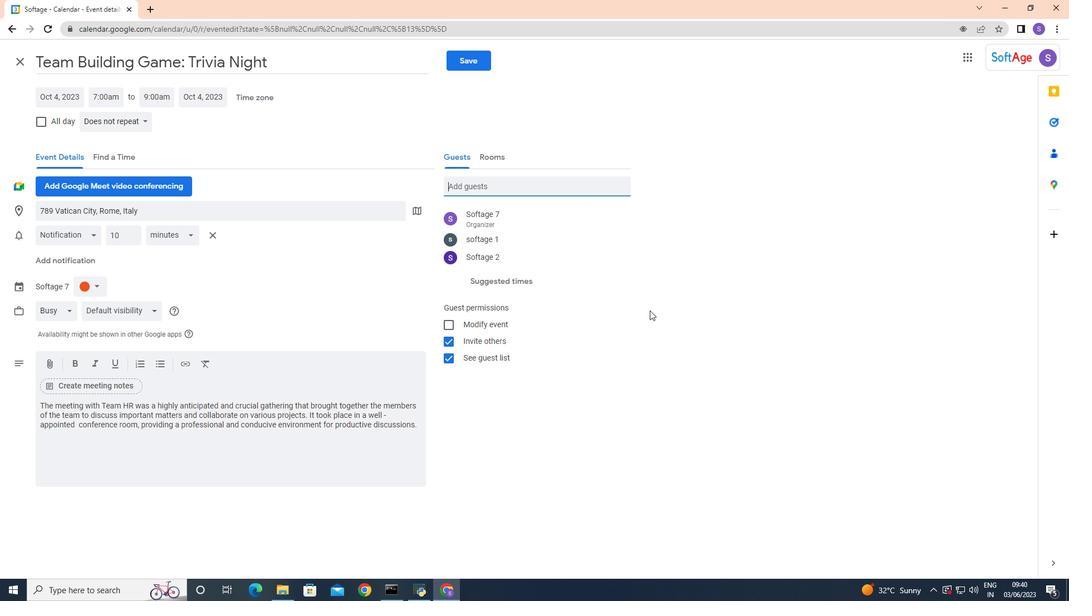
Action: Mouse moved to (617, 217)
Screenshot: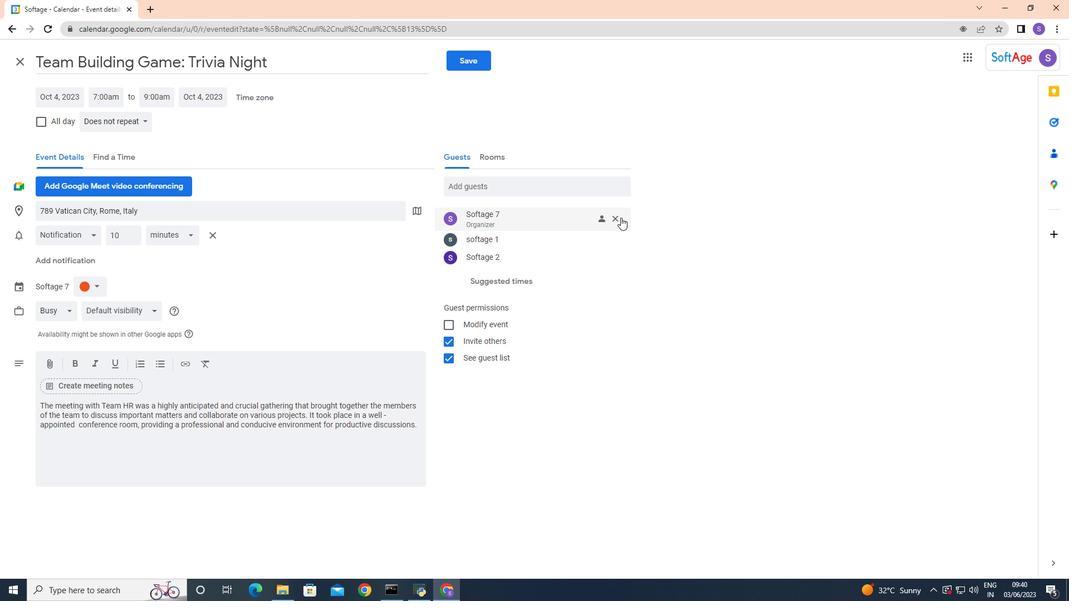 
Action: Mouse pressed left at (617, 217)
Screenshot: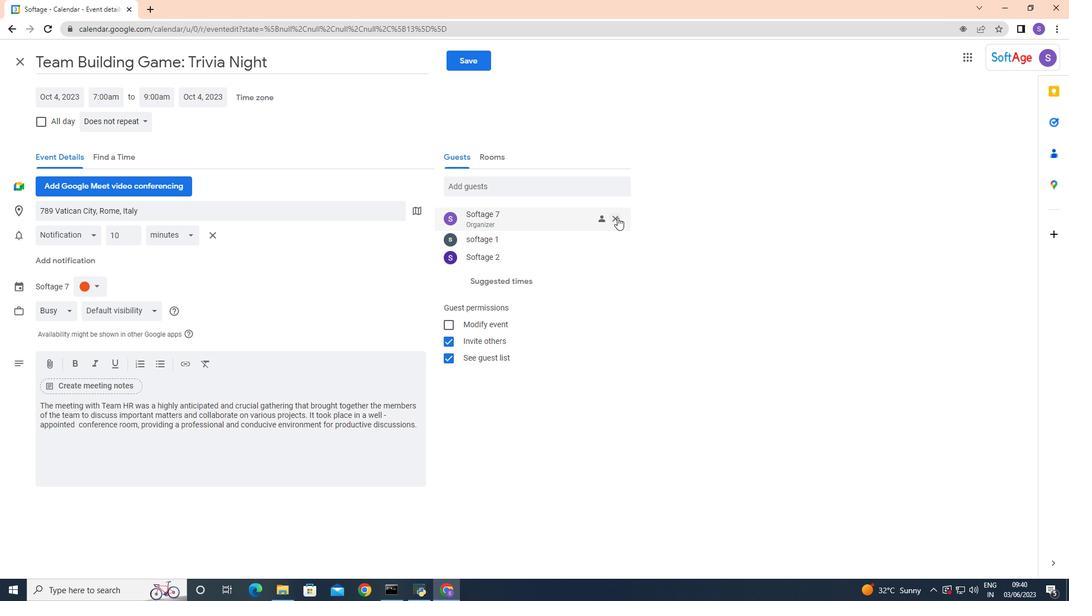 
Action: Mouse moved to (679, 339)
Screenshot: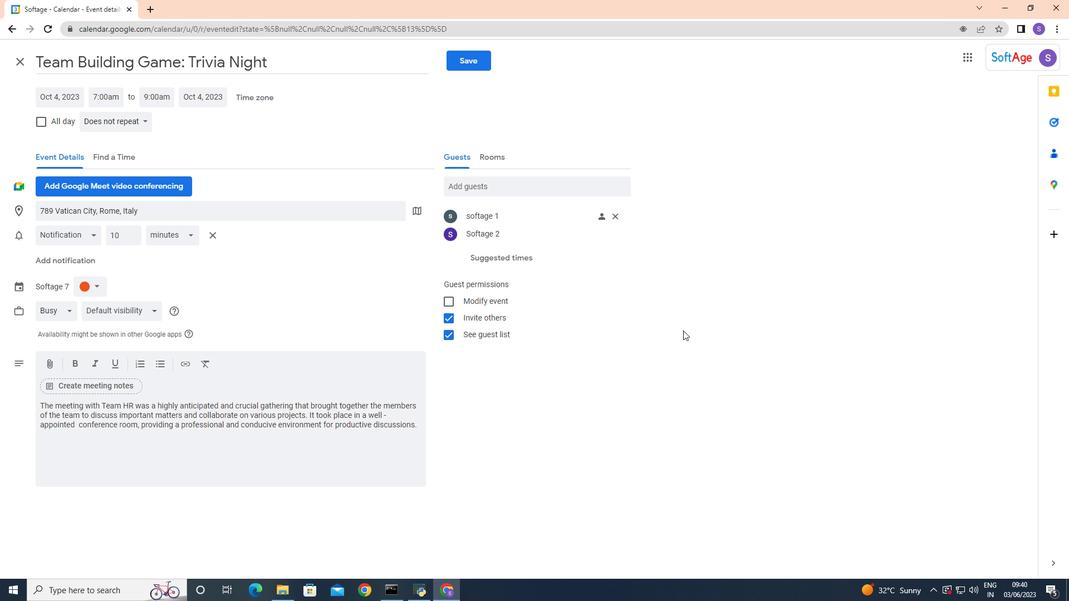 
Action: Mouse pressed left at (679, 339)
Screenshot: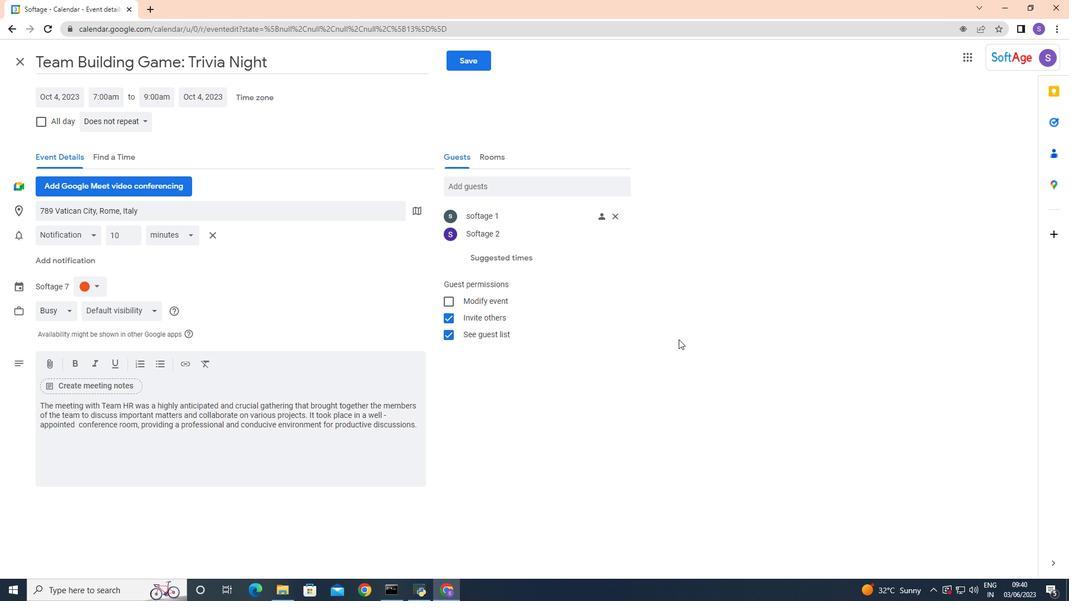 
Action: Mouse moved to (109, 121)
Screenshot: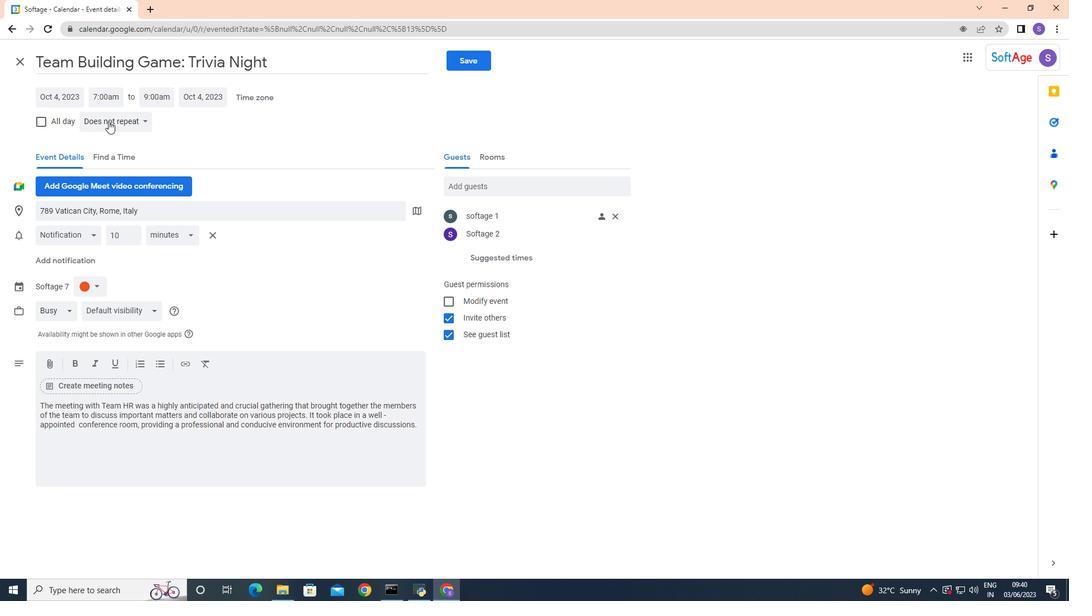 
Action: Mouse pressed left at (109, 121)
Screenshot: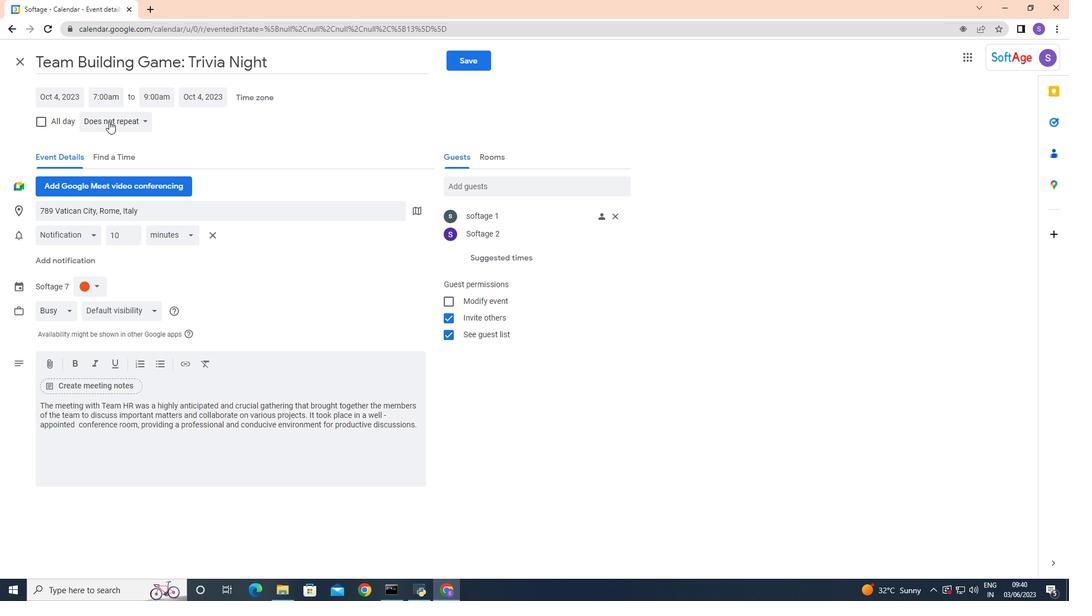 
Action: Mouse moved to (125, 124)
Screenshot: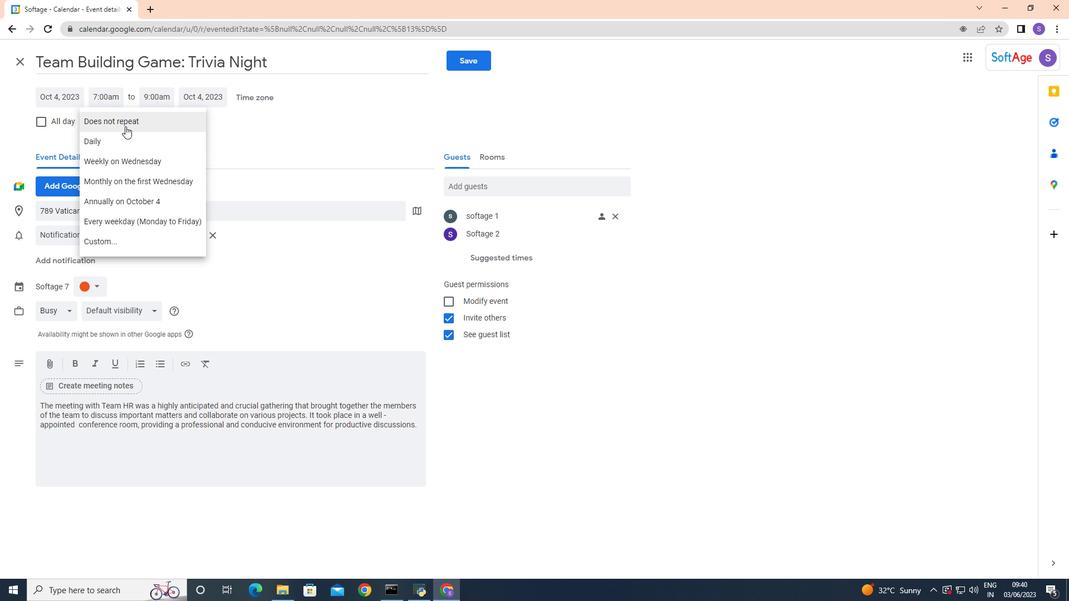 
Action: Mouse pressed left at (125, 124)
Screenshot: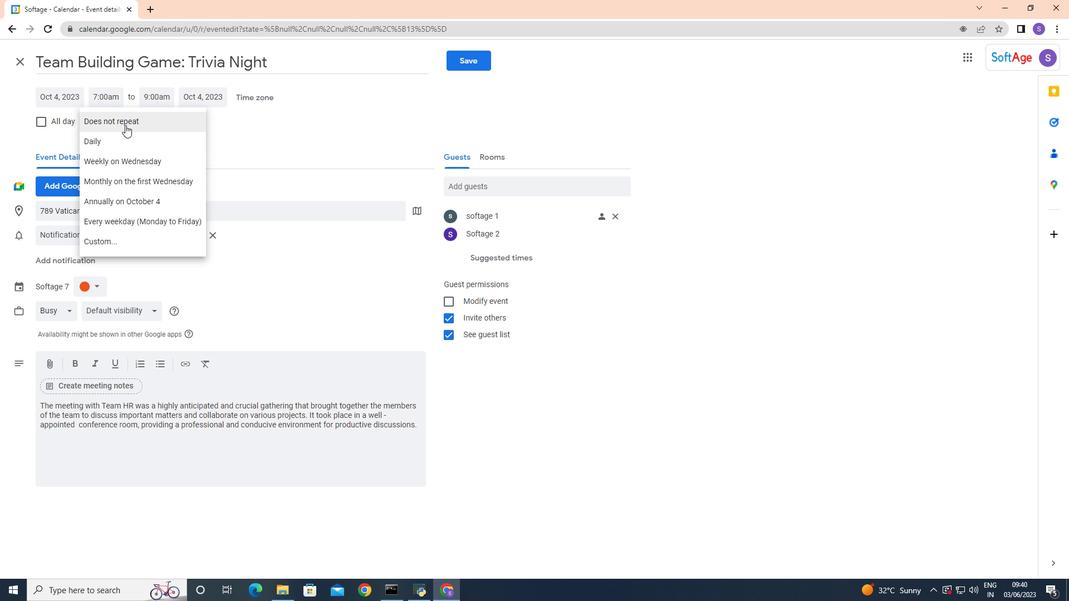
Action: Mouse moved to (333, 314)
Screenshot: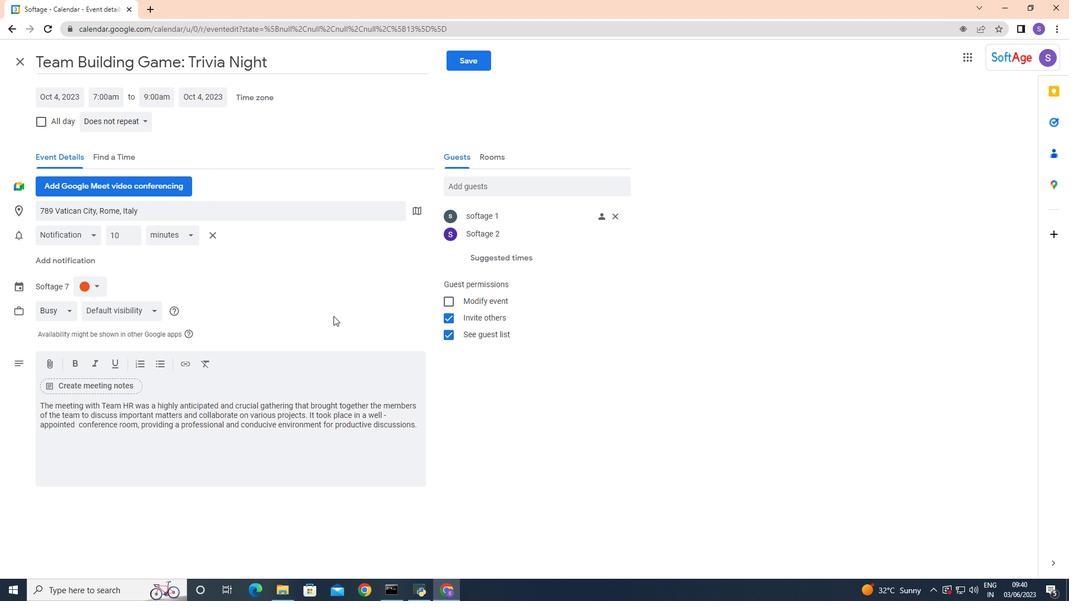 
Action: Mouse pressed left at (333, 314)
Screenshot: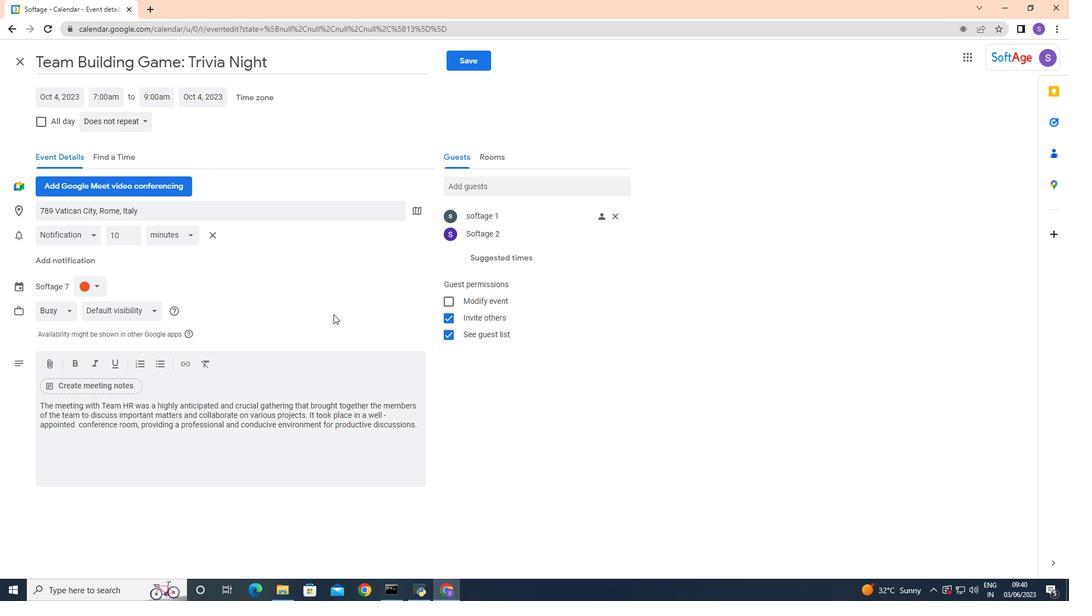 
Action: Mouse moved to (470, 58)
Screenshot: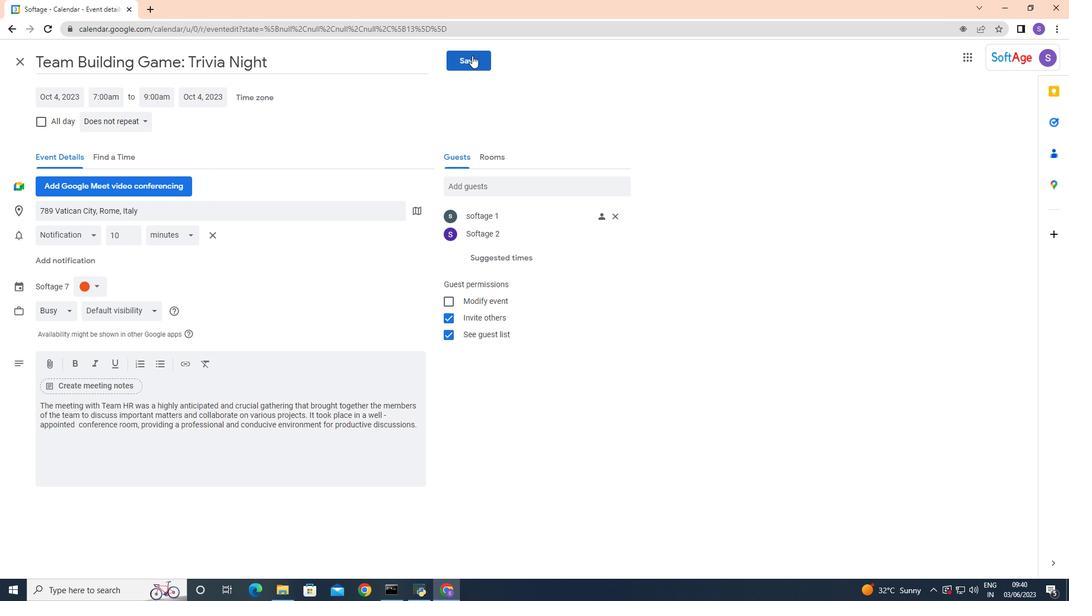 
Action: Mouse pressed left at (470, 58)
Screenshot: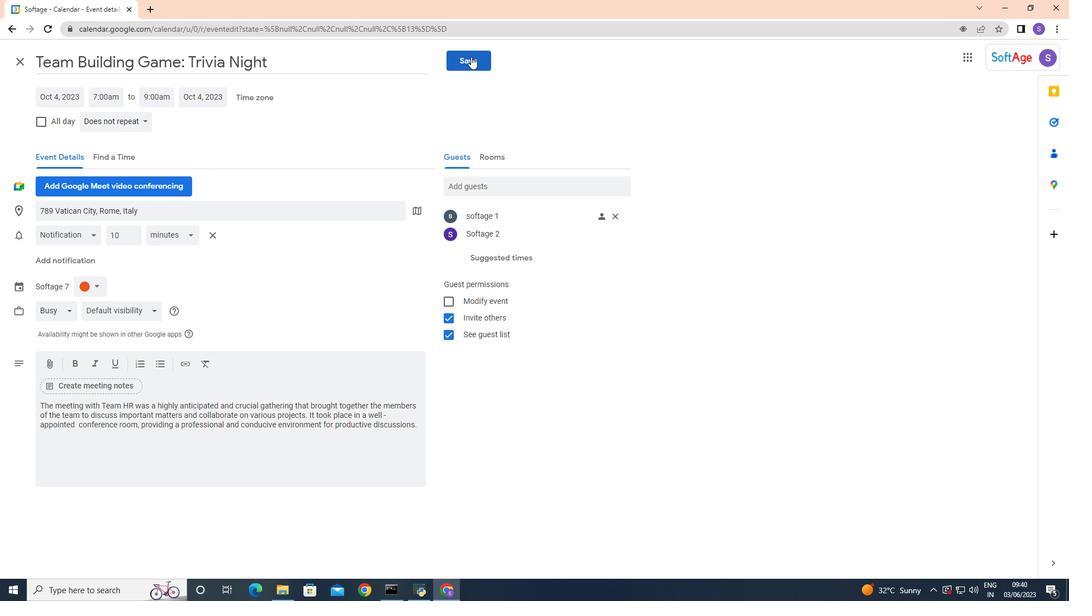 
Action: Mouse moved to (636, 336)
Screenshot: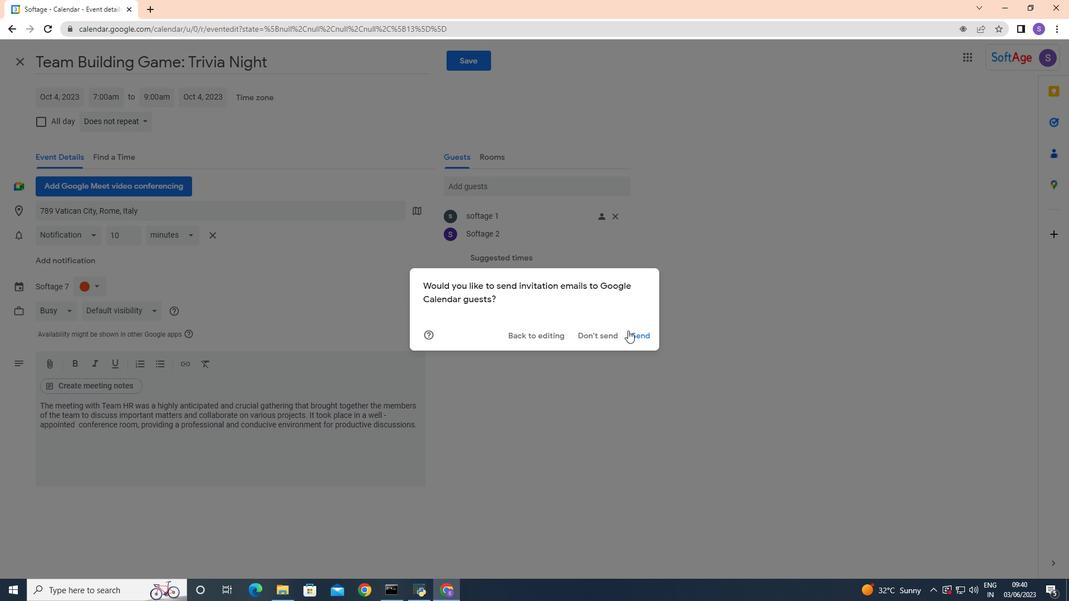 
Action: Mouse pressed left at (636, 336)
Screenshot: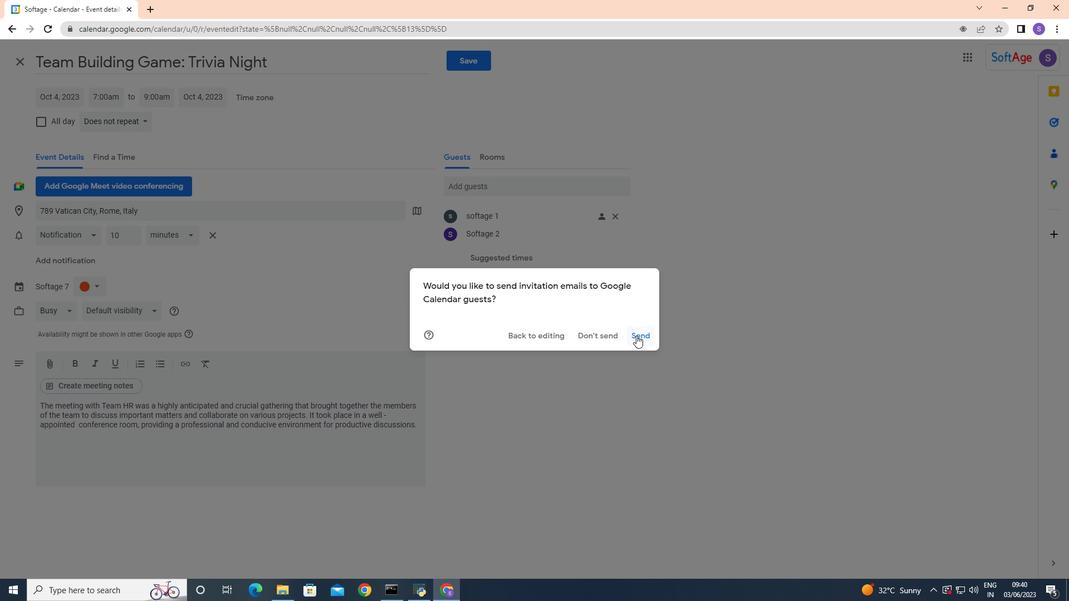 
Action: Mouse moved to (603, 344)
Screenshot: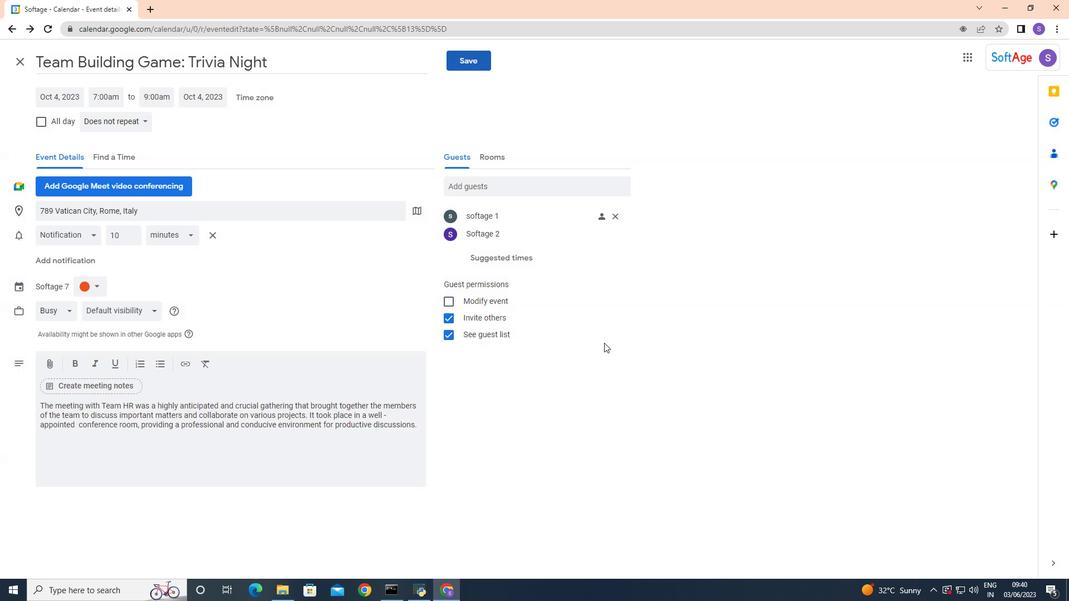 
